 Task: Search one way flight ticket for 3 adults, 3 children in premium economy from Kearney: Kearney Regional Airport (was Kearney Municipal) to Evansville: Evansville Regional Airport on 8-3-2023. Choice of flights is Emirates. Number of bags: 9 checked bags. Price is upto 25000. Outbound departure time preference is 11:45.
Action: Mouse moved to (336, 408)
Screenshot: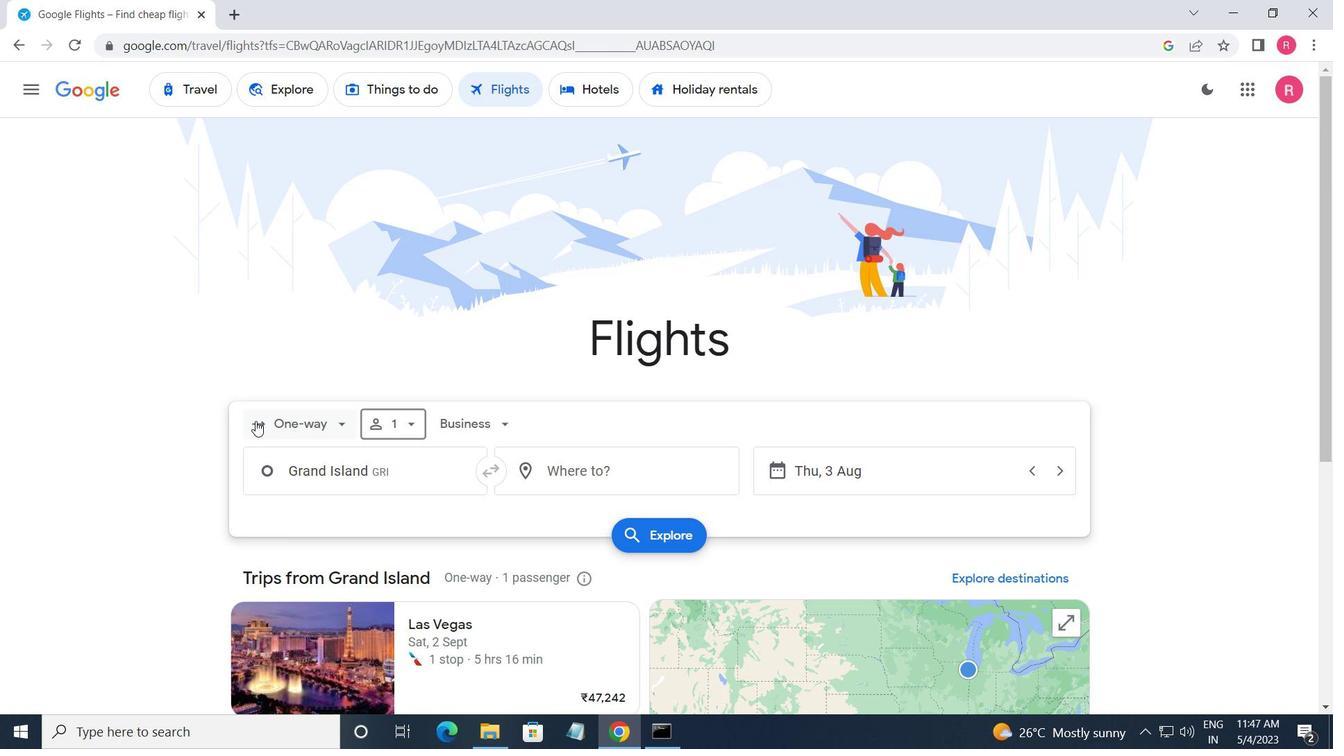 
Action: Mouse pressed left at (336, 408)
Screenshot: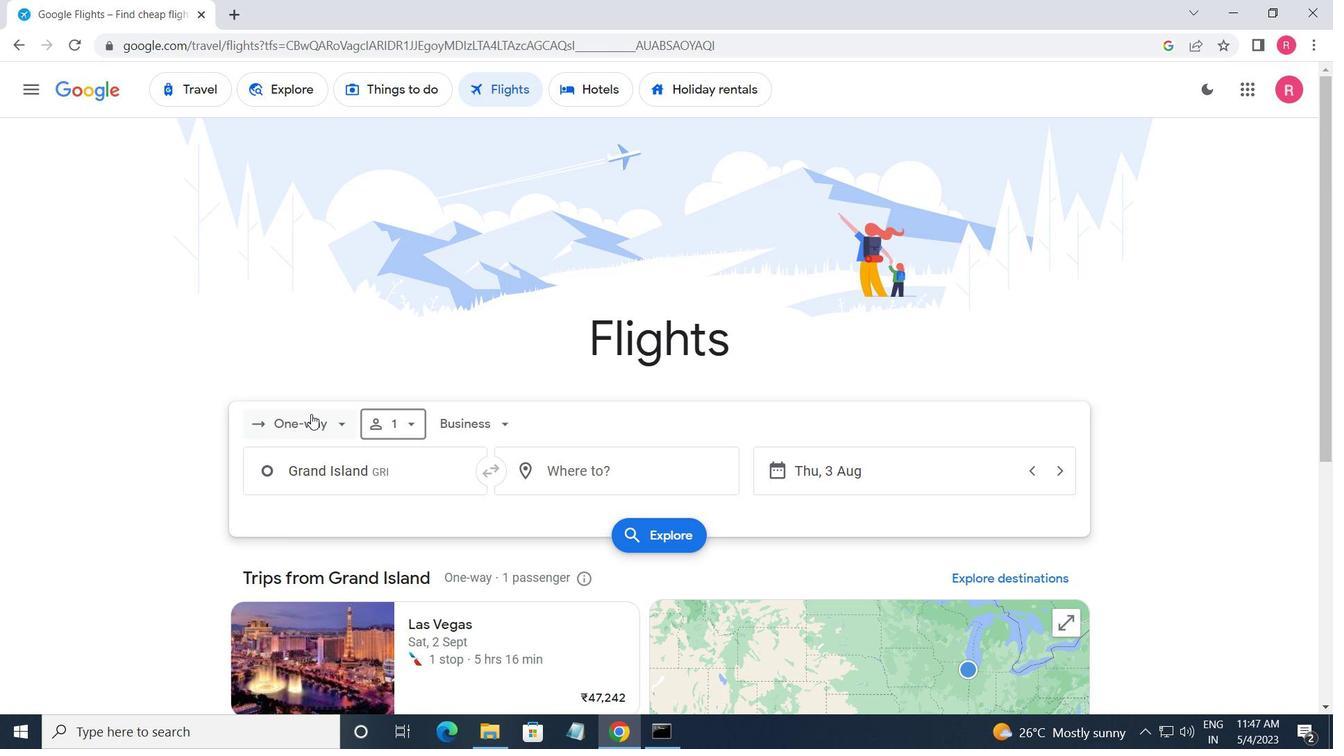 
Action: Mouse moved to (324, 509)
Screenshot: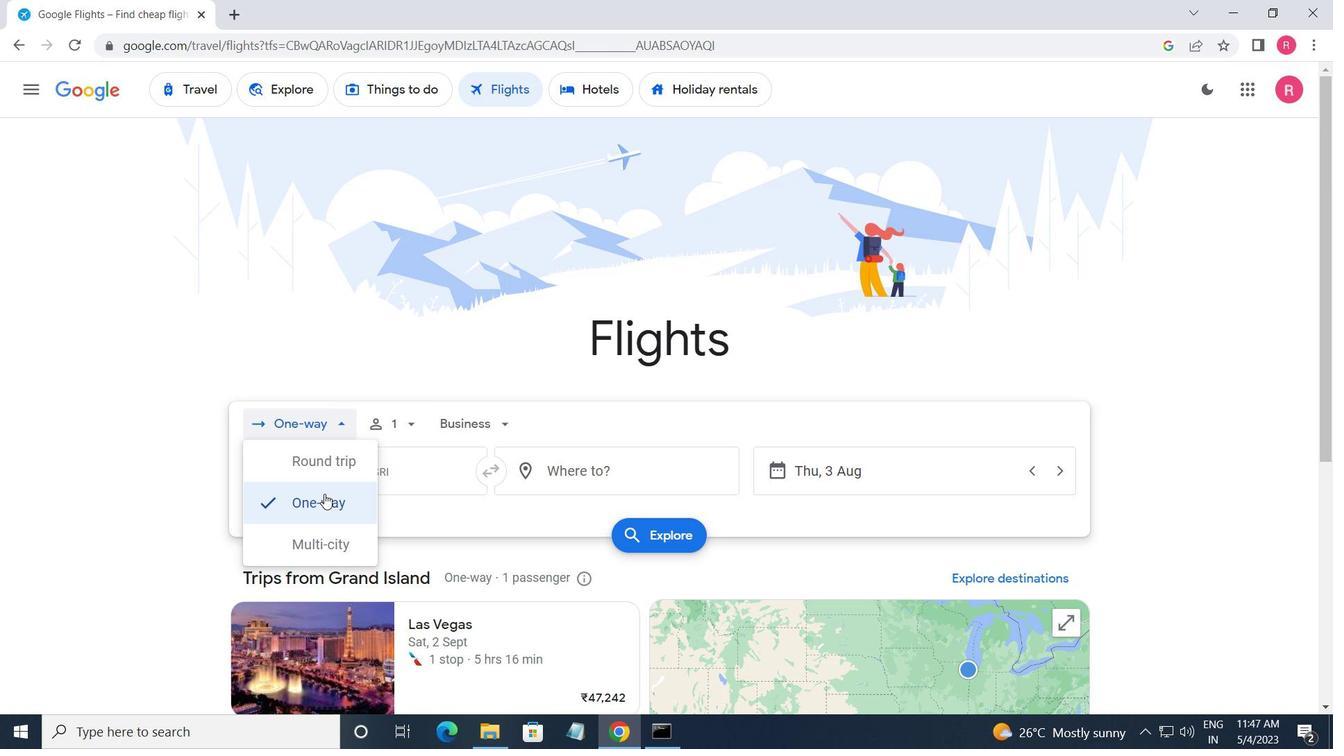 
Action: Mouse pressed left at (324, 509)
Screenshot: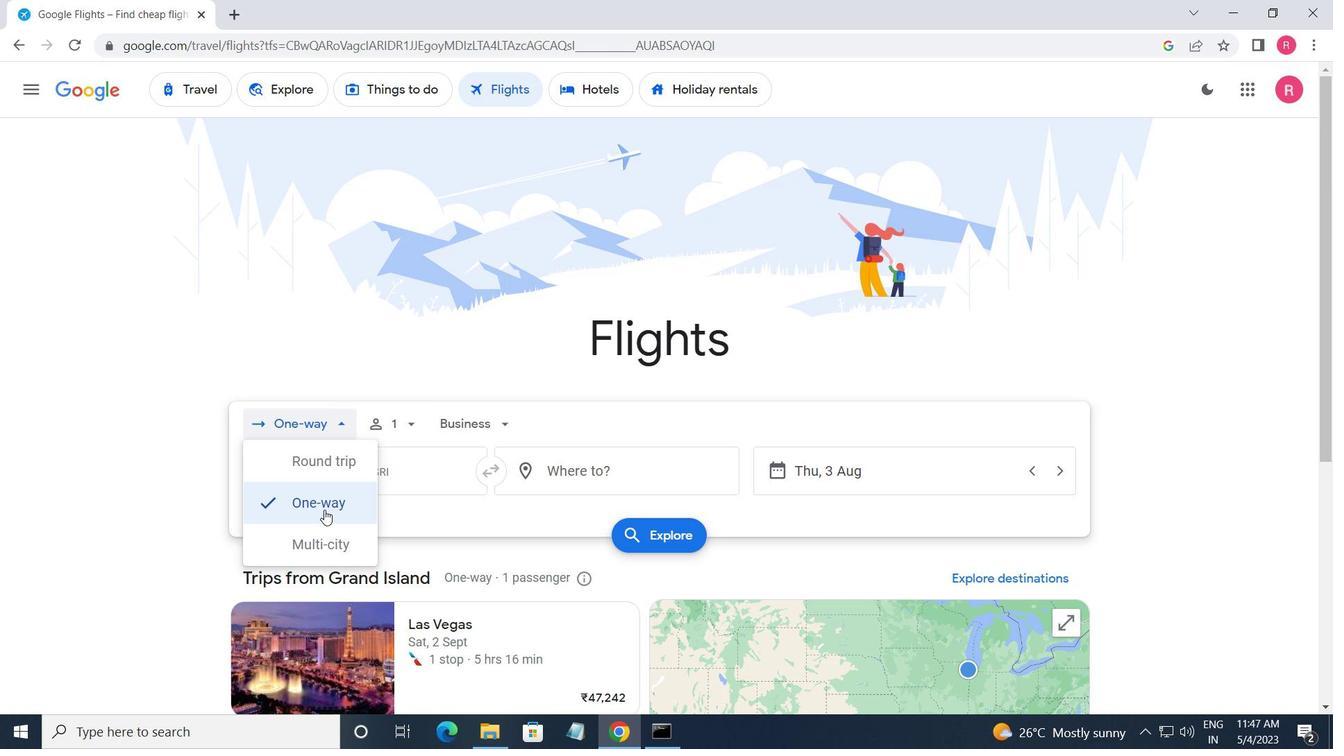 
Action: Mouse moved to (384, 407)
Screenshot: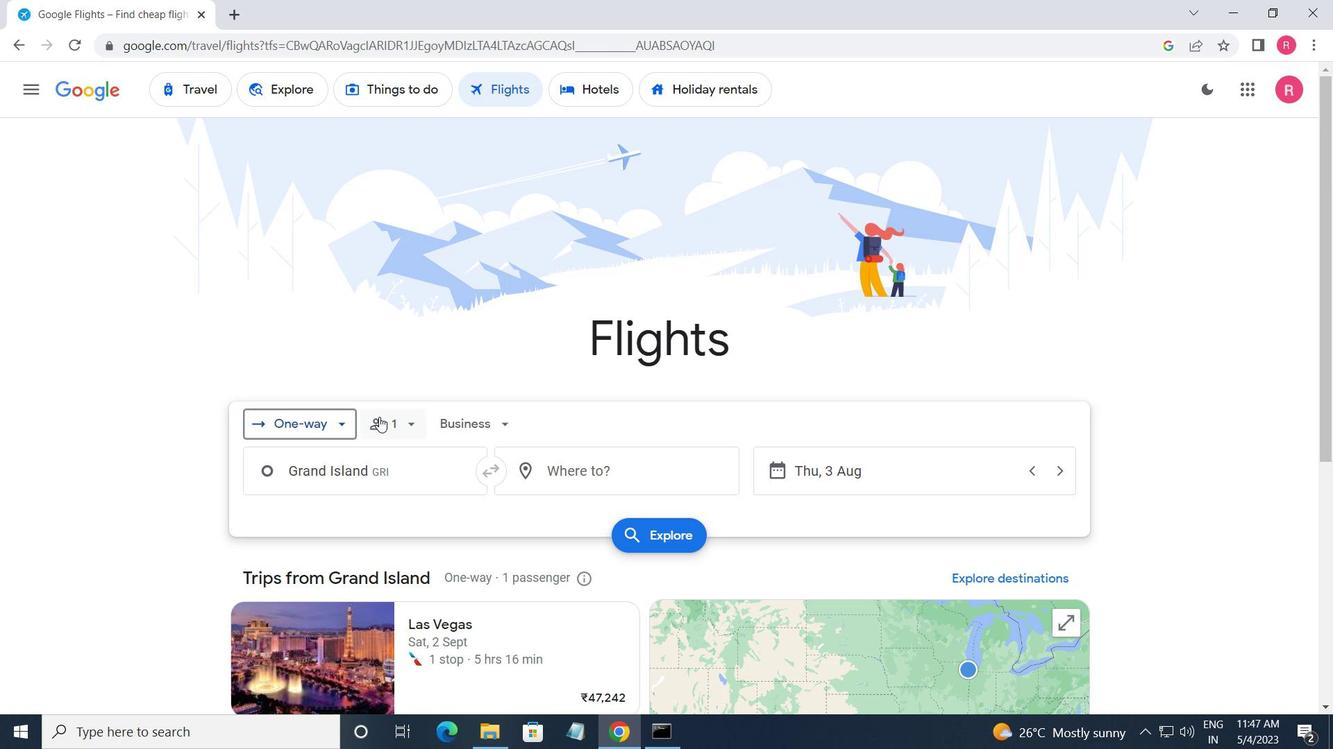 
Action: Mouse pressed left at (384, 407)
Screenshot: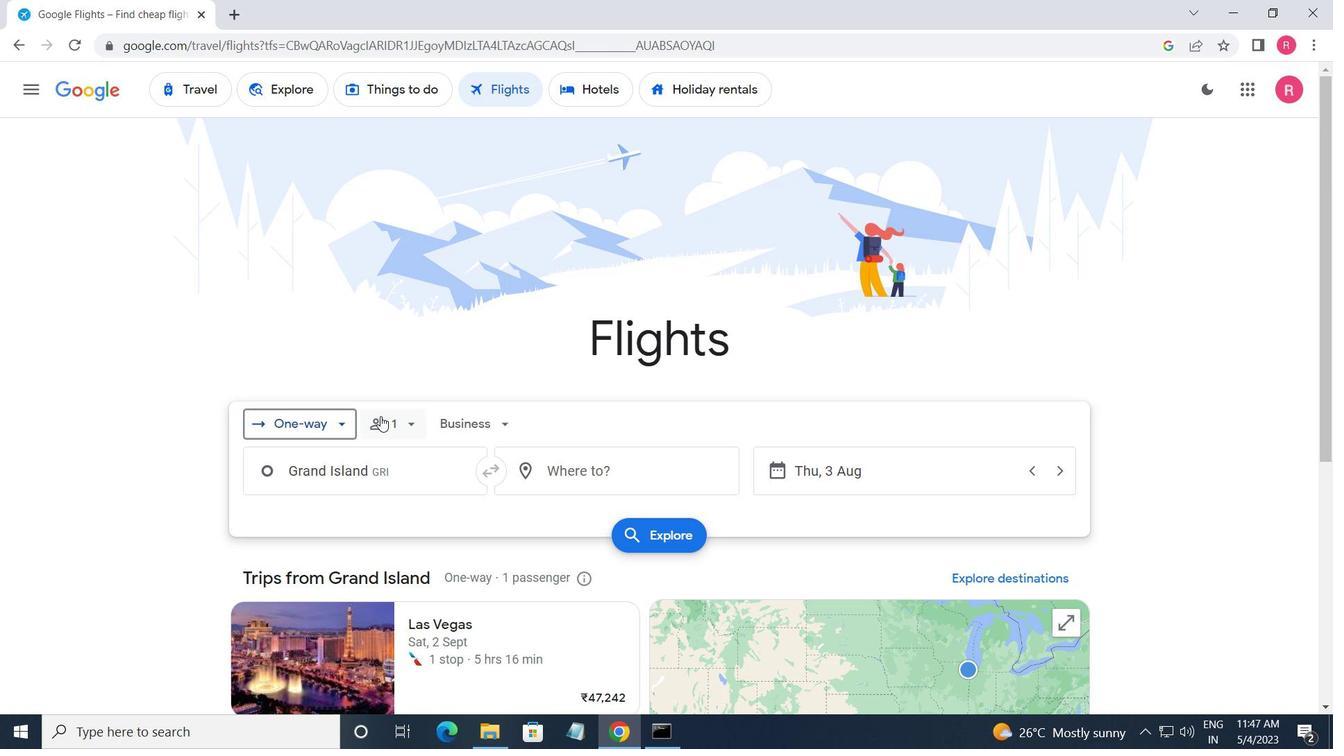 
Action: Mouse moved to (526, 470)
Screenshot: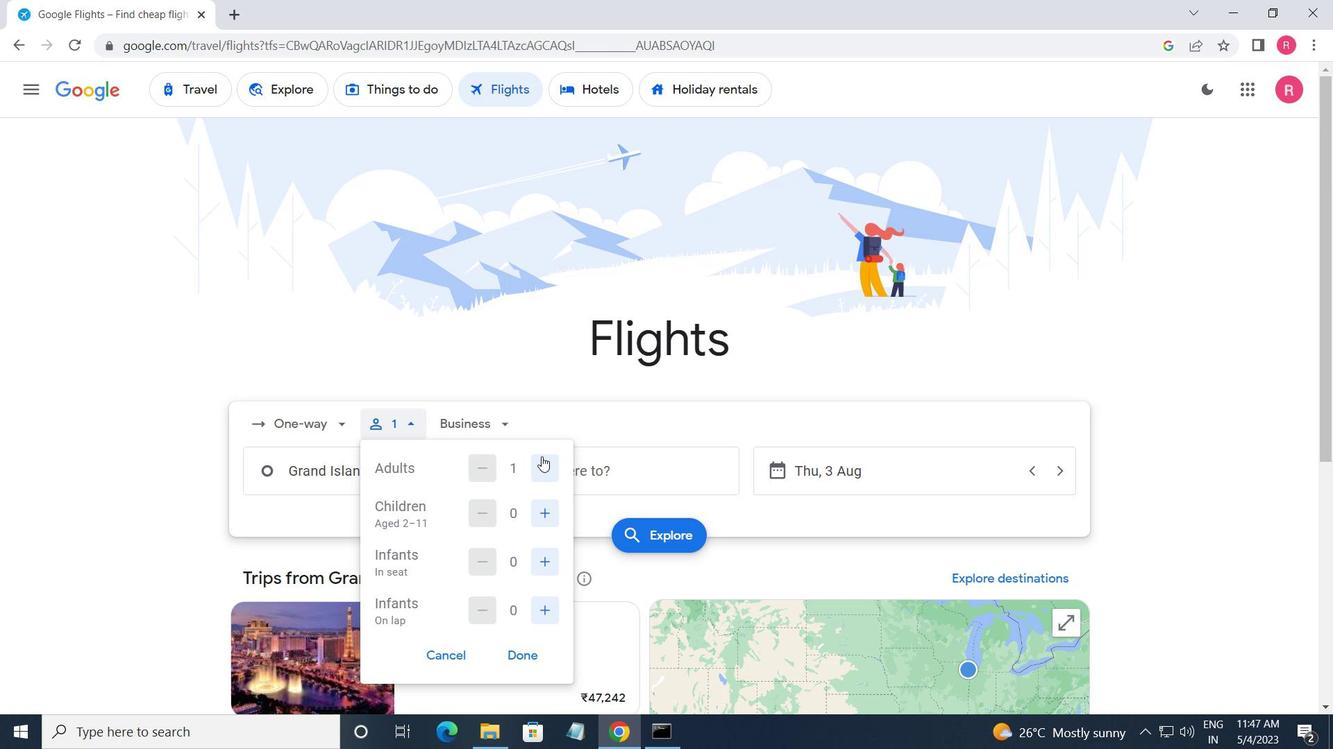 
Action: Mouse pressed left at (526, 470)
Screenshot: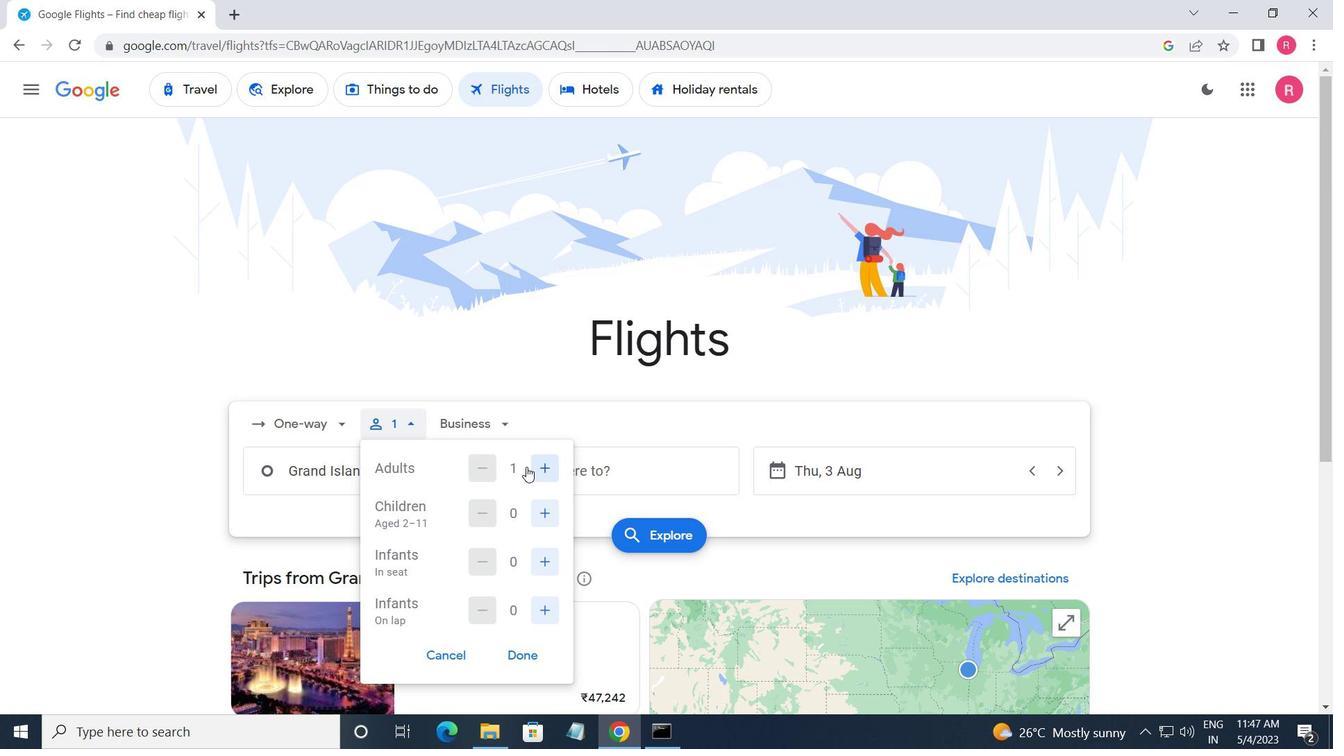
Action: Mouse moved to (538, 470)
Screenshot: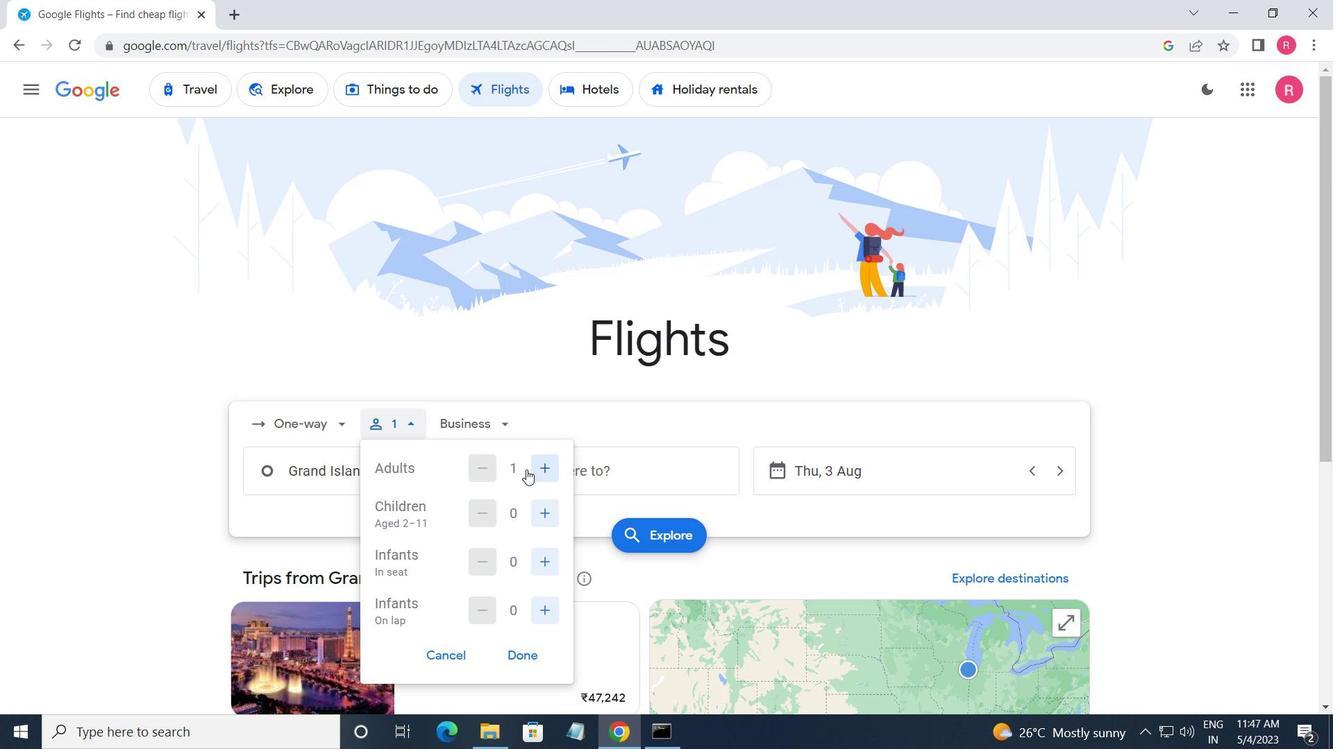
Action: Mouse pressed left at (538, 470)
Screenshot: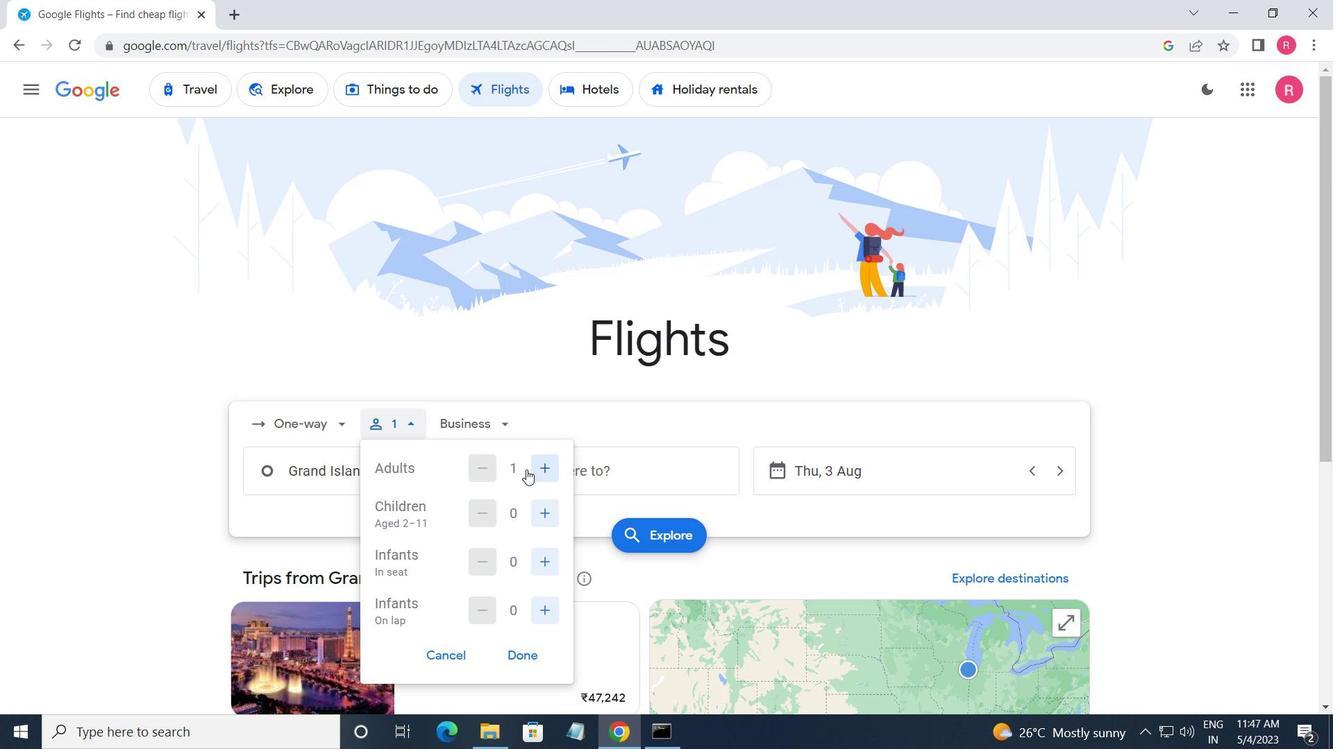 
Action: Mouse moved to (538, 470)
Screenshot: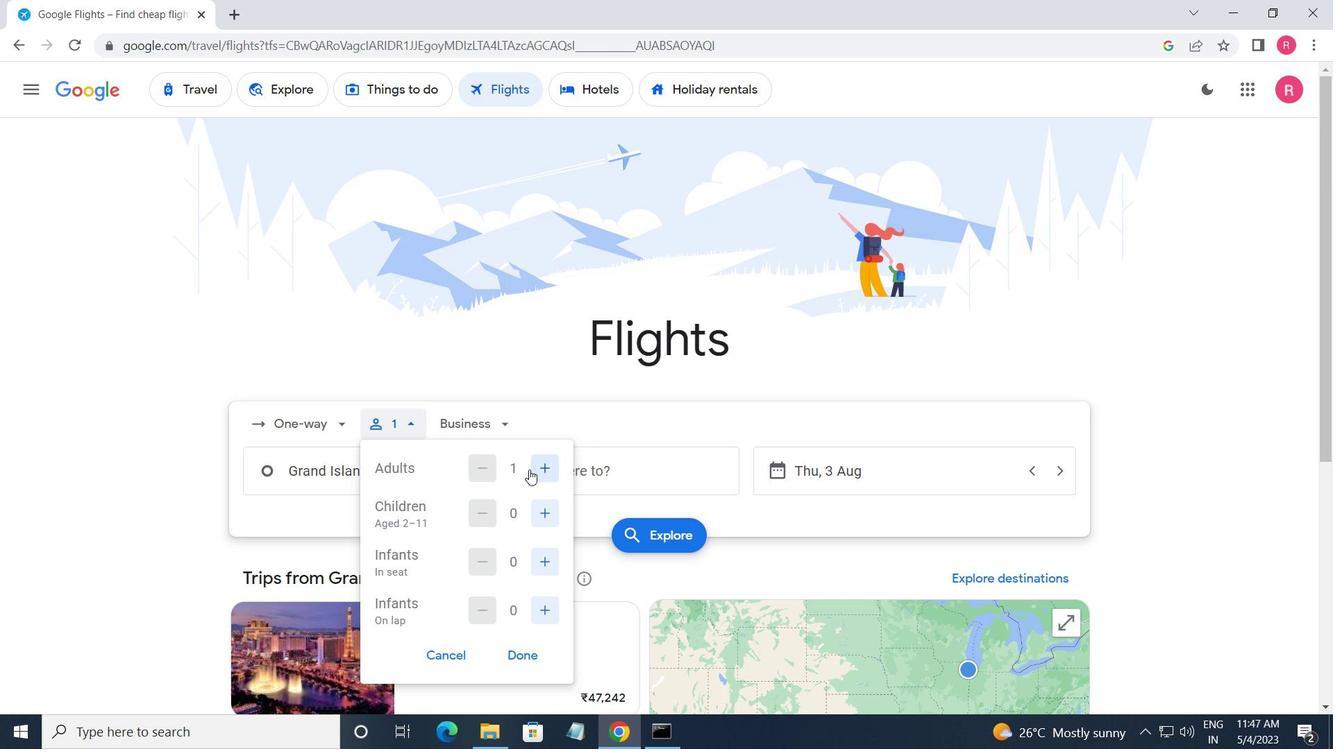 
Action: Mouse pressed left at (538, 470)
Screenshot: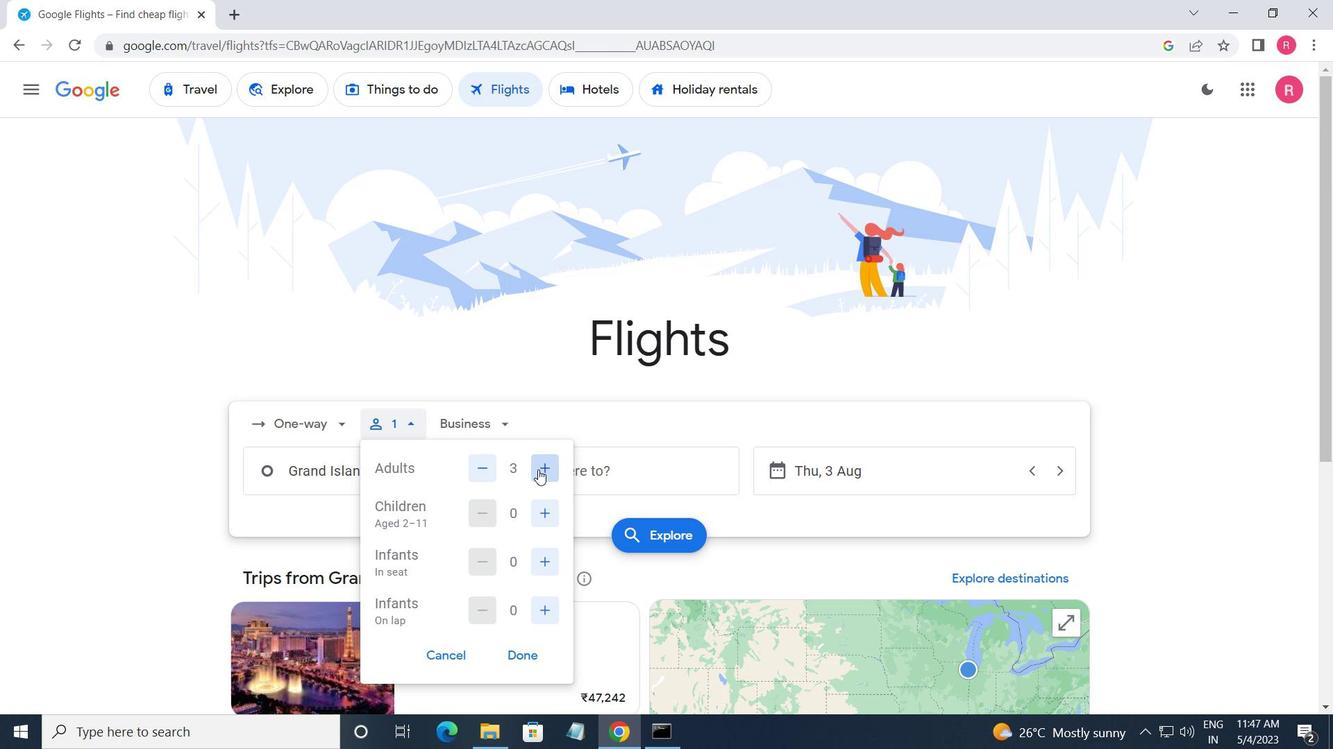 
Action: Mouse moved to (485, 468)
Screenshot: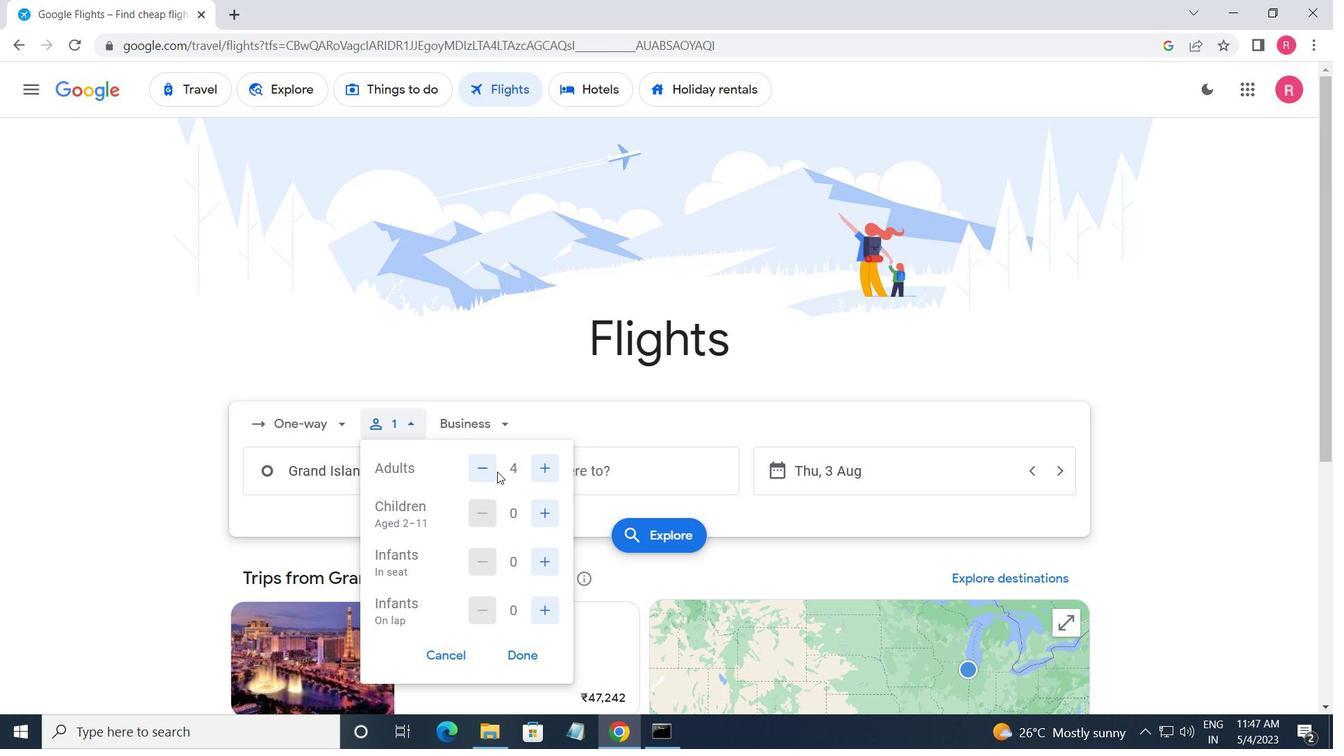 
Action: Mouse pressed left at (485, 468)
Screenshot: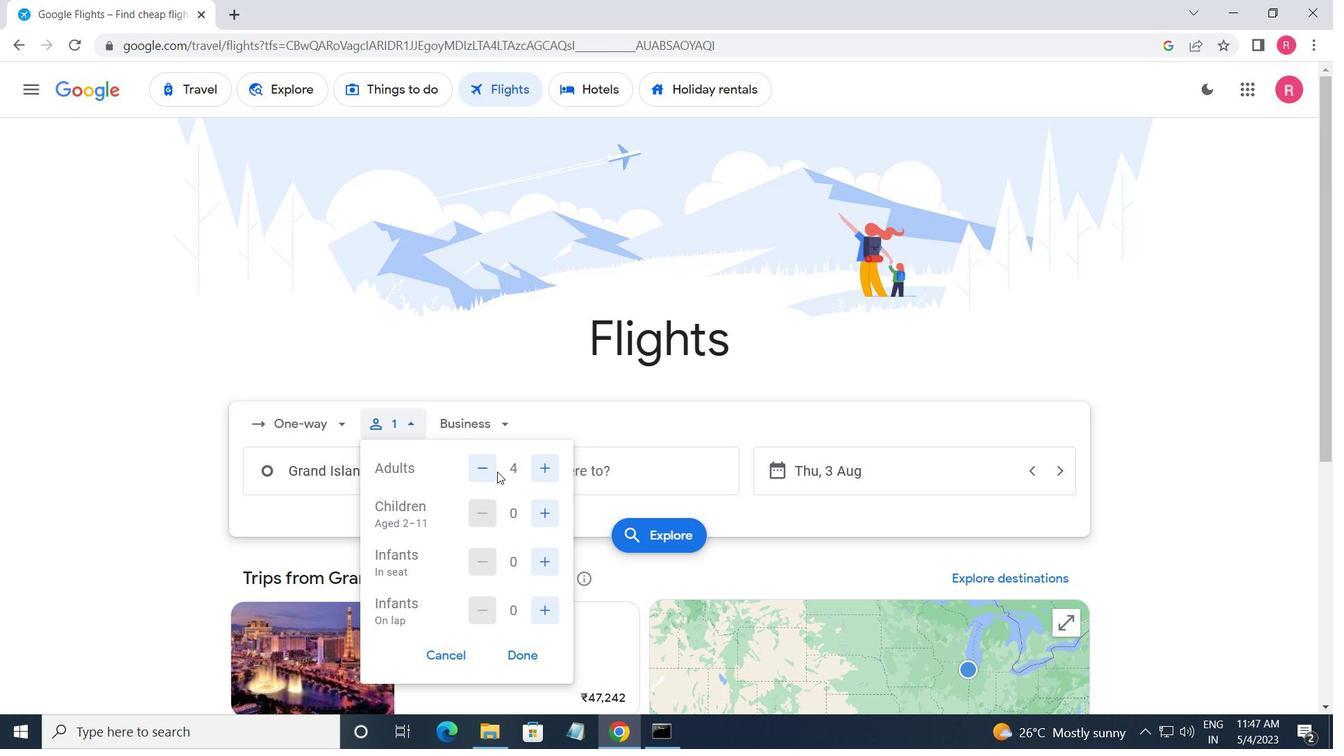 
Action: Mouse moved to (547, 519)
Screenshot: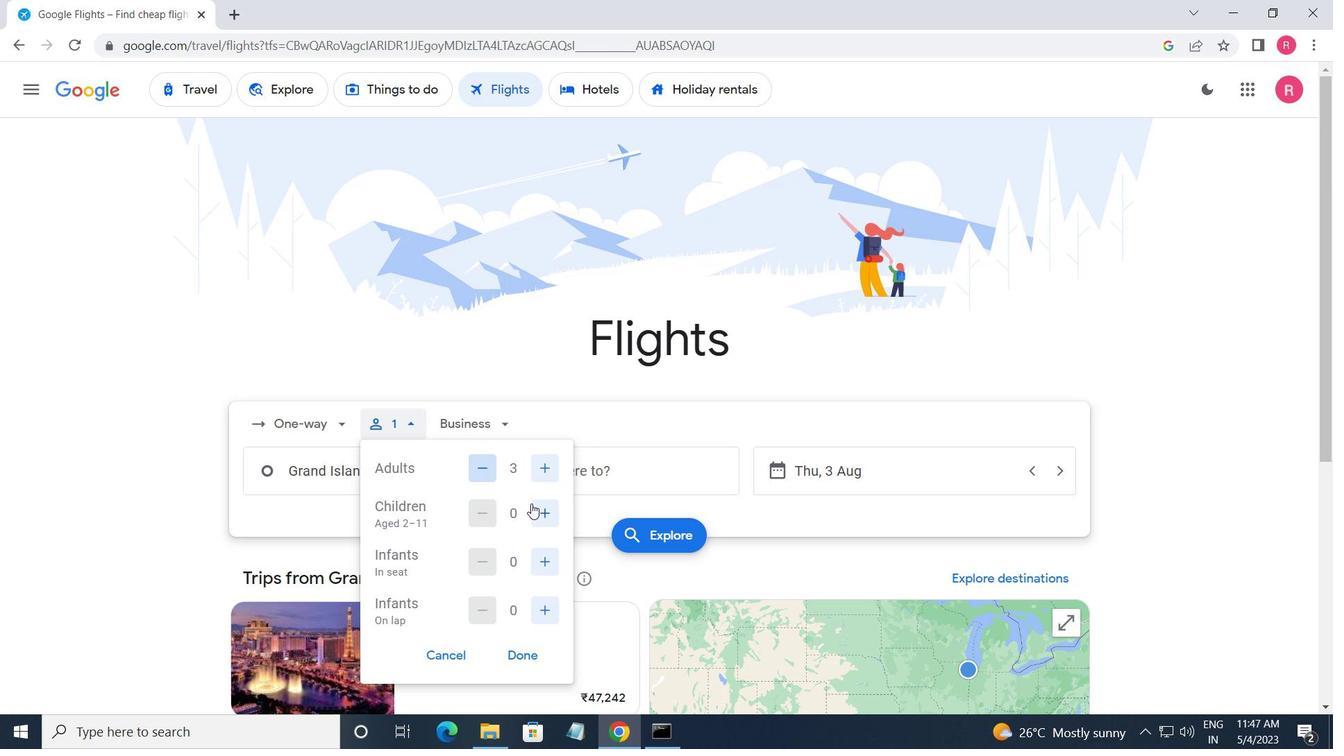 
Action: Mouse pressed left at (547, 519)
Screenshot: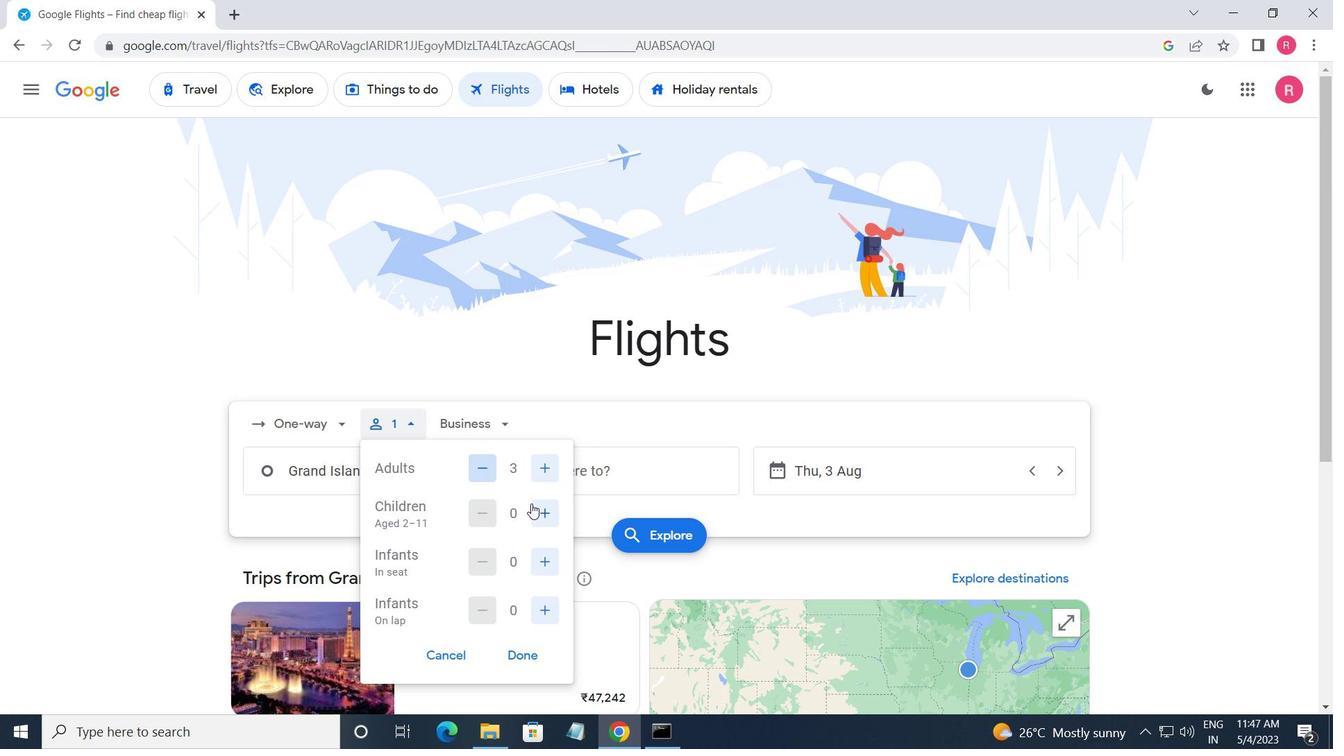 
Action: Mouse moved to (547, 519)
Screenshot: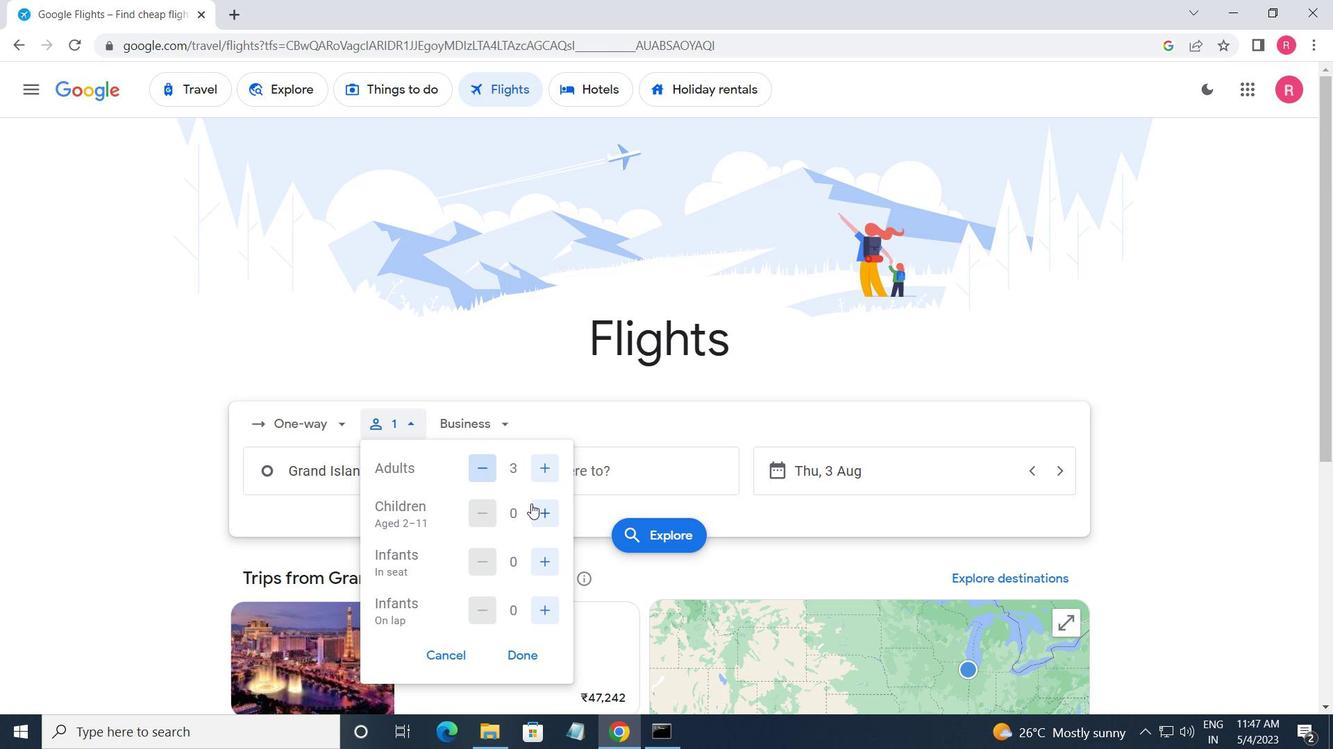 
Action: Mouse pressed left at (547, 519)
Screenshot: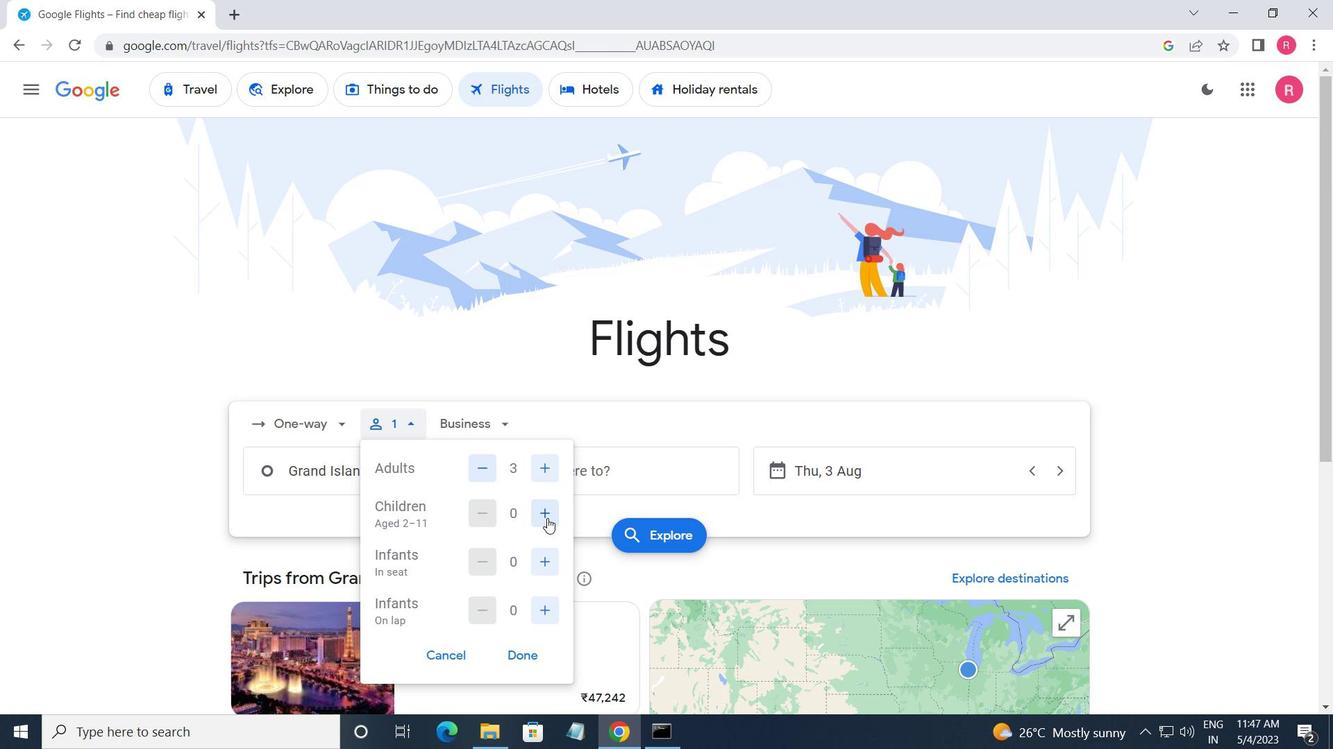 
Action: Mouse pressed left at (547, 519)
Screenshot: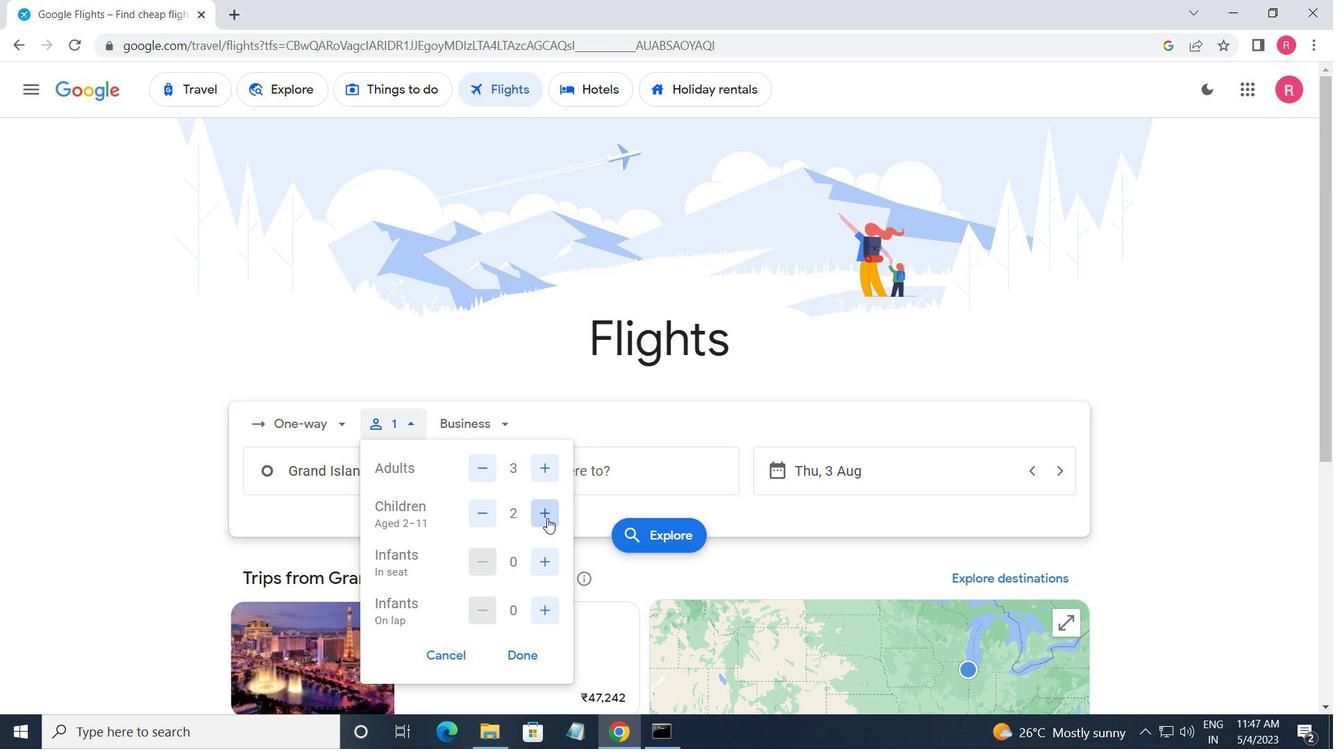 
Action: Mouse moved to (490, 422)
Screenshot: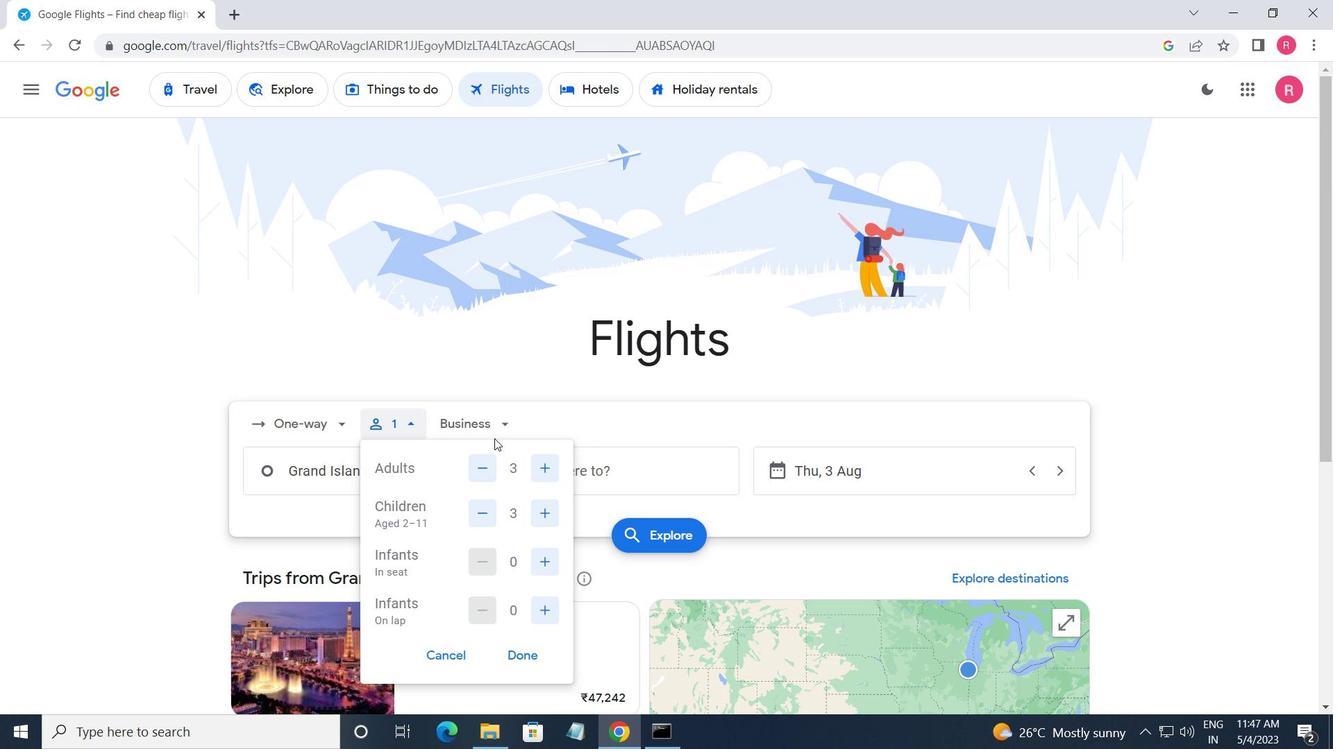 
Action: Mouse pressed left at (490, 422)
Screenshot: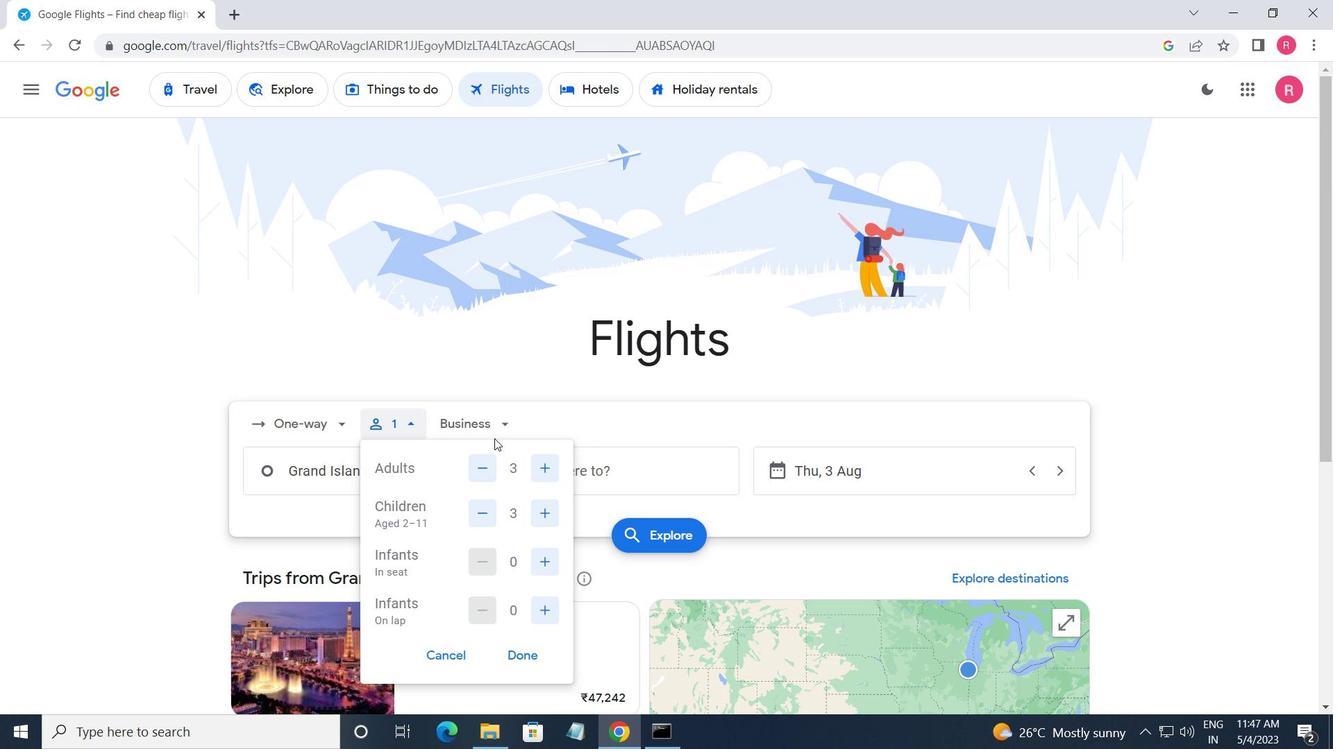
Action: Mouse moved to (514, 493)
Screenshot: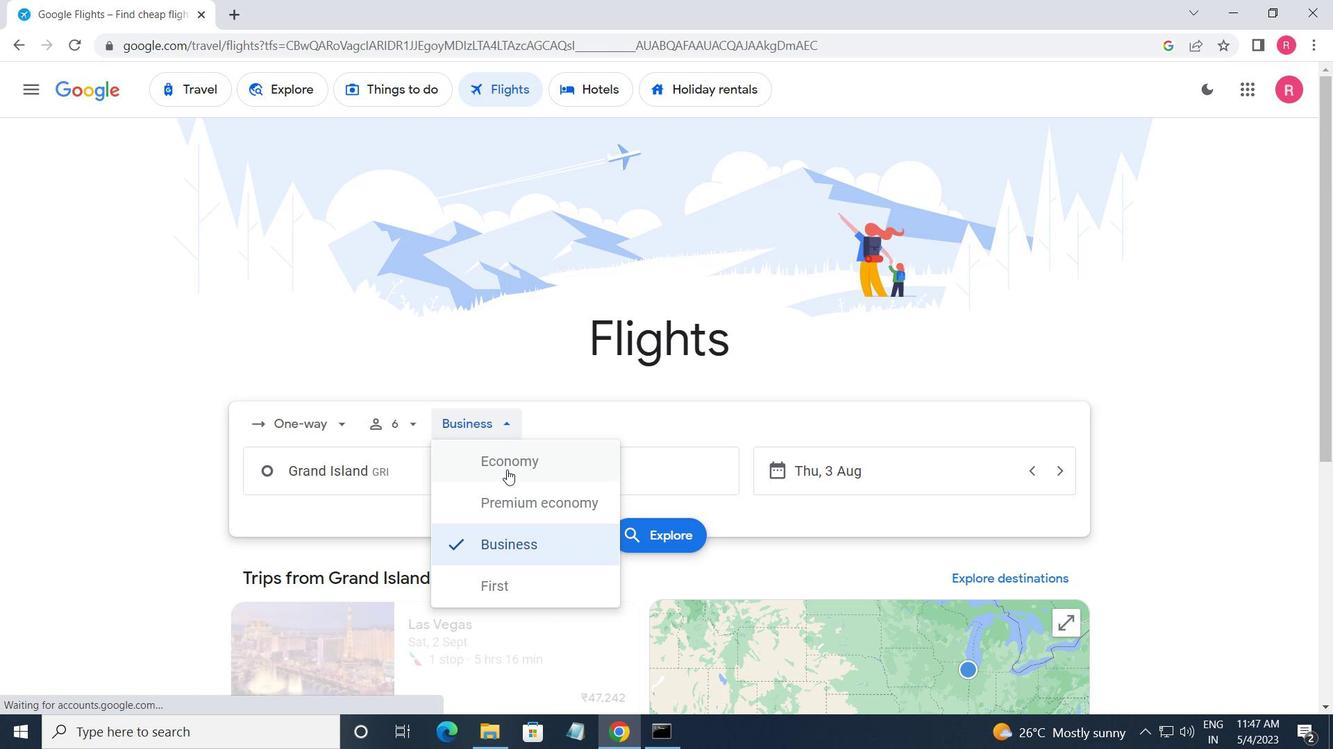 
Action: Mouse pressed left at (514, 493)
Screenshot: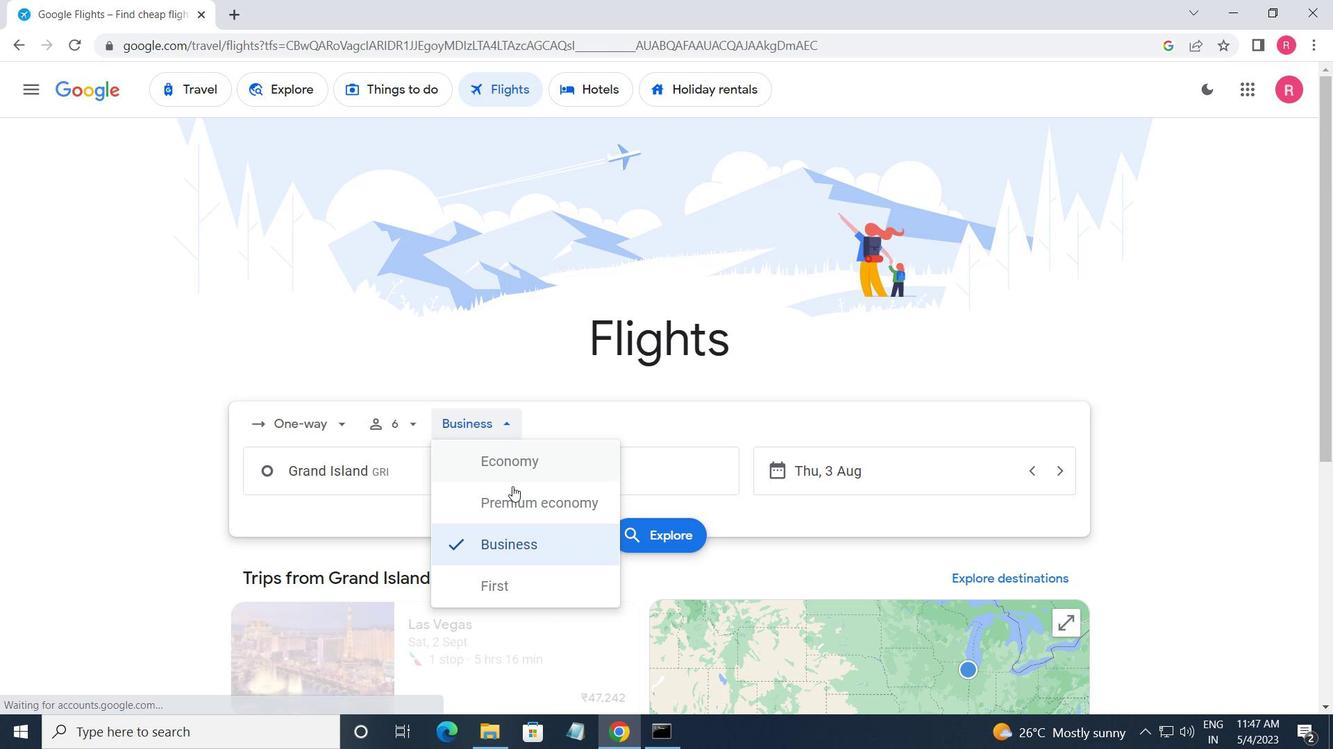 
Action: Mouse moved to (415, 481)
Screenshot: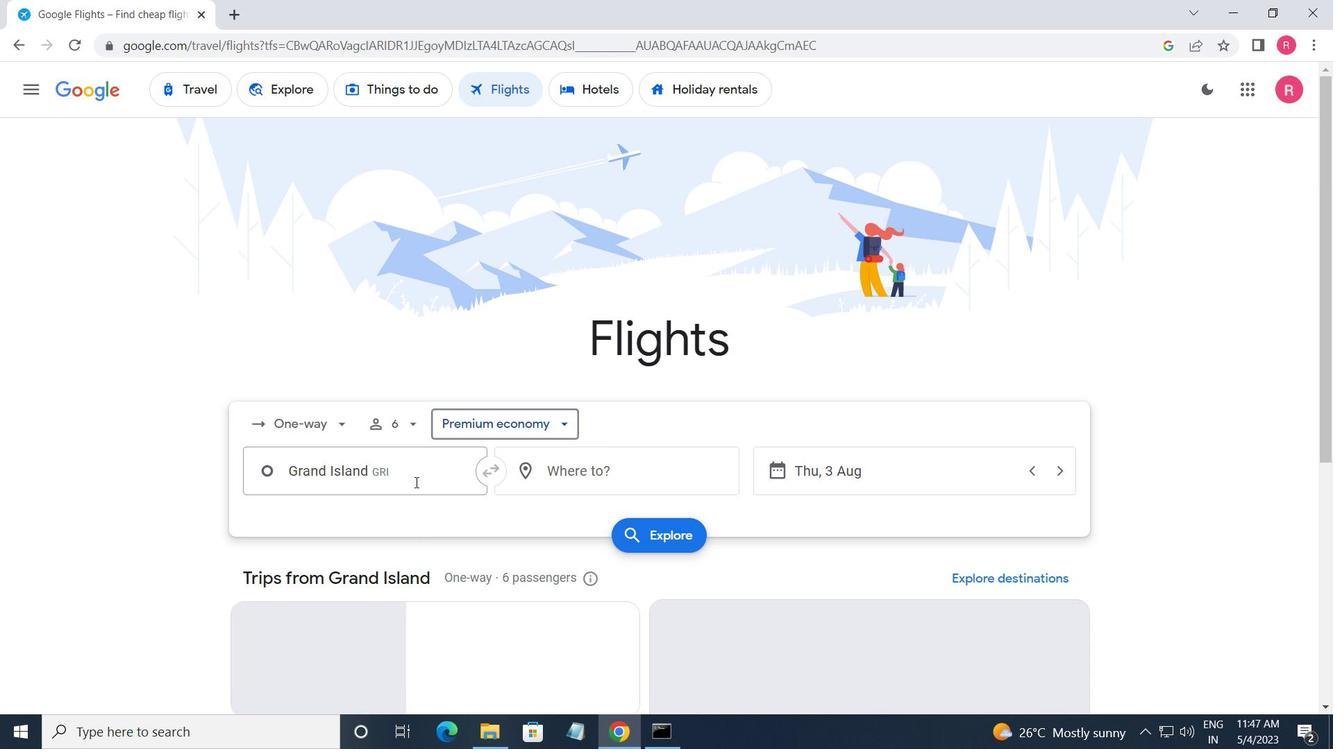 
Action: Mouse pressed left at (415, 481)
Screenshot: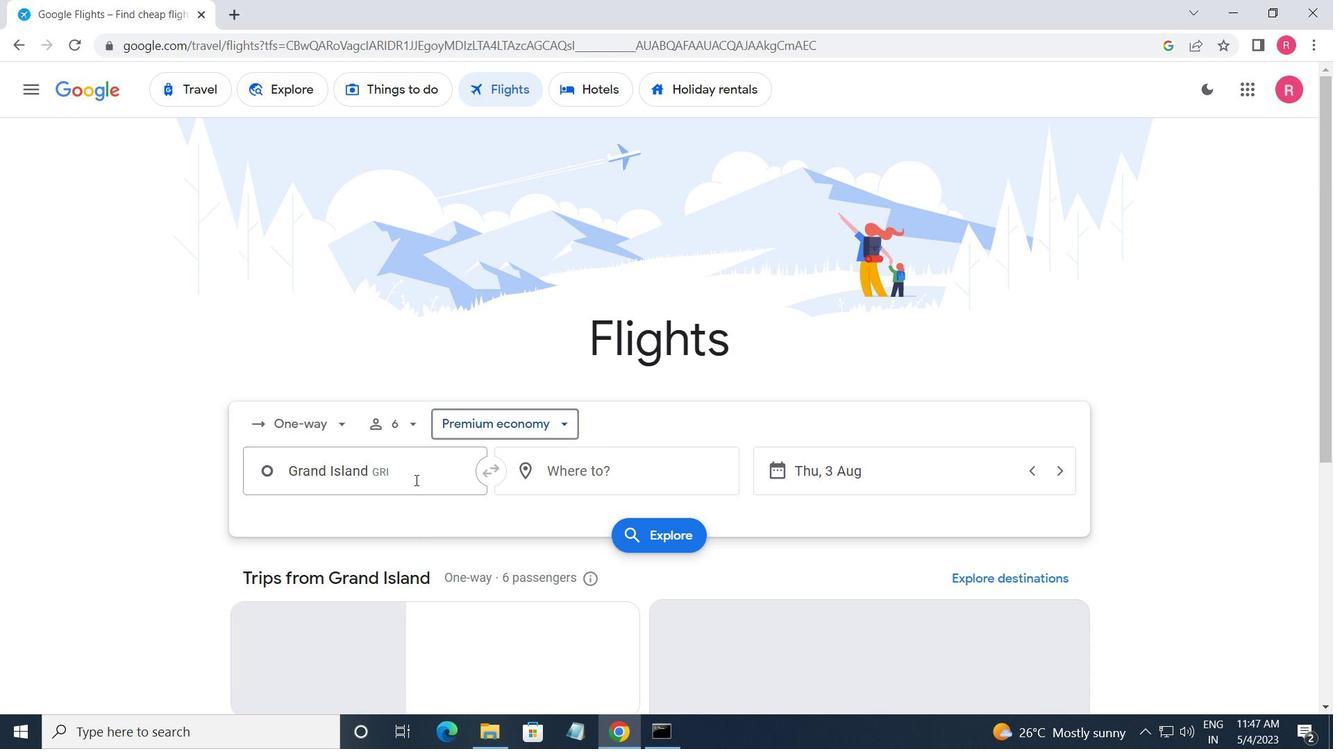 
Action: Mouse moved to (416, 479)
Screenshot: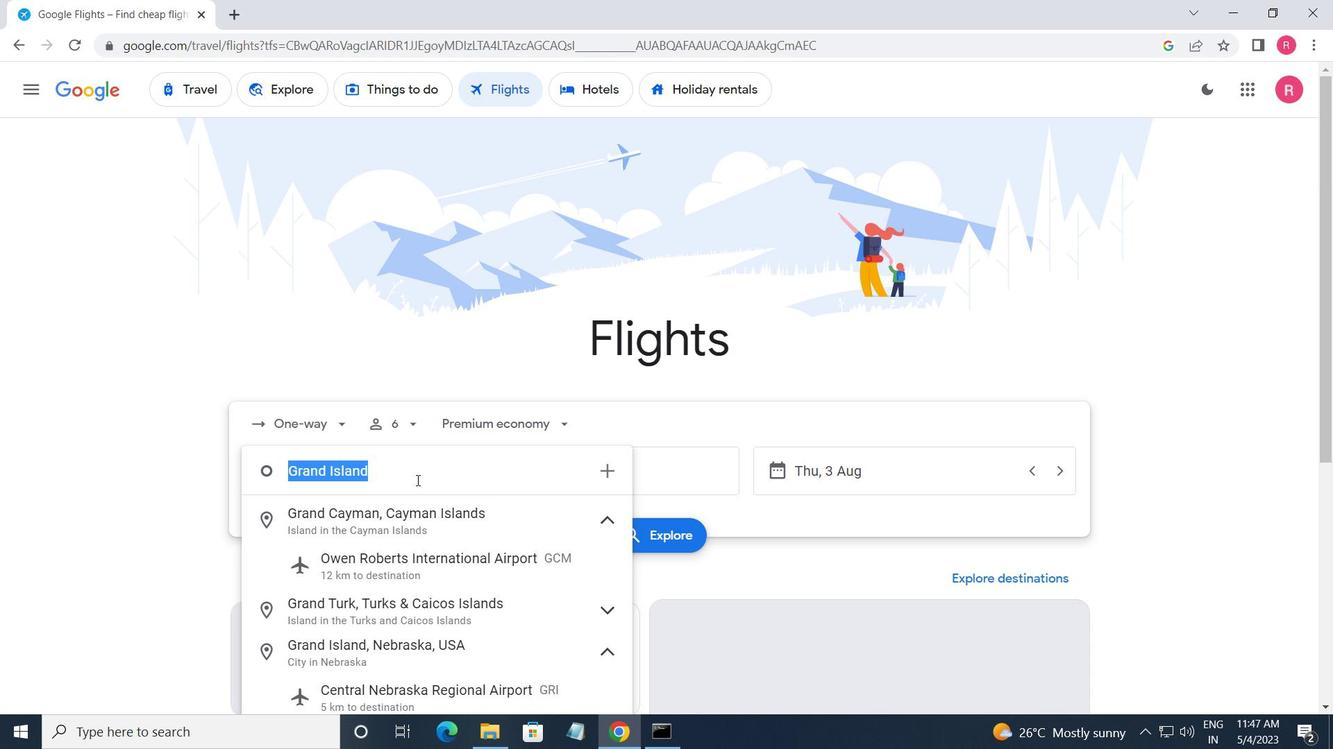 
Action: Key pressed <Key.shift_r>Kearney<Key.space>
Screenshot: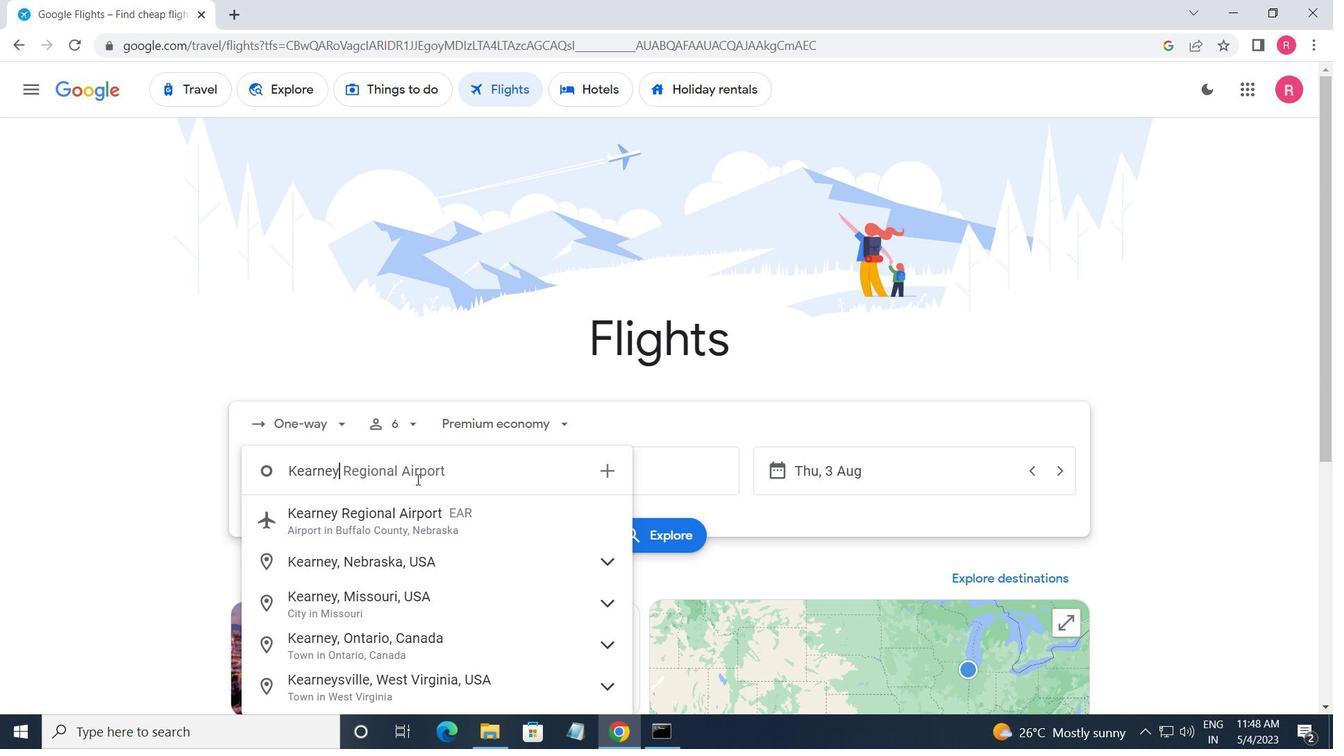 
Action: Mouse moved to (427, 504)
Screenshot: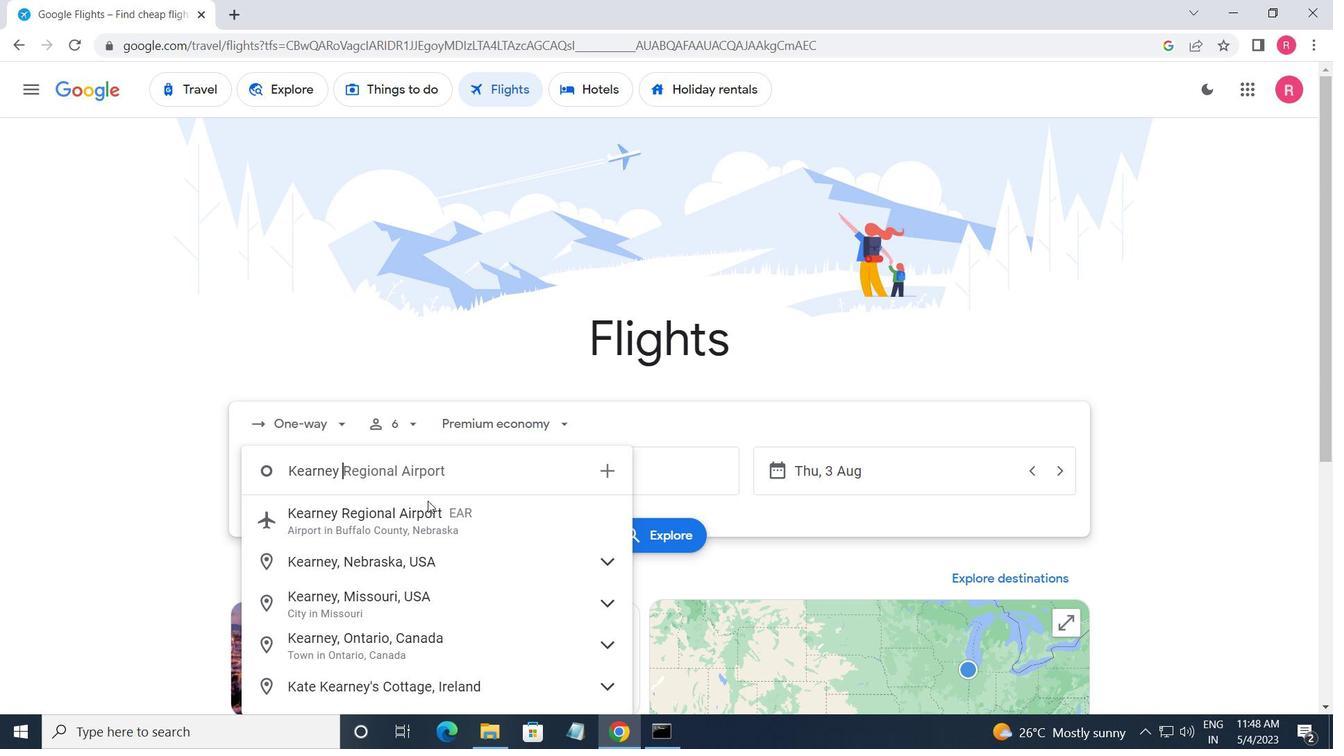 
Action: Mouse pressed left at (427, 504)
Screenshot: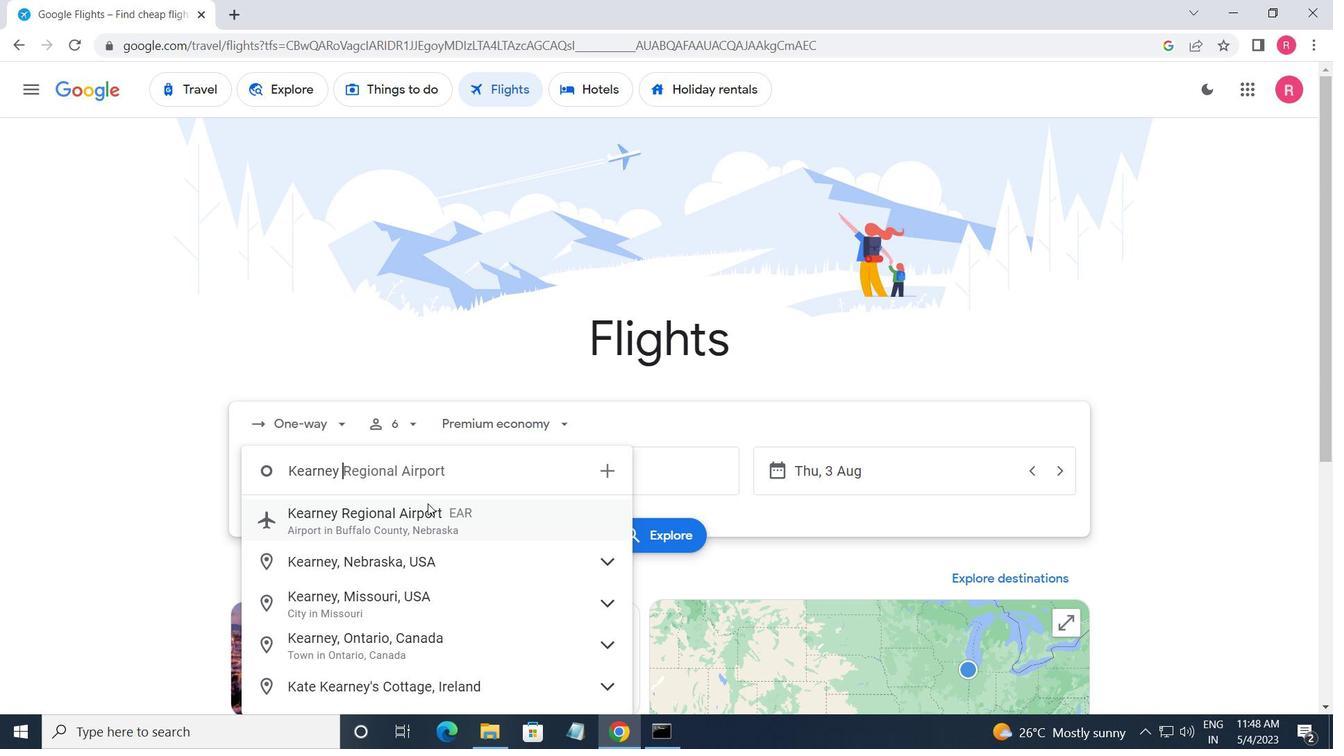 
Action: Mouse moved to (554, 484)
Screenshot: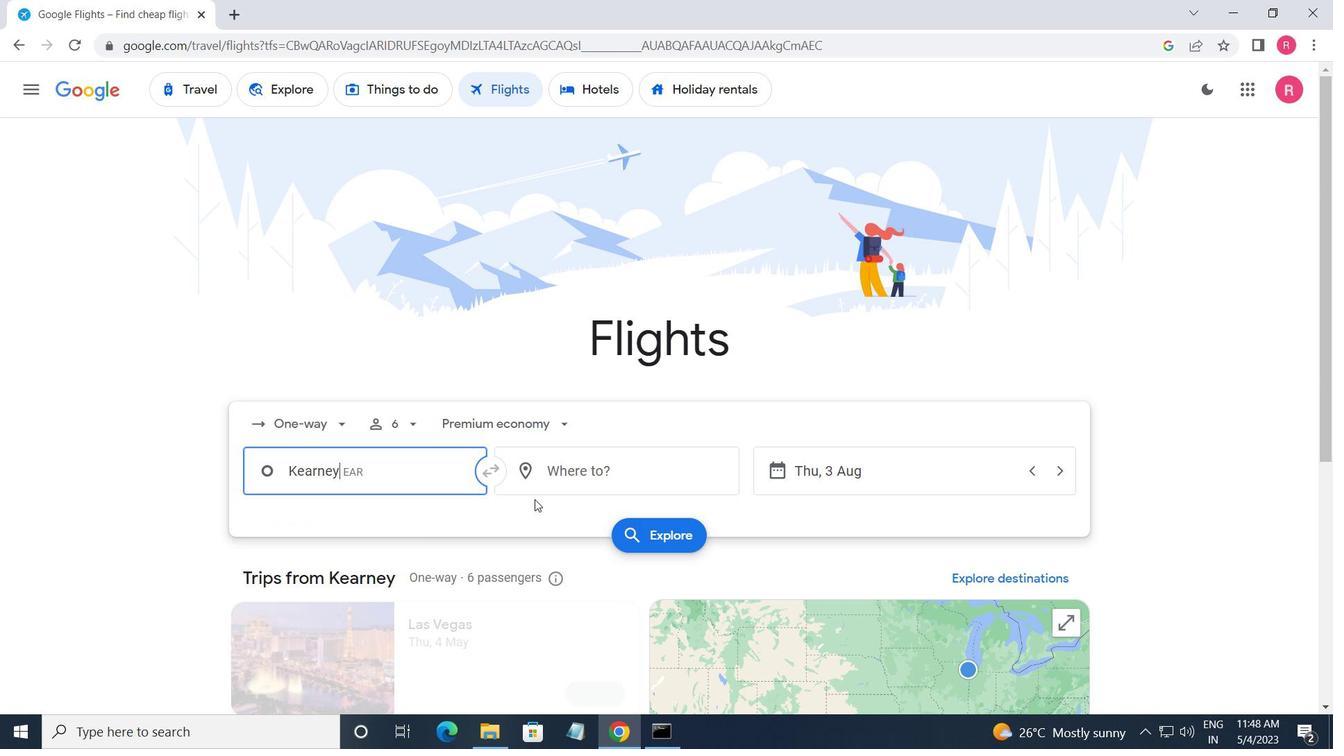 
Action: Mouse pressed left at (554, 484)
Screenshot: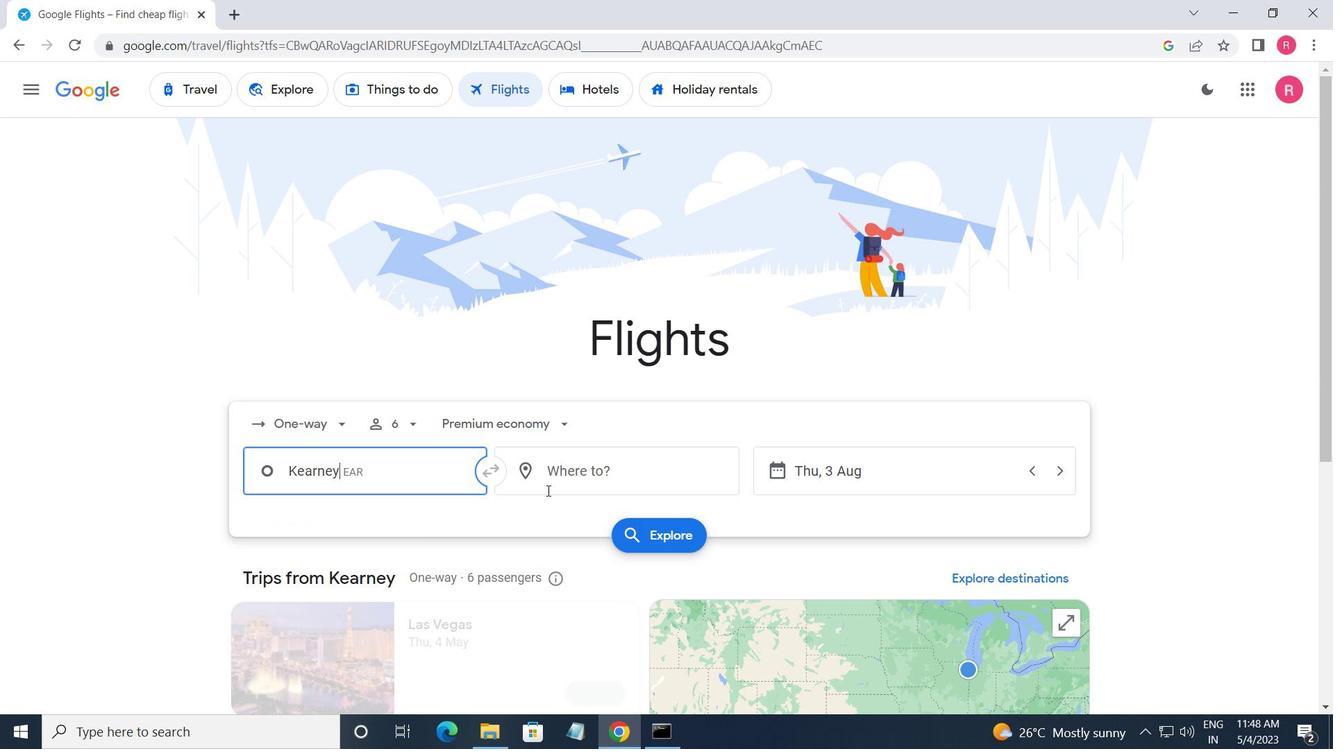 
Action: Mouse moved to (623, 645)
Screenshot: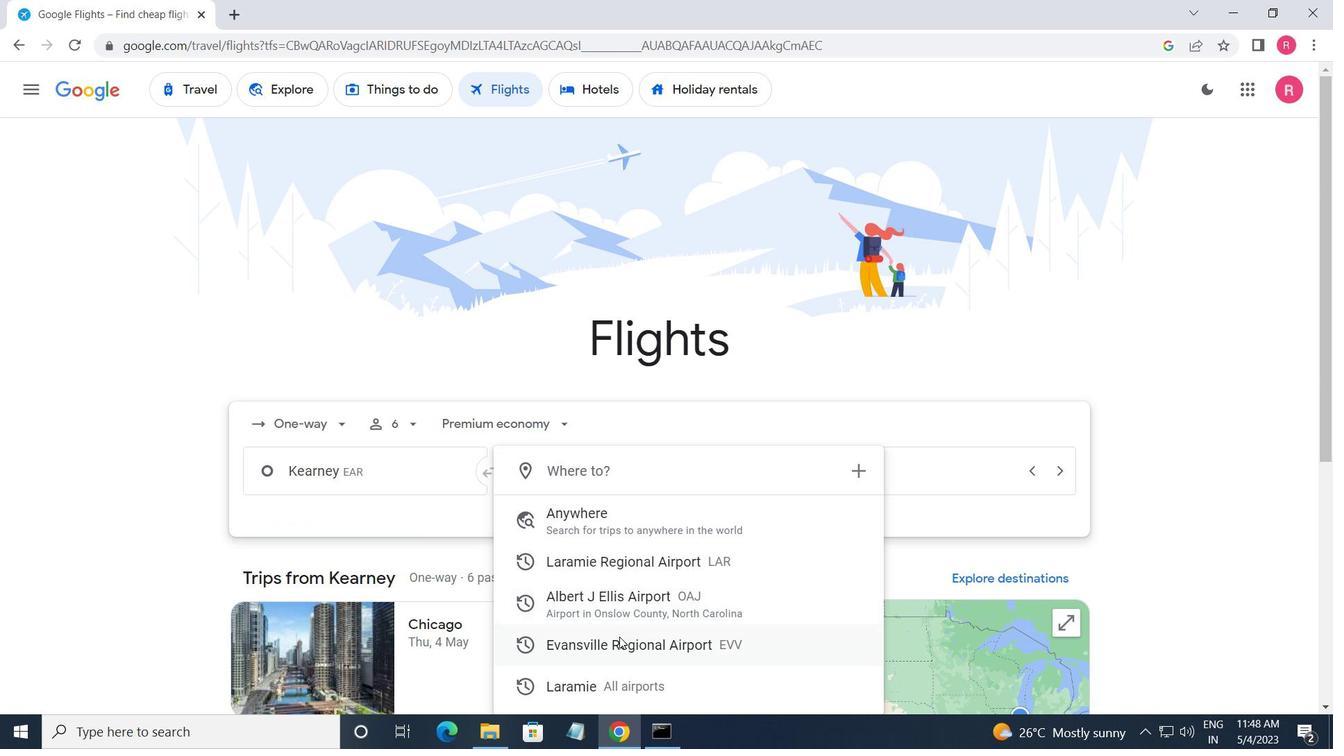 
Action: Mouse pressed left at (623, 645)
Screenshot: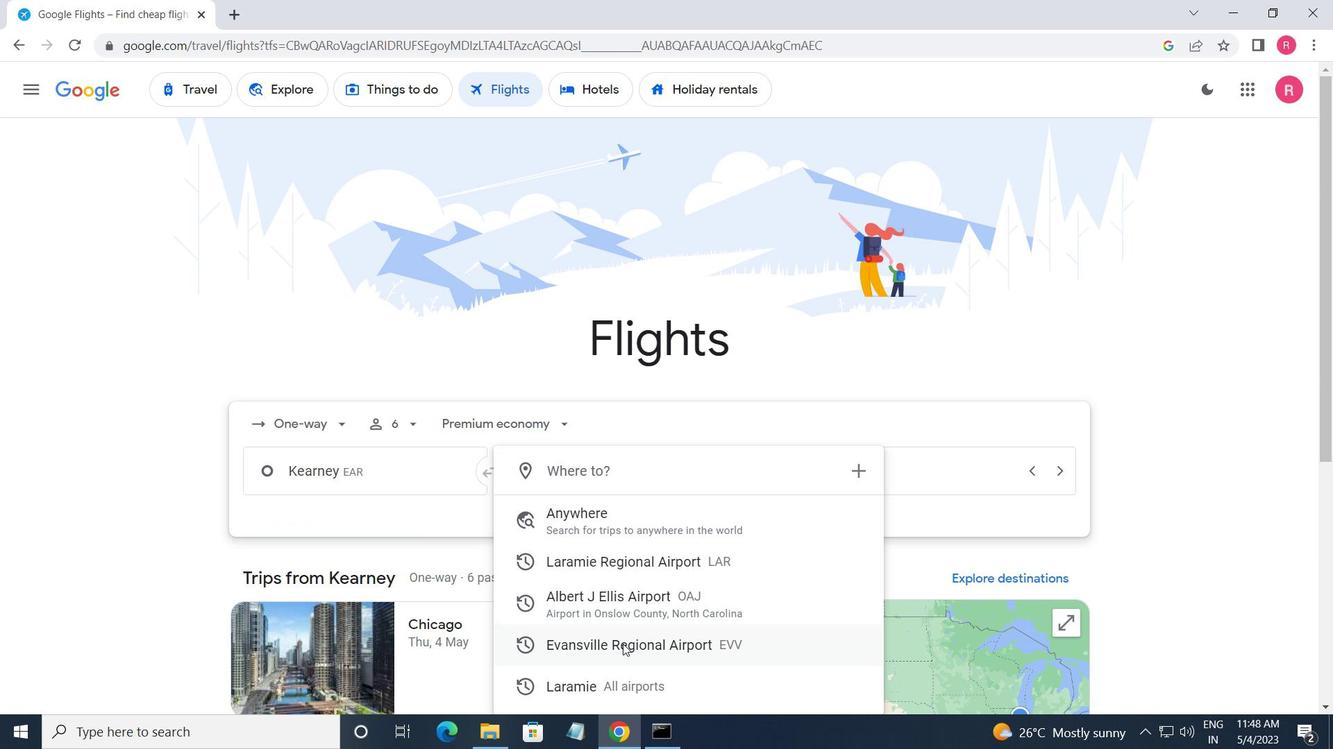 
Action: Mouse moved to (943, 461)
Screenshot: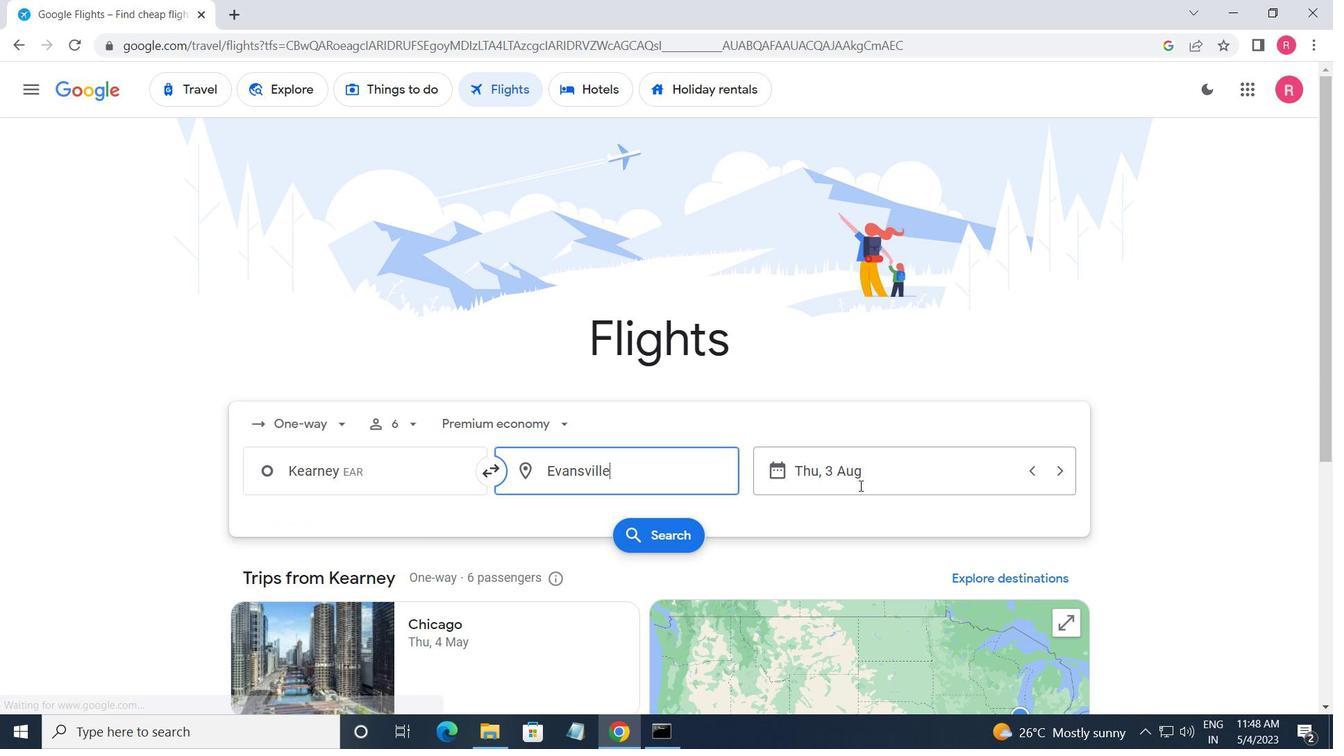 
Action: Mouse pressed left at (943, 461)
Screenshot: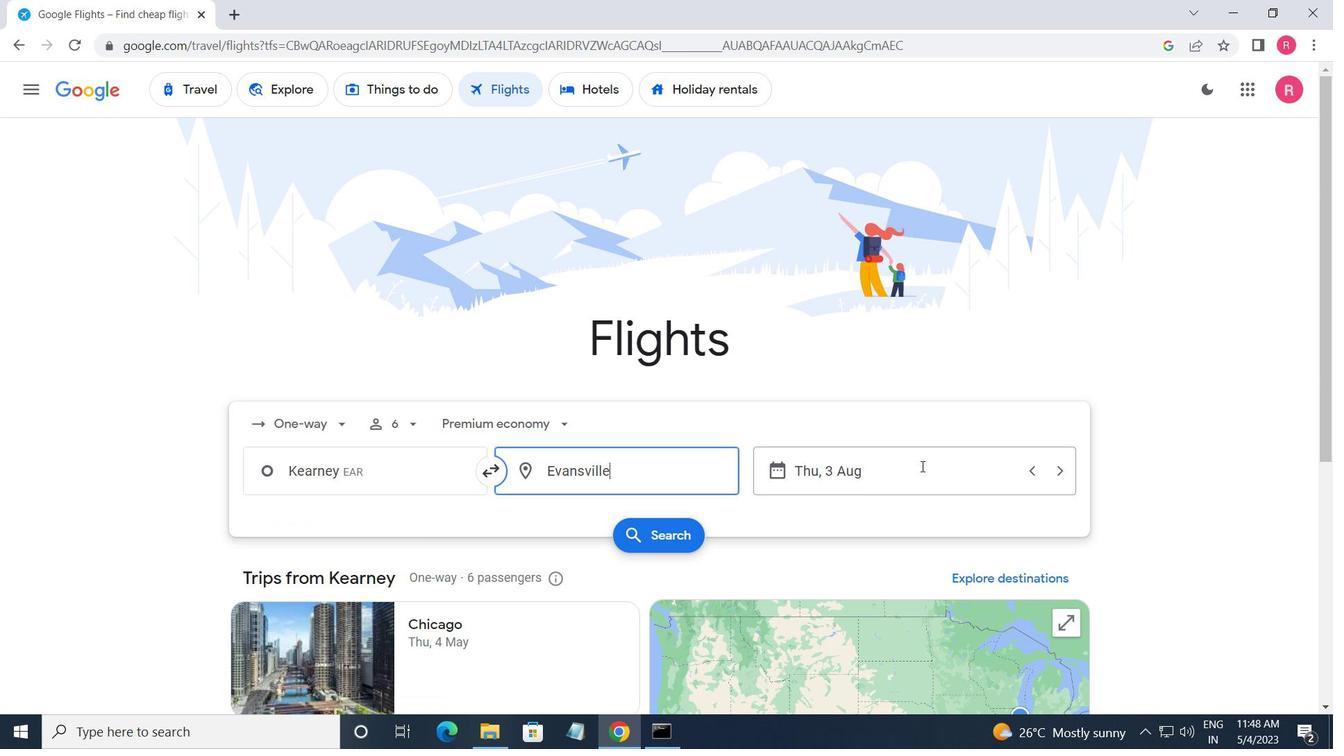 
Action: Mouse moved to (635, 413)
Screenshot: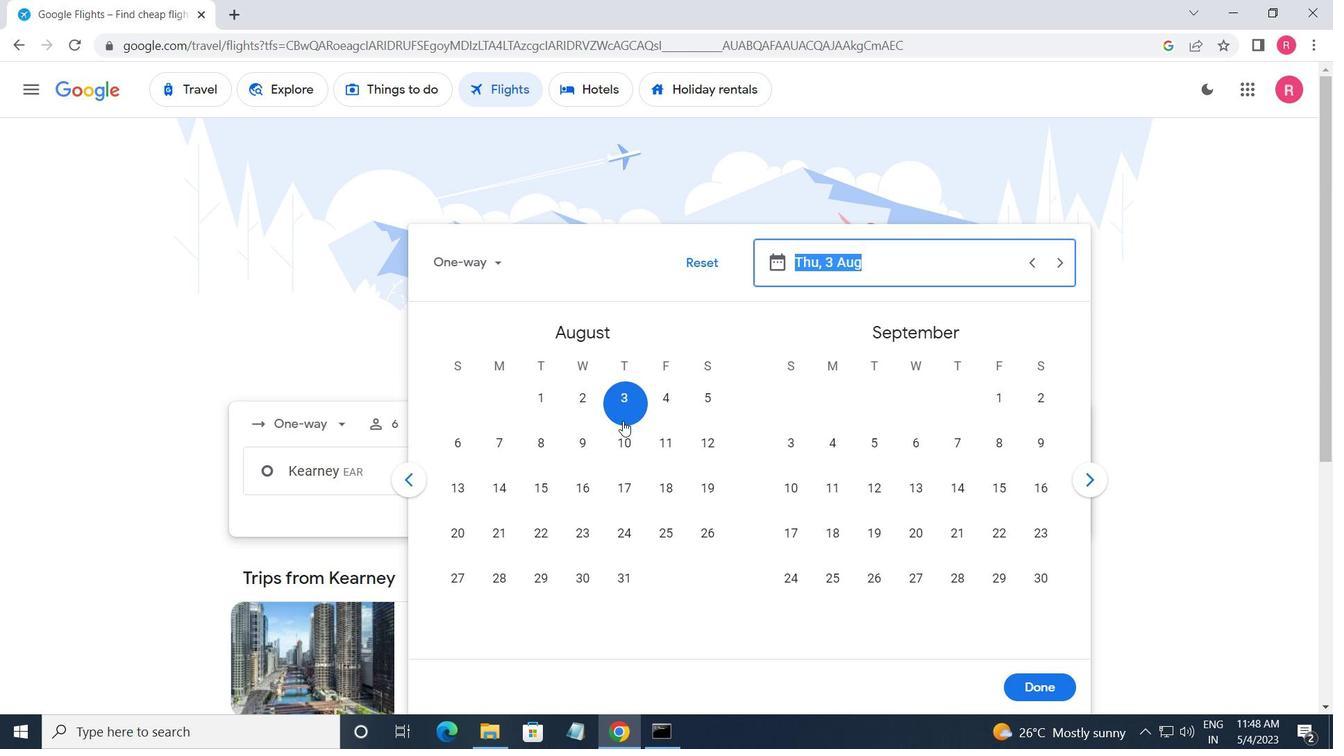 
Action: Mouse pressed left at (635, 413)
Screenshot: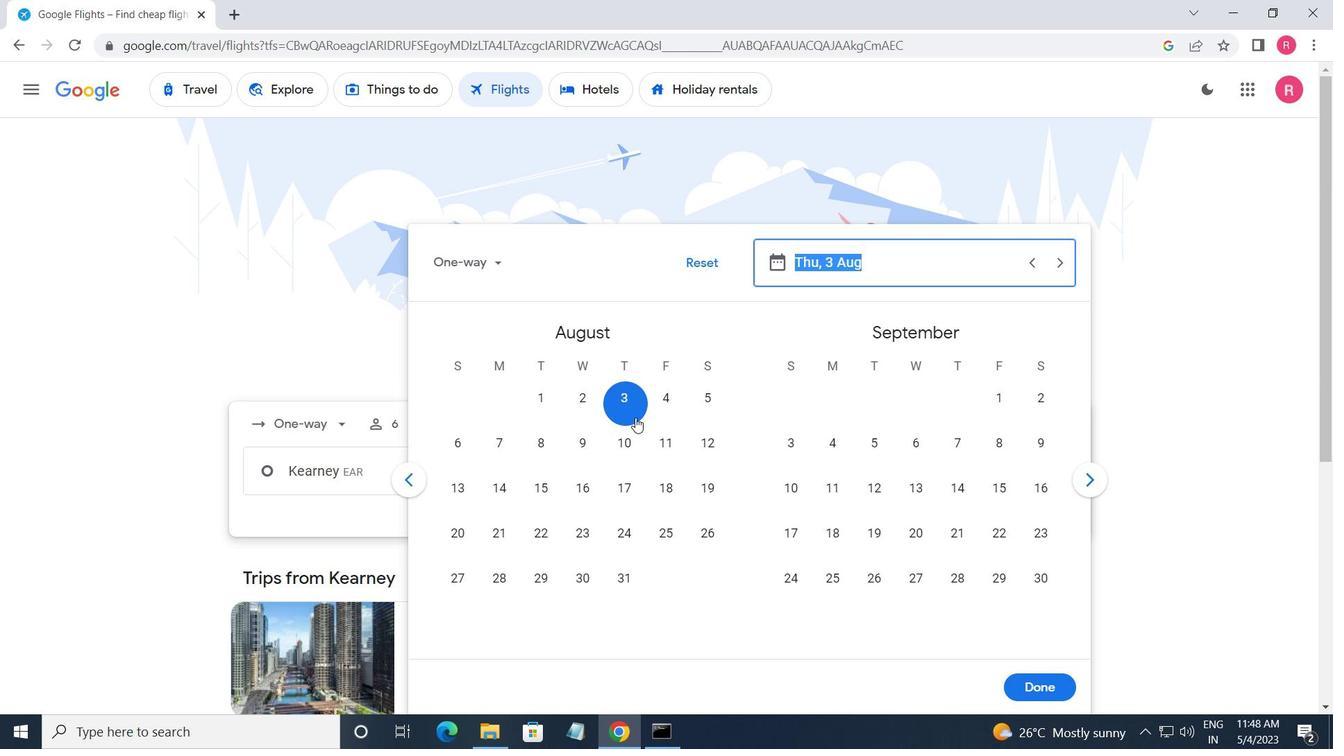 
Action: Mouse moved to (1051, 684)
Screenshot: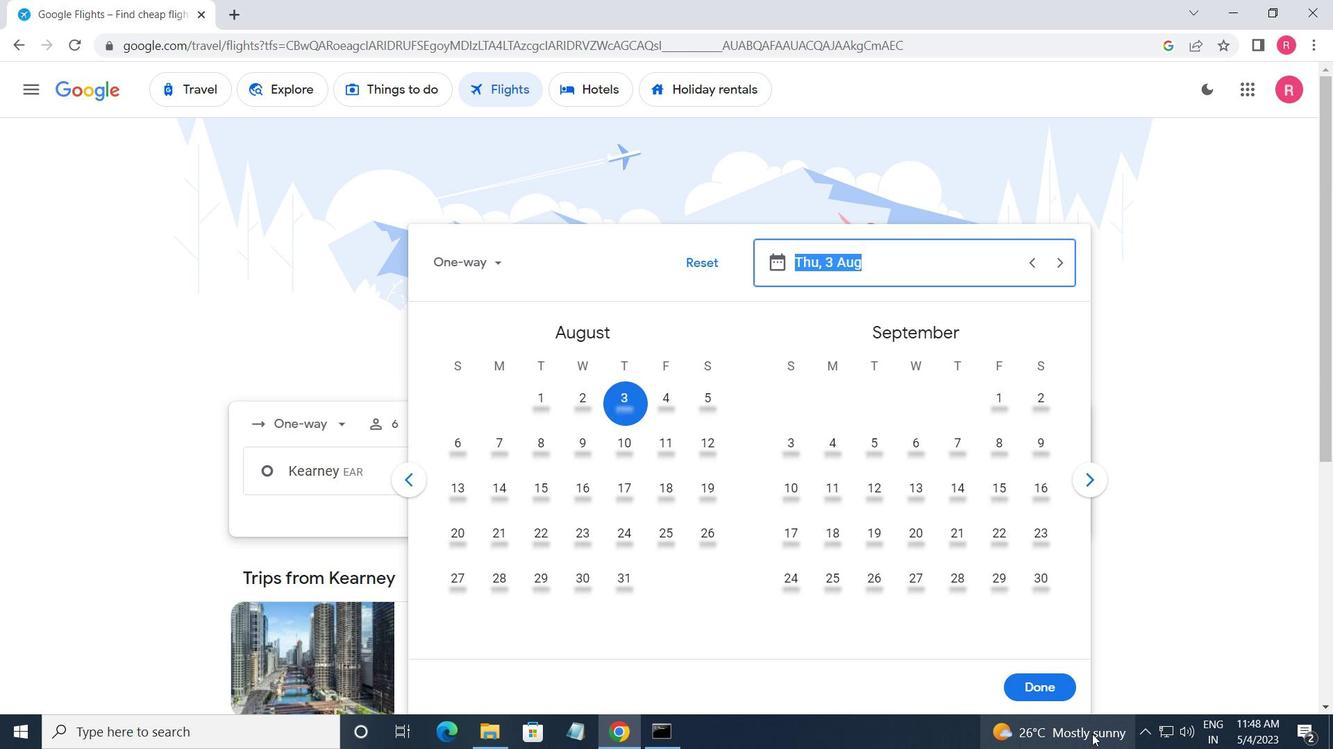
Action: Mouse pressed left at (1051, 684)
Screenshot: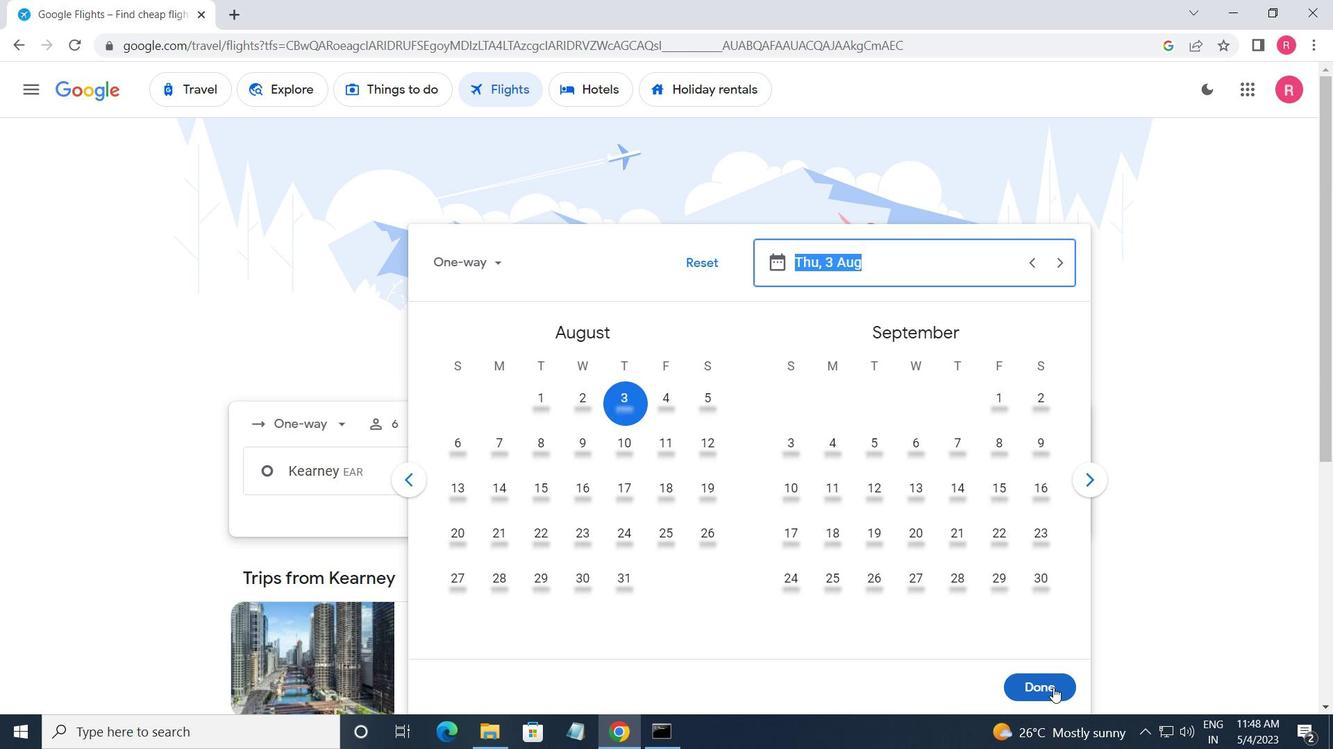 
Action: Mouse moved to (645, 528)
Screenshot: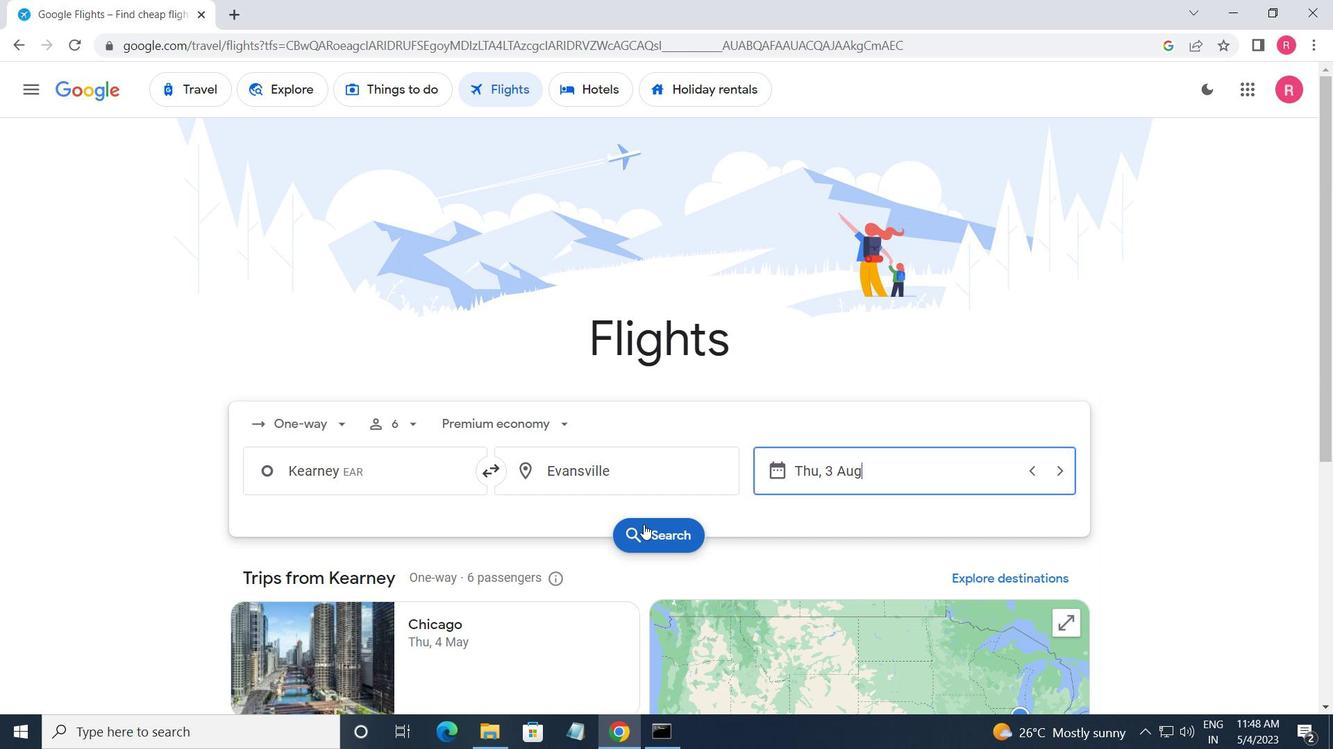 
Action: Mouse pressed left at (645, 528)
Screenshot: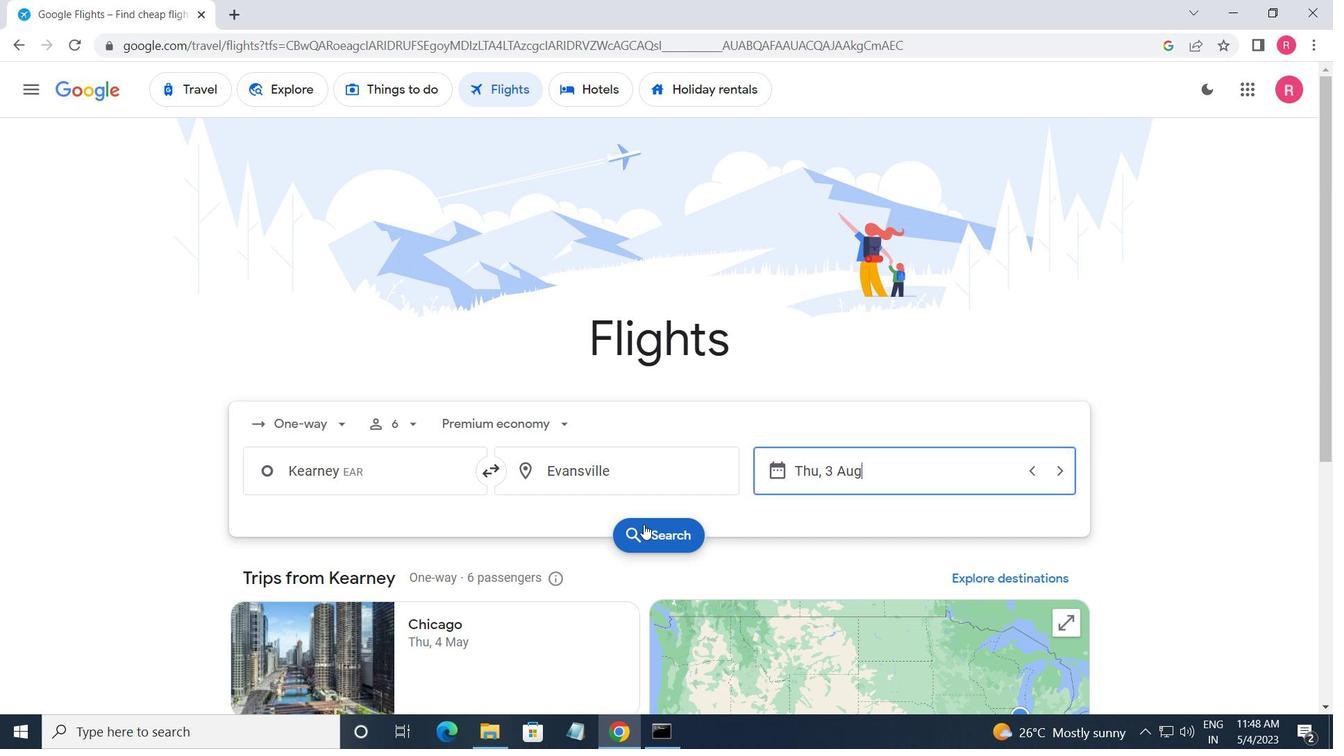 
Action: Mouse moved to (276, 261)
Screenshot: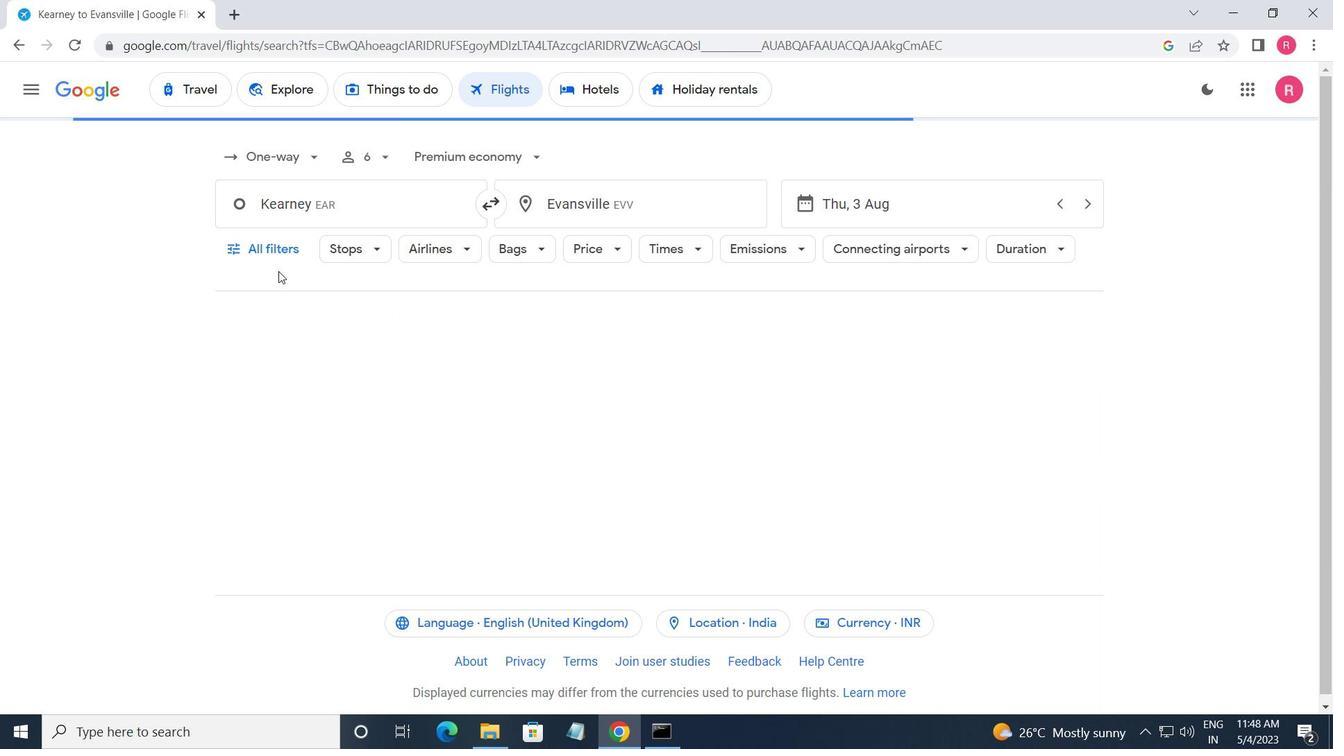 
Action: Mouse pressed left at (276, 261)
Screenshot: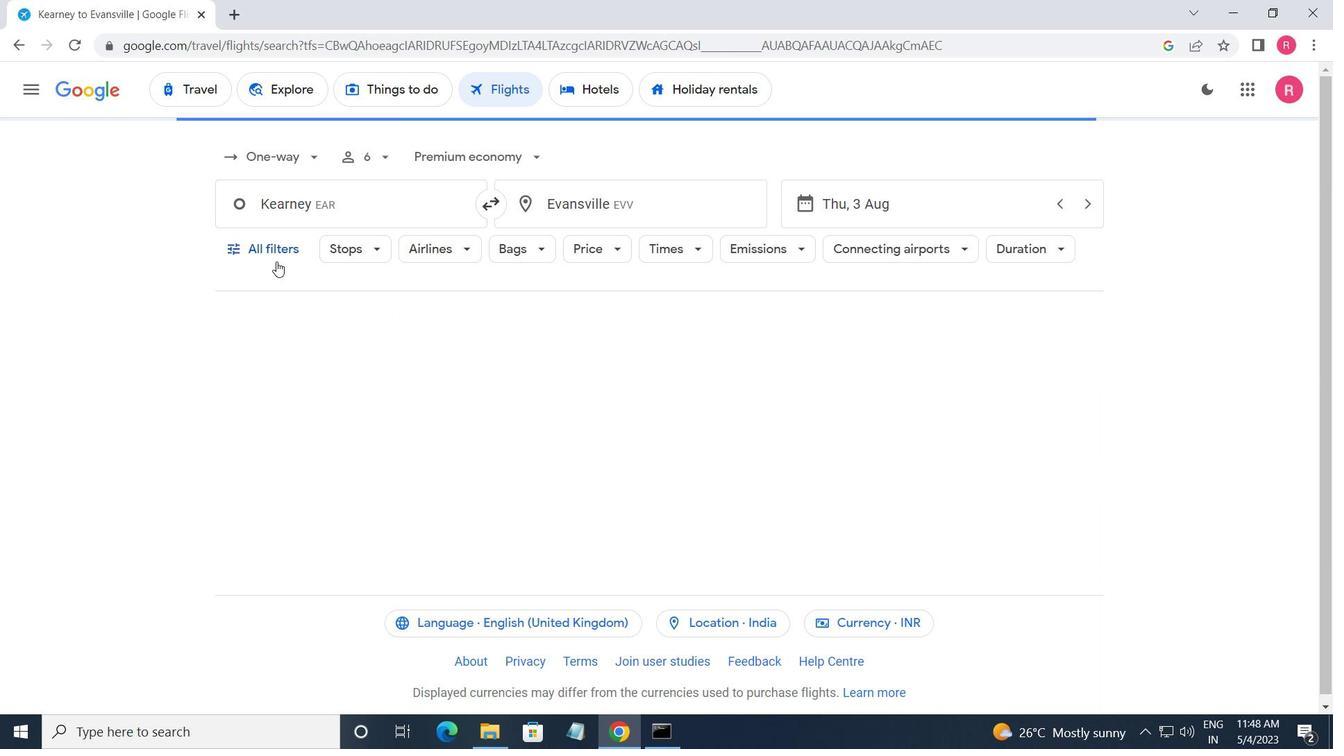 
Action: Mouse moved to (348, 461)
Screenshot: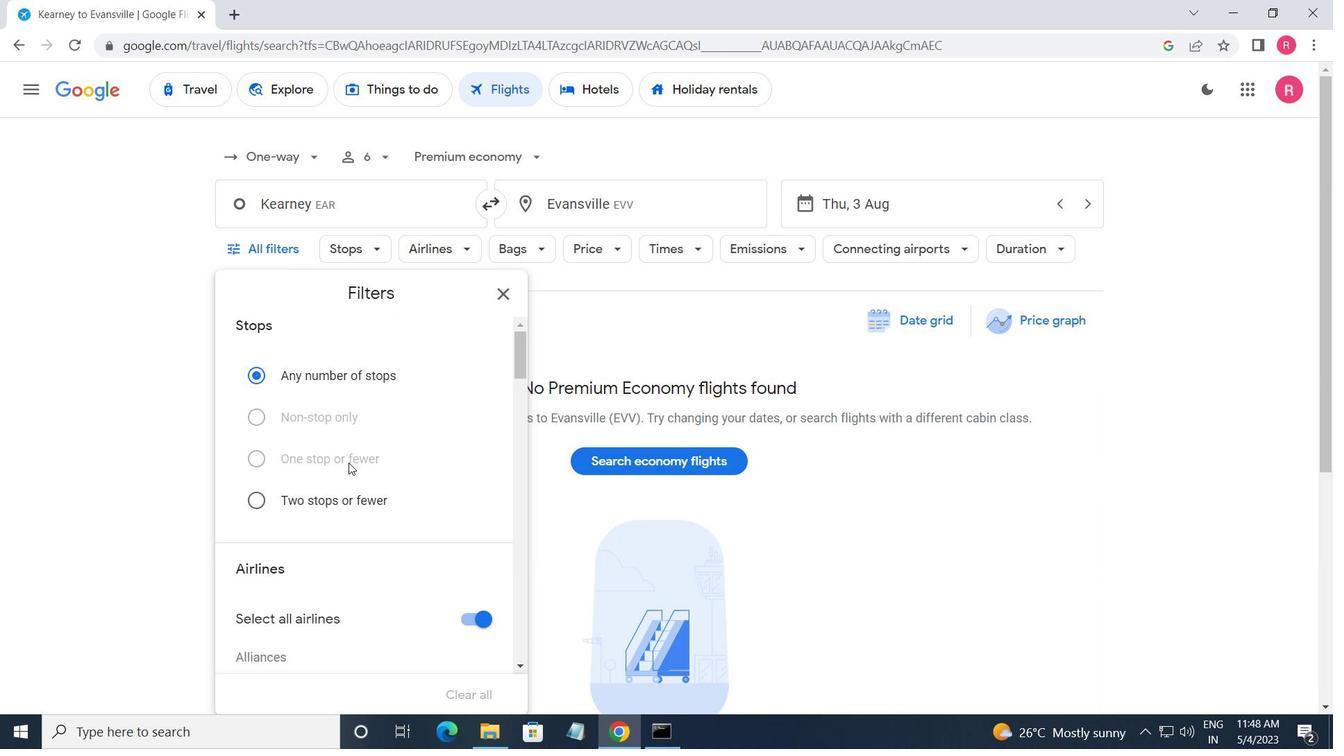 
Action: Mouse scrolled (348, 460) with delta (0, 0)
Screenshot: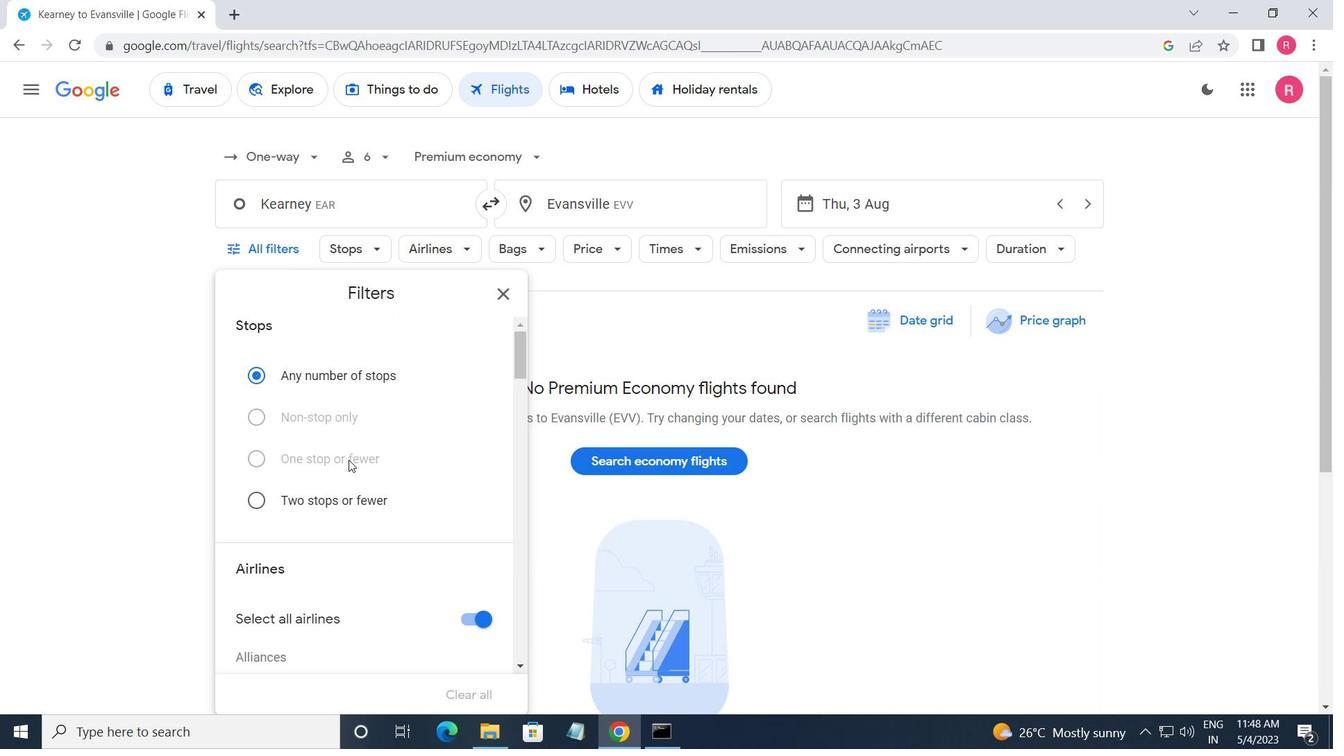 
Action: Mouse moved to (348, 461)
Screenshot: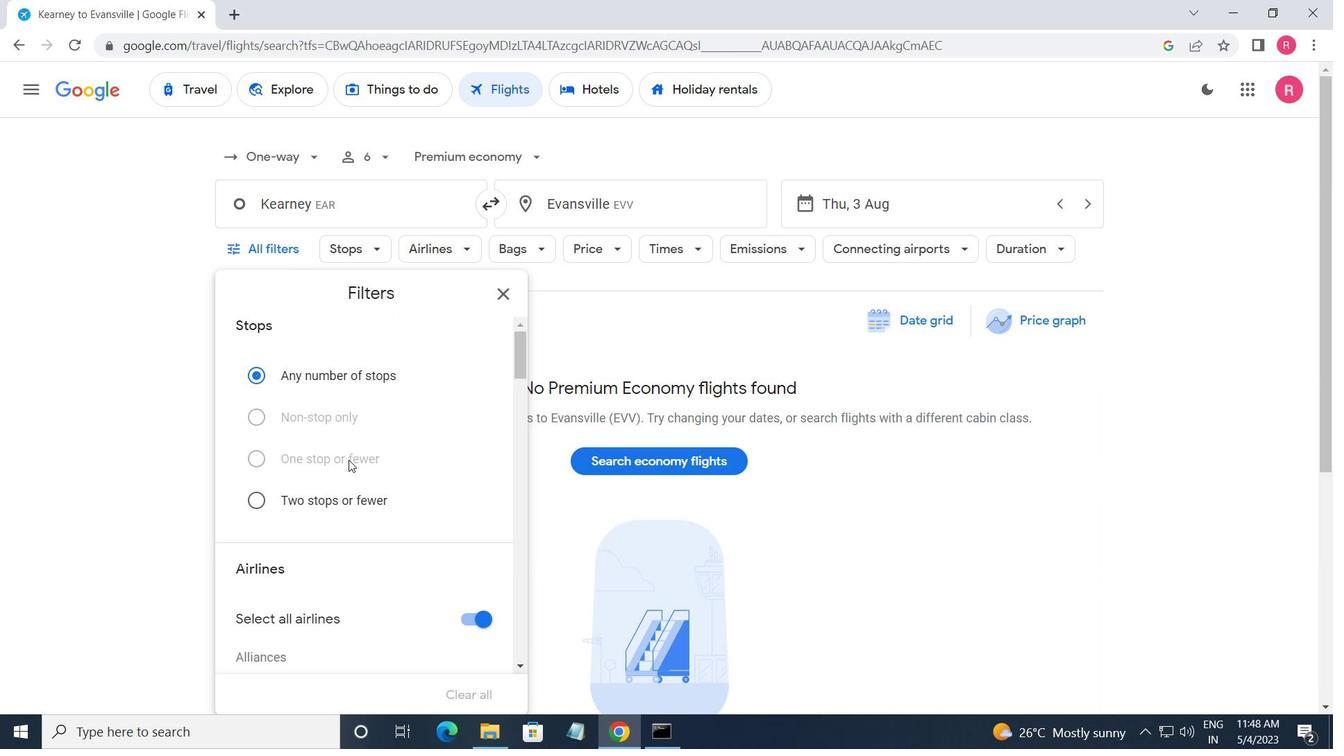 
Action: Mouse scrolled (348, 460) with delta (0, 0)
Screenshot: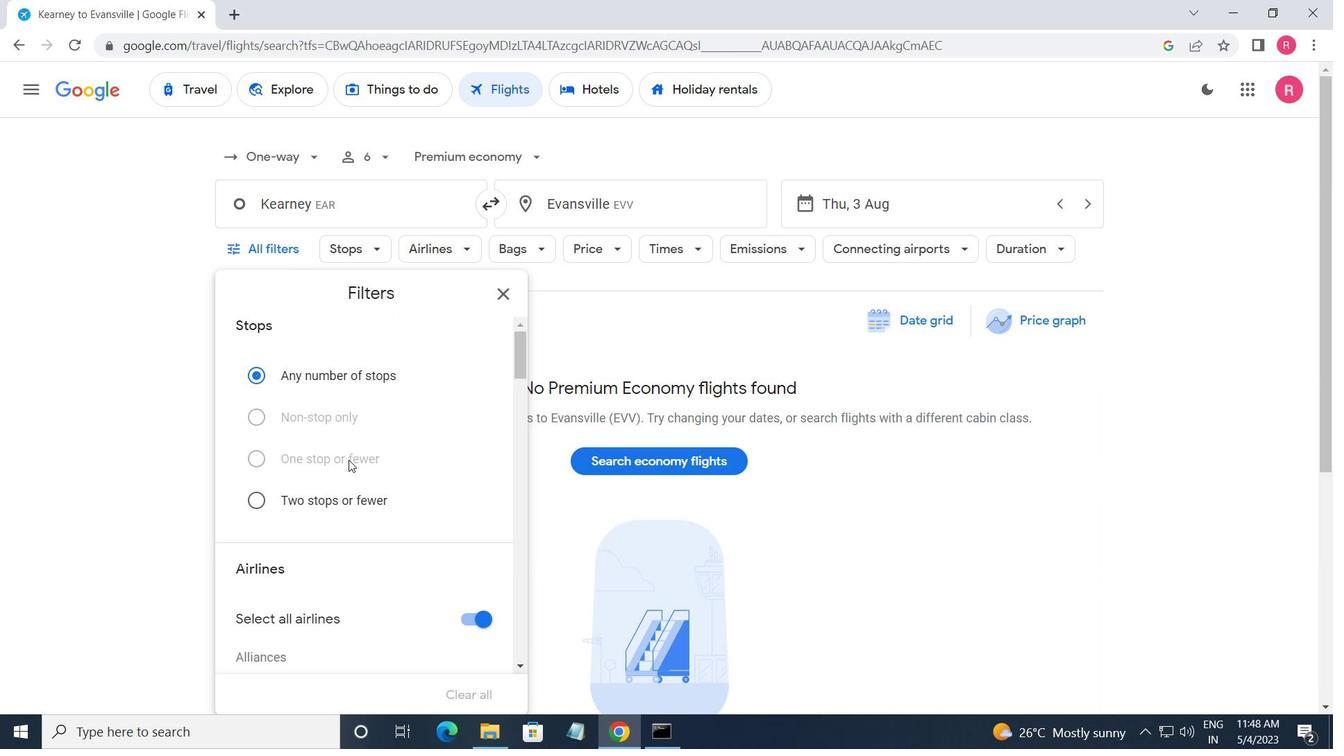 
Action: Mouse moved to (348, 517)
Screenshot: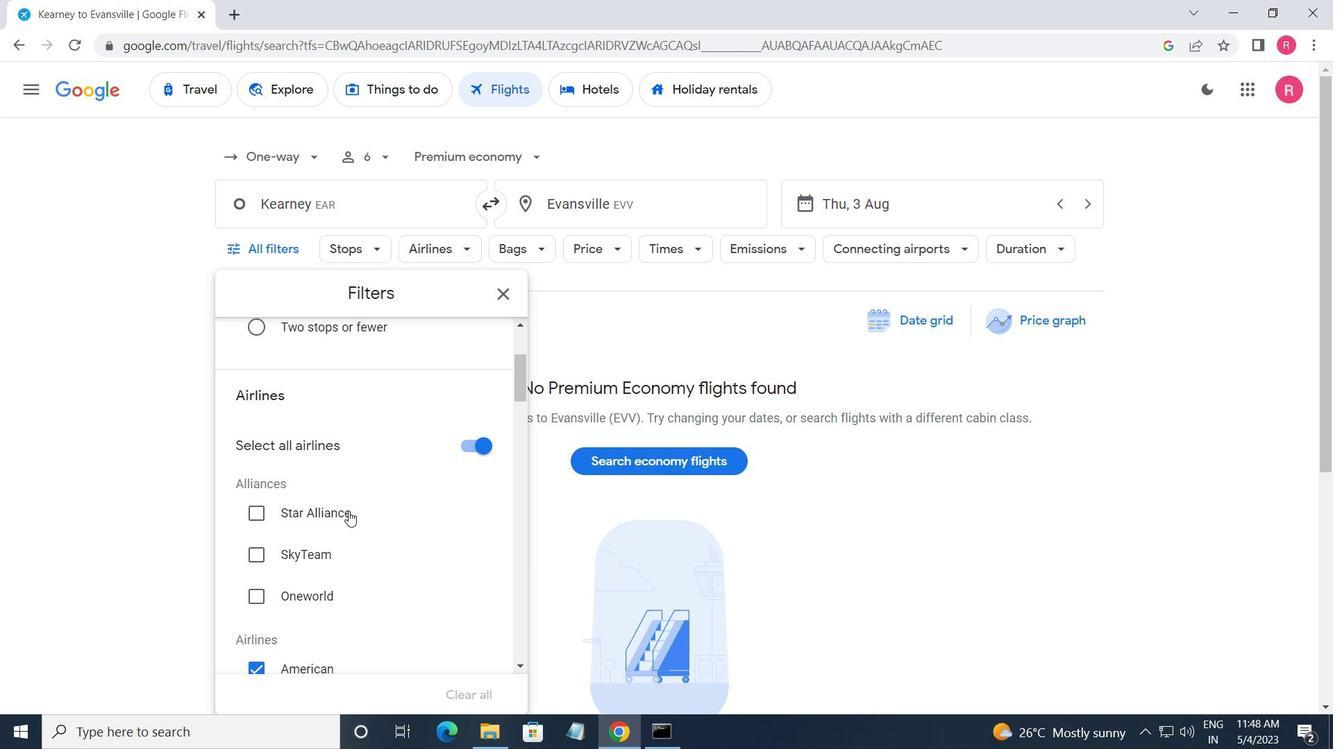 
Action: Mouse scrolled (348, 517) with delta (0, 0)
Screenshot: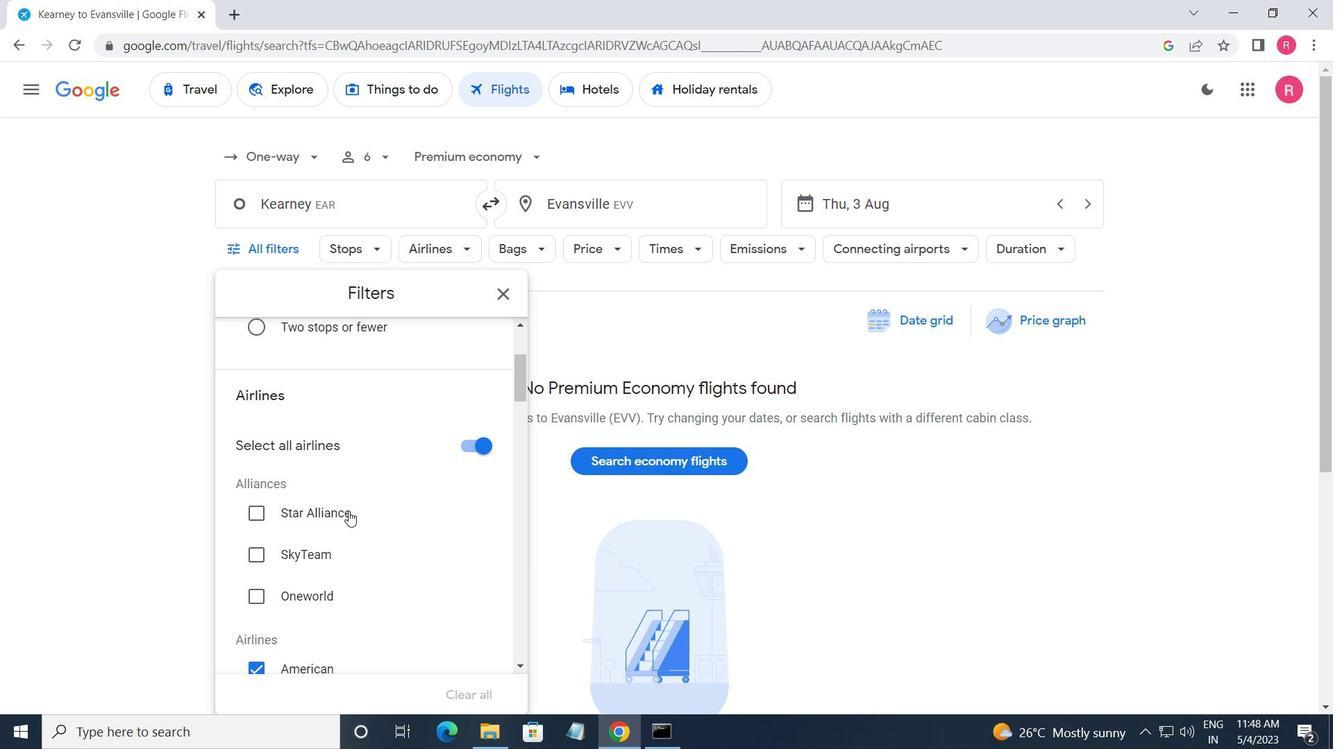 
Action: Mouse moved to (348, 519)
Screenshot: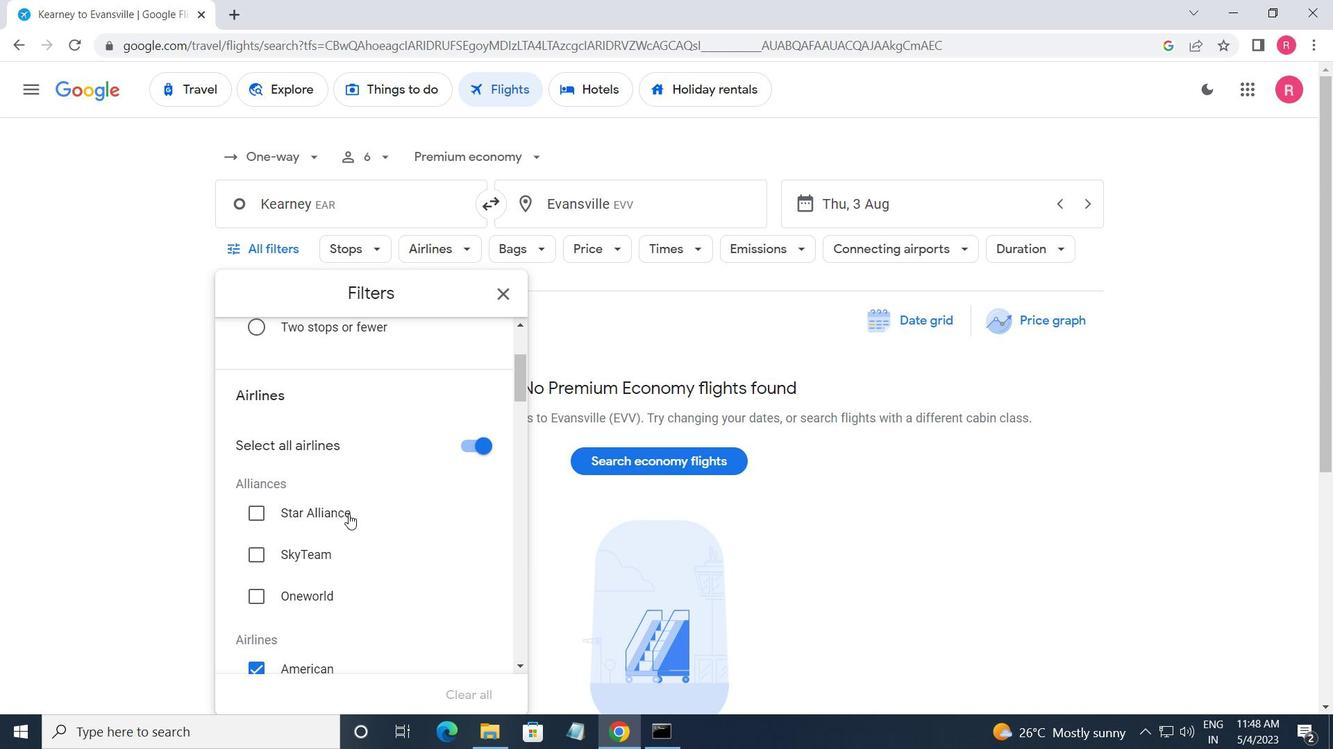 
Action: Mouse scrolled (348, 518) with delta (0, 0)
Screenshot: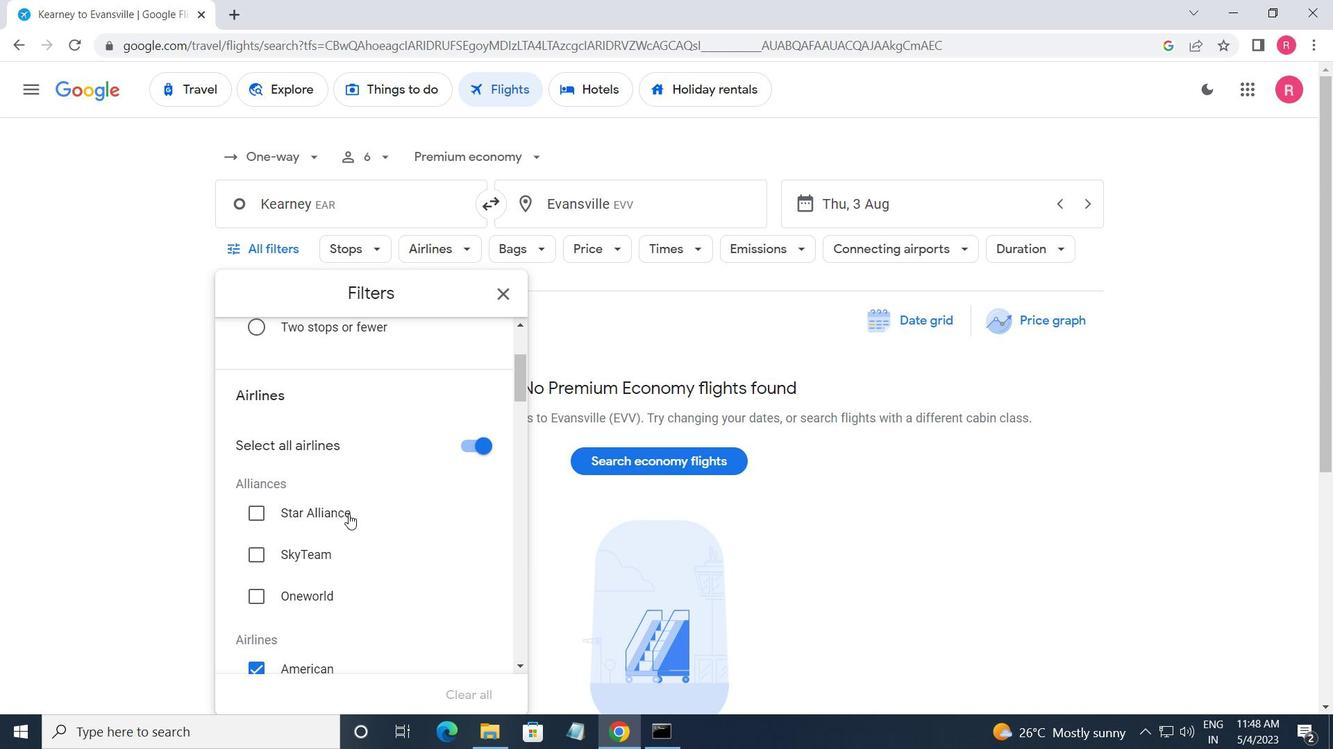 
Action: Mouse moved to (349, 520)
Screenshot: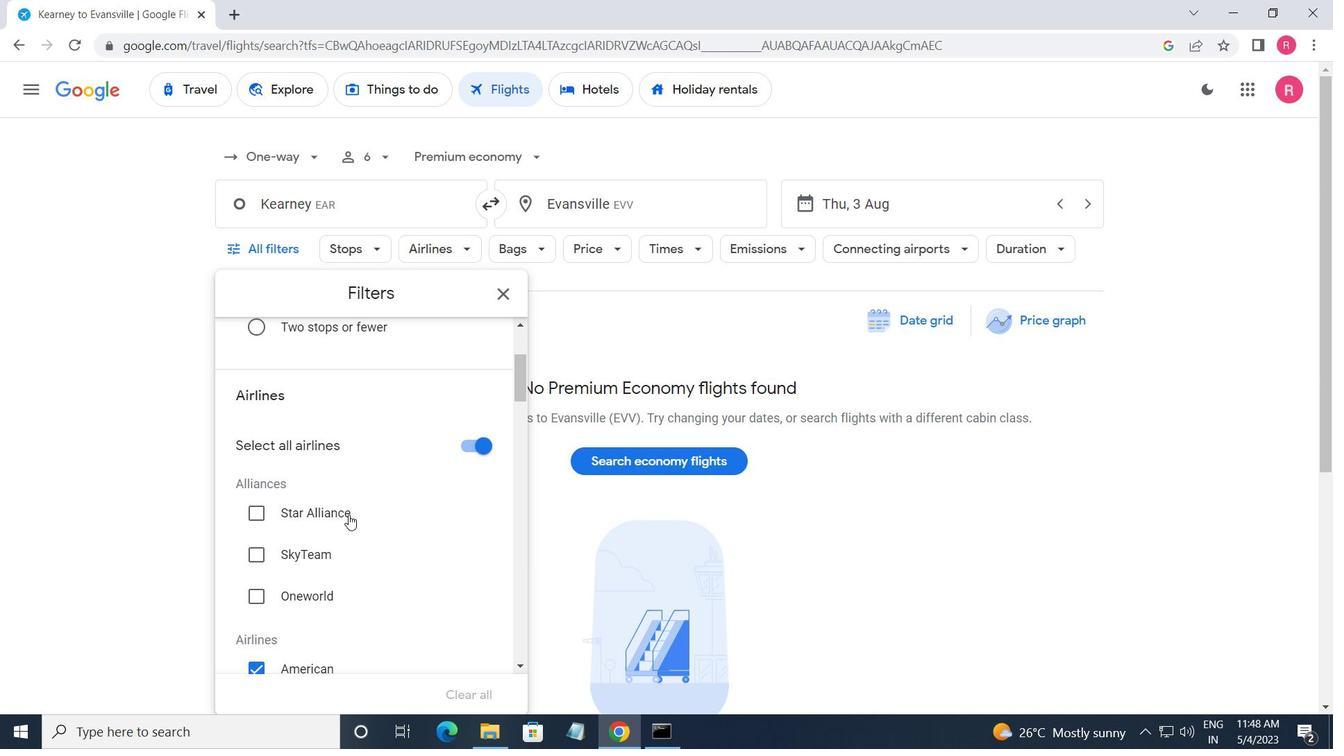 
Action: Mouse scrolled (349, 519) with delta (0, 0)
Screenshot: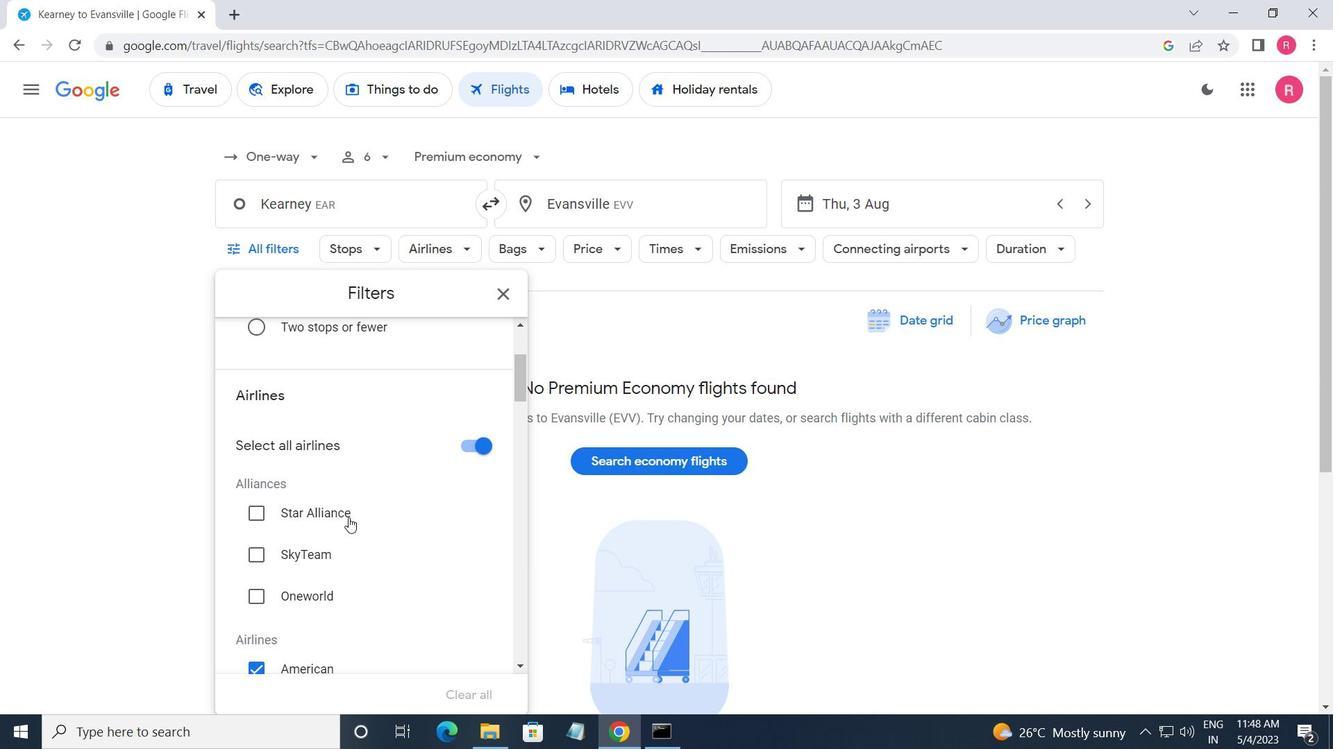 
Action: Mouse moved to (353, 515)
Screenshot: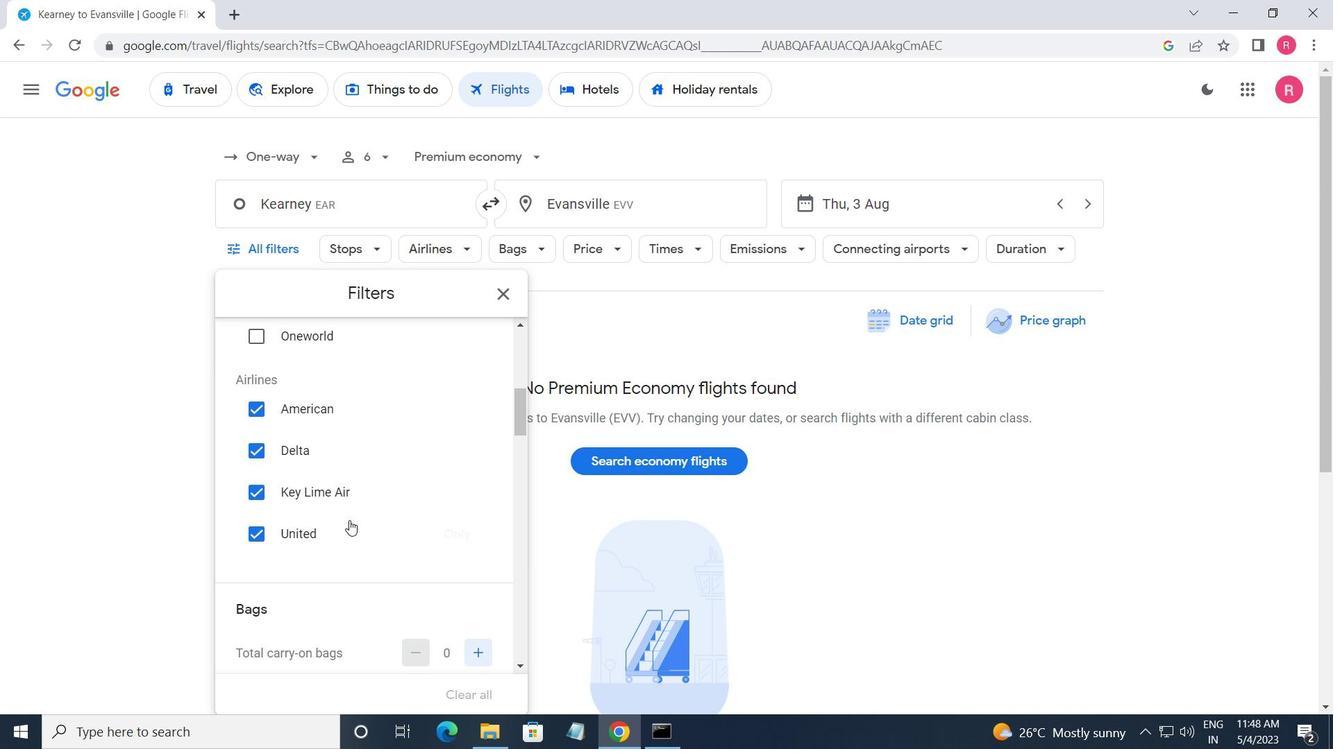 
Action: Mouse scrolled (353, 516) with delta (0, 0)
Screenshot: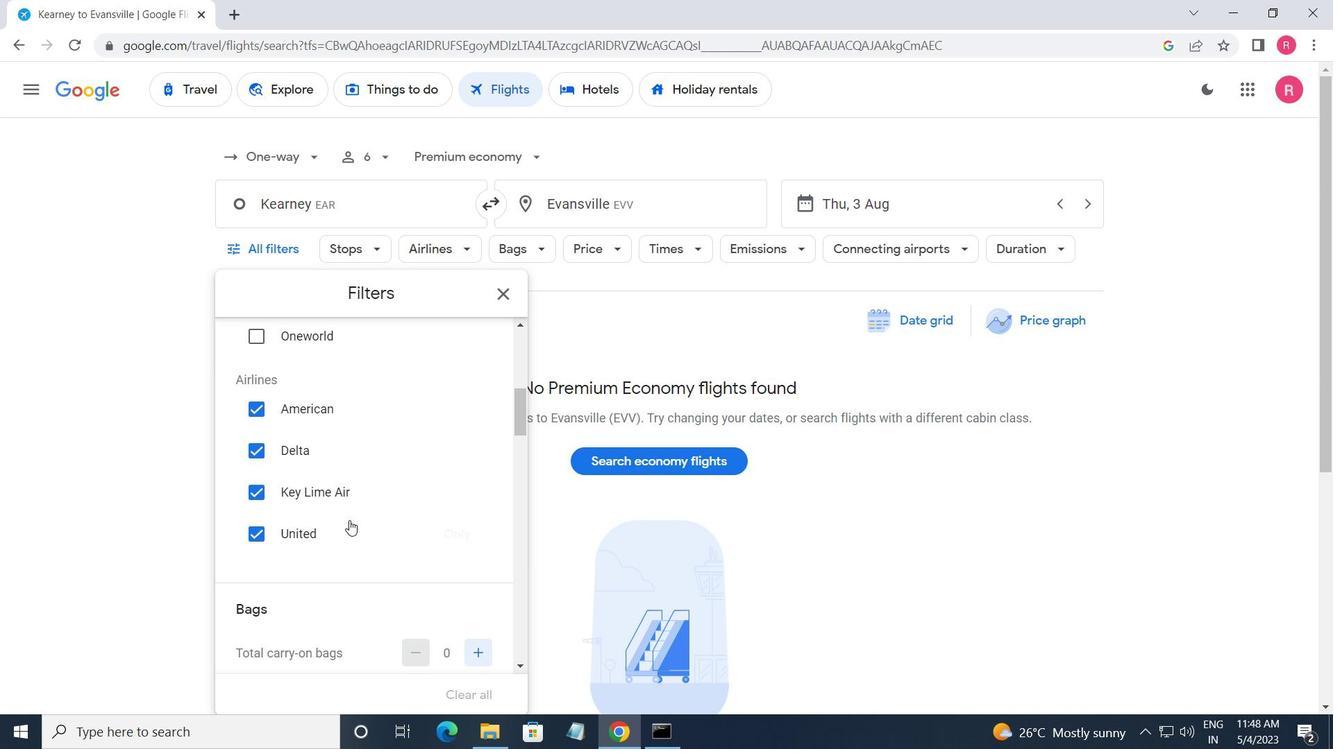 
Action: Mouse moved to (353, 515)
Screenshot: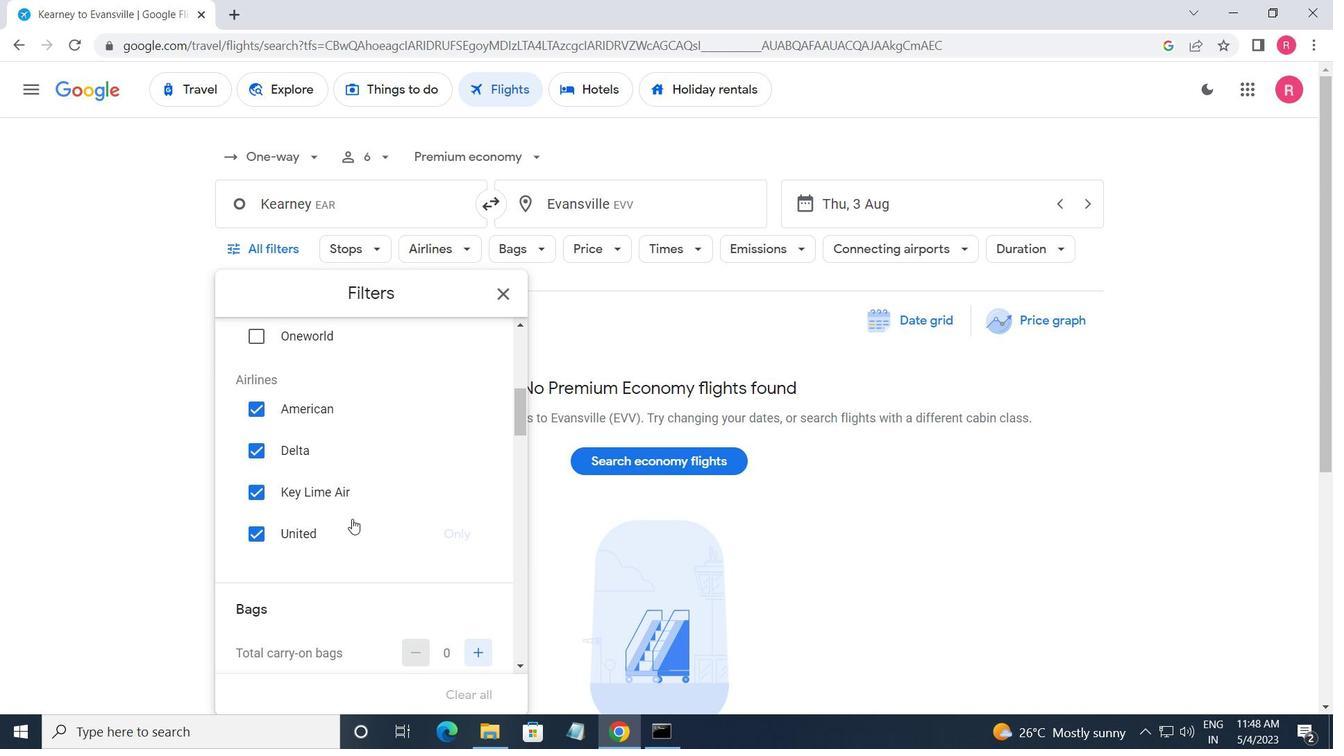 
Action: Mouse scrolled (353, 515) with delta (0, 0)
Screenshot: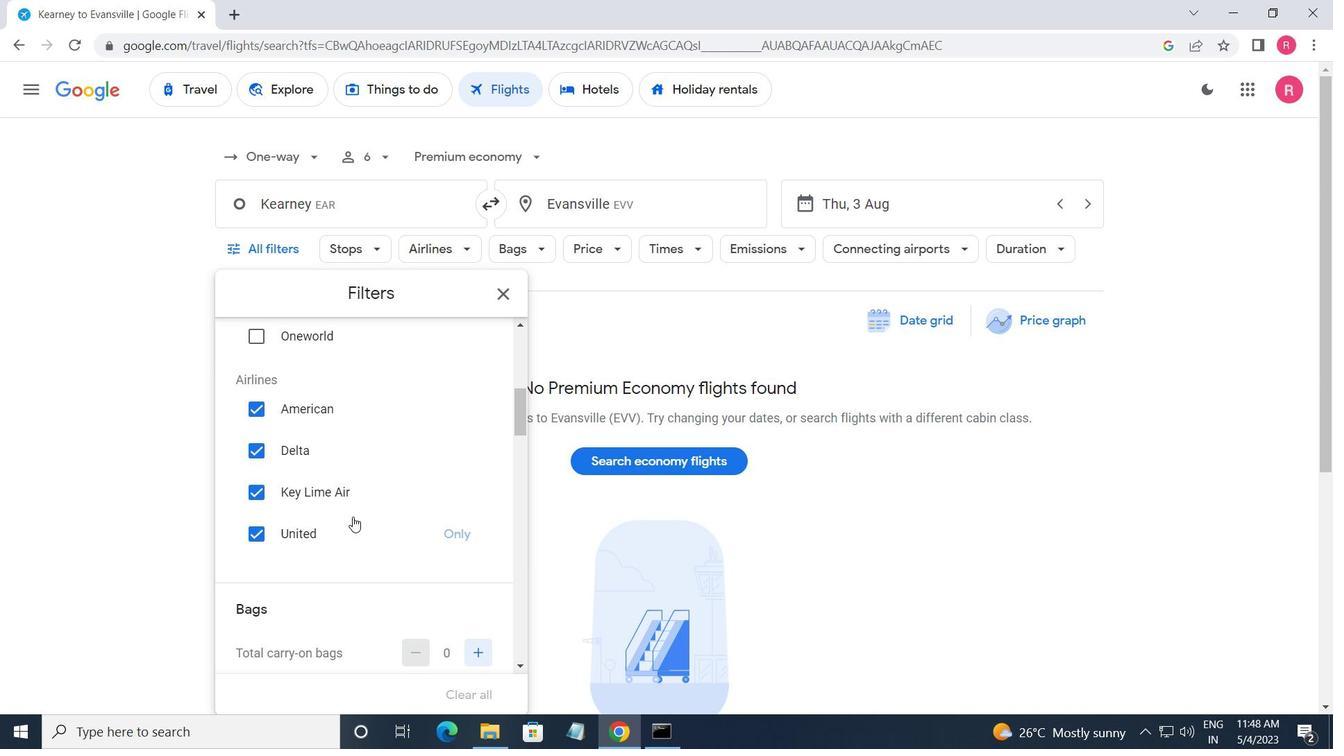 
Action: Mouse moved to (472, 357)
Screenshot: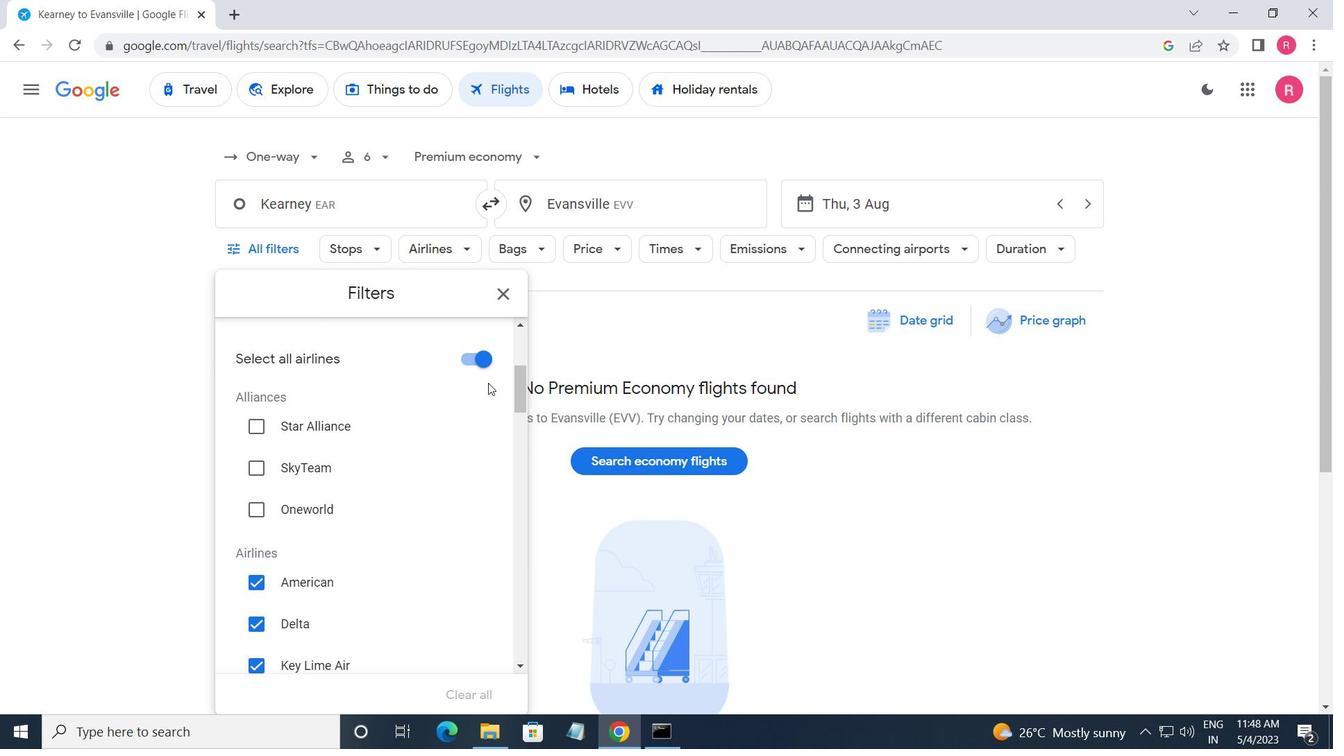 
Action: Mouse pressed left at (472, 357)
Screenshot: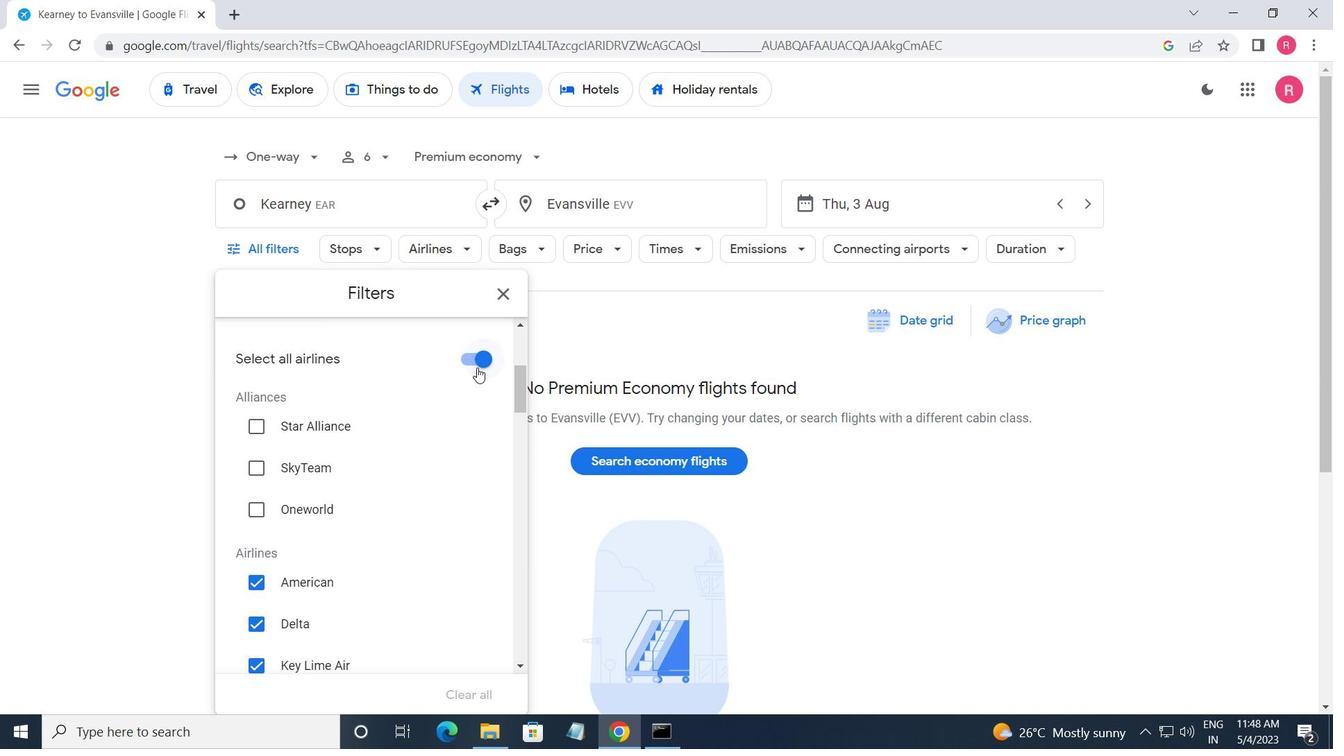 
Action: Mouse moved to (434, 453)
Screenshot: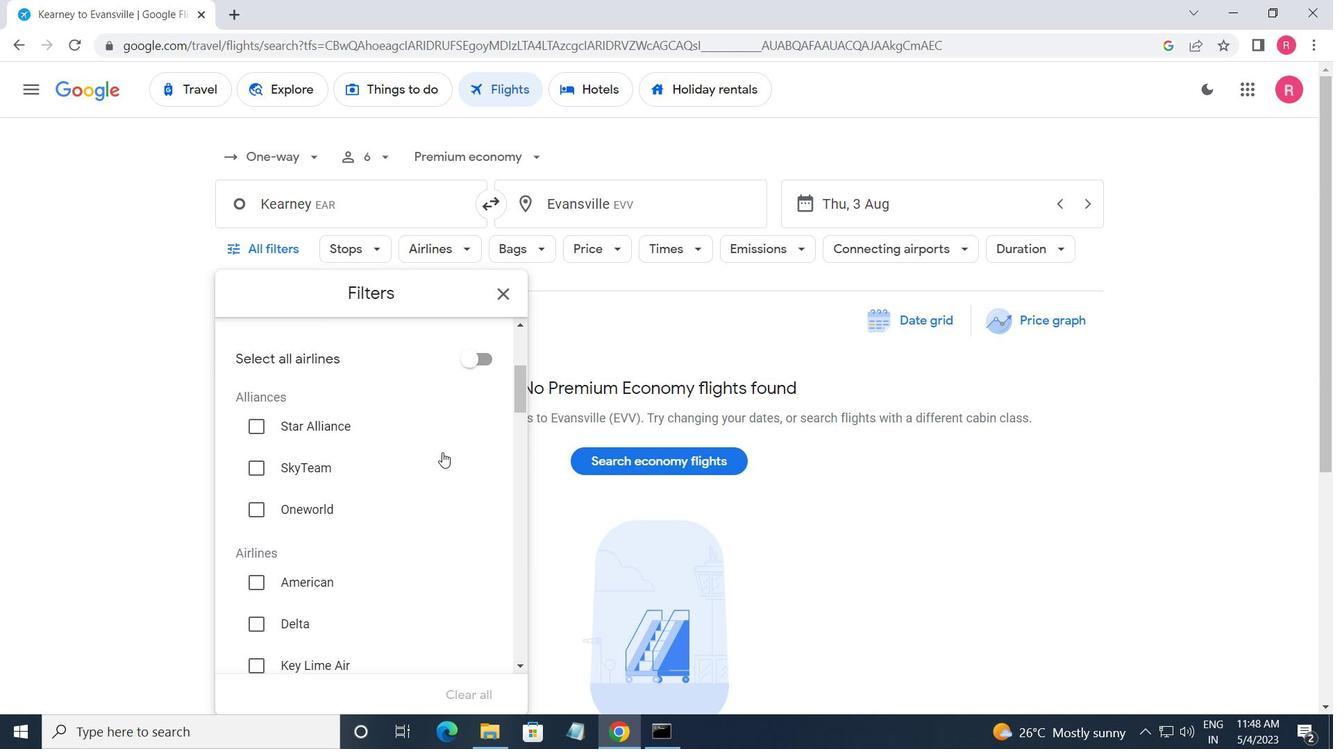 
Action: Mouse scrolled (434, 452) with delta (0, 0)
Screenshot: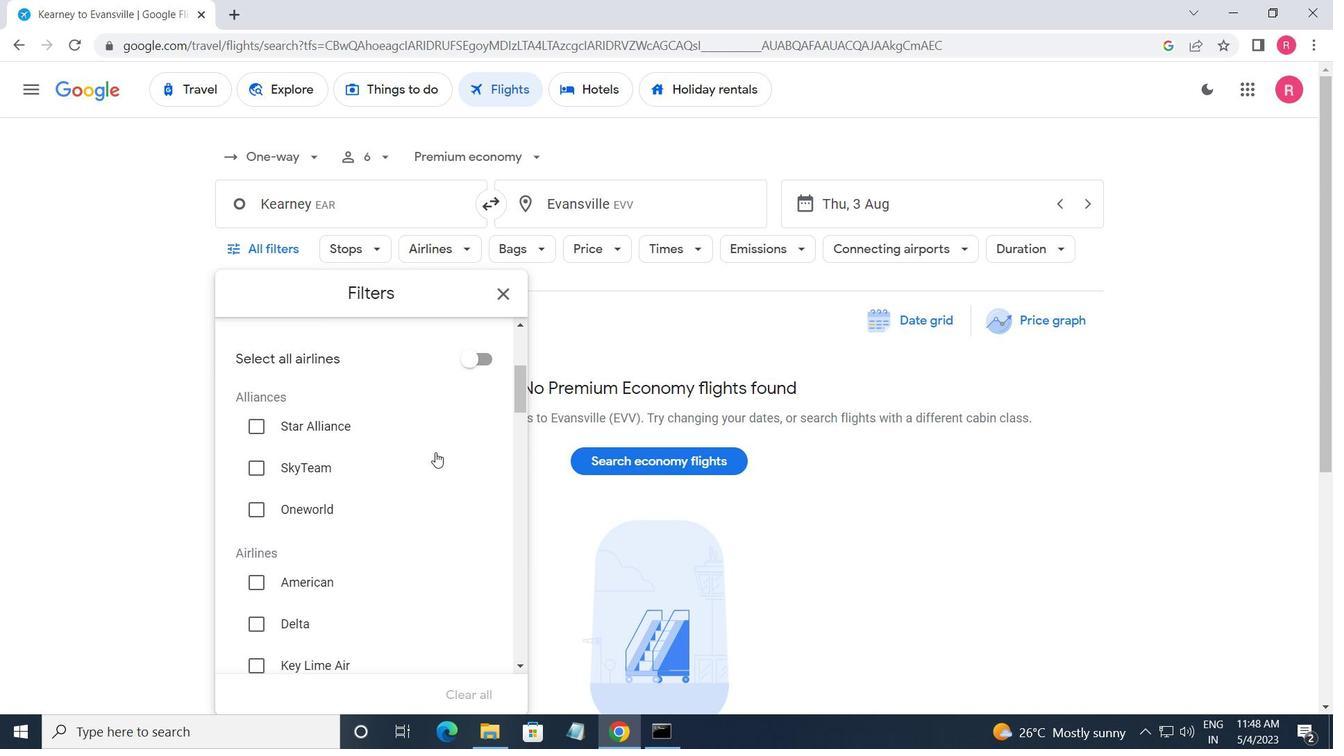 
Action: Mouse scrolled (434, 452) with delta (0, 0)
Screenshot: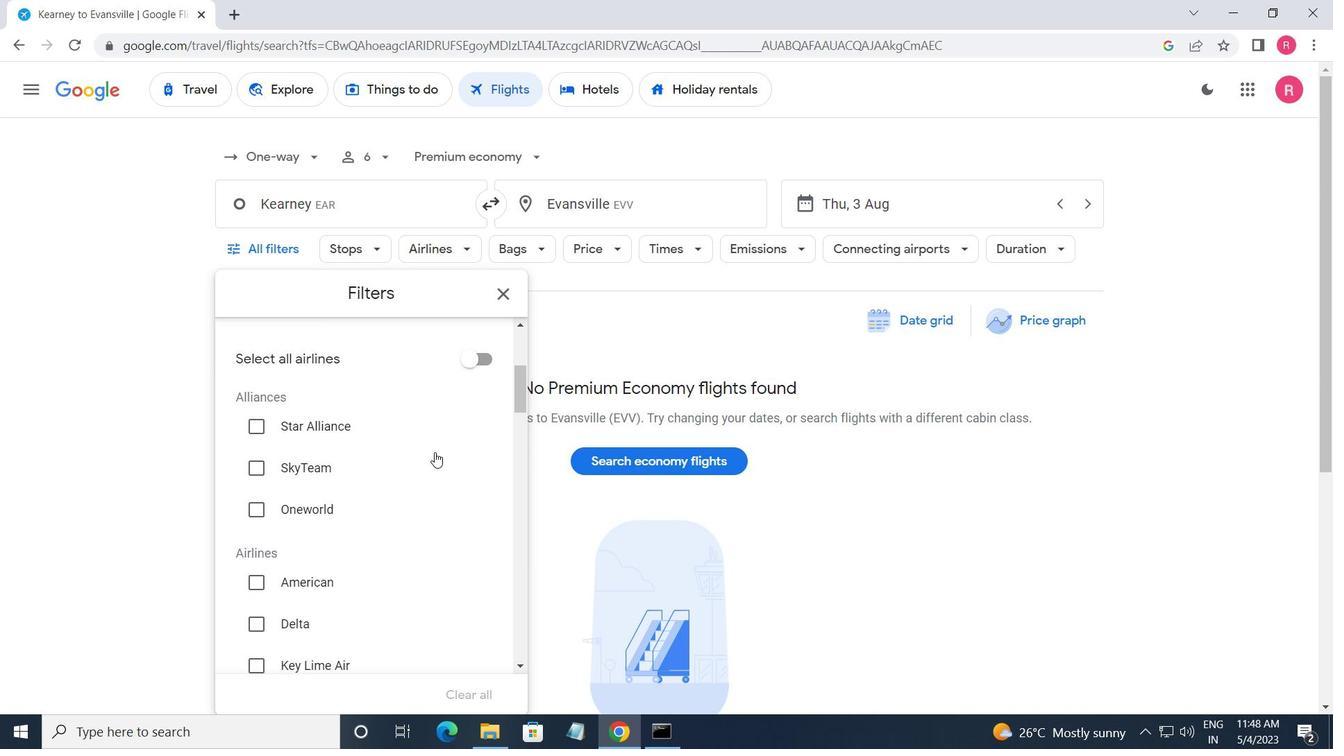 
Action: Mouse moved to (437, 460)
Screenshot: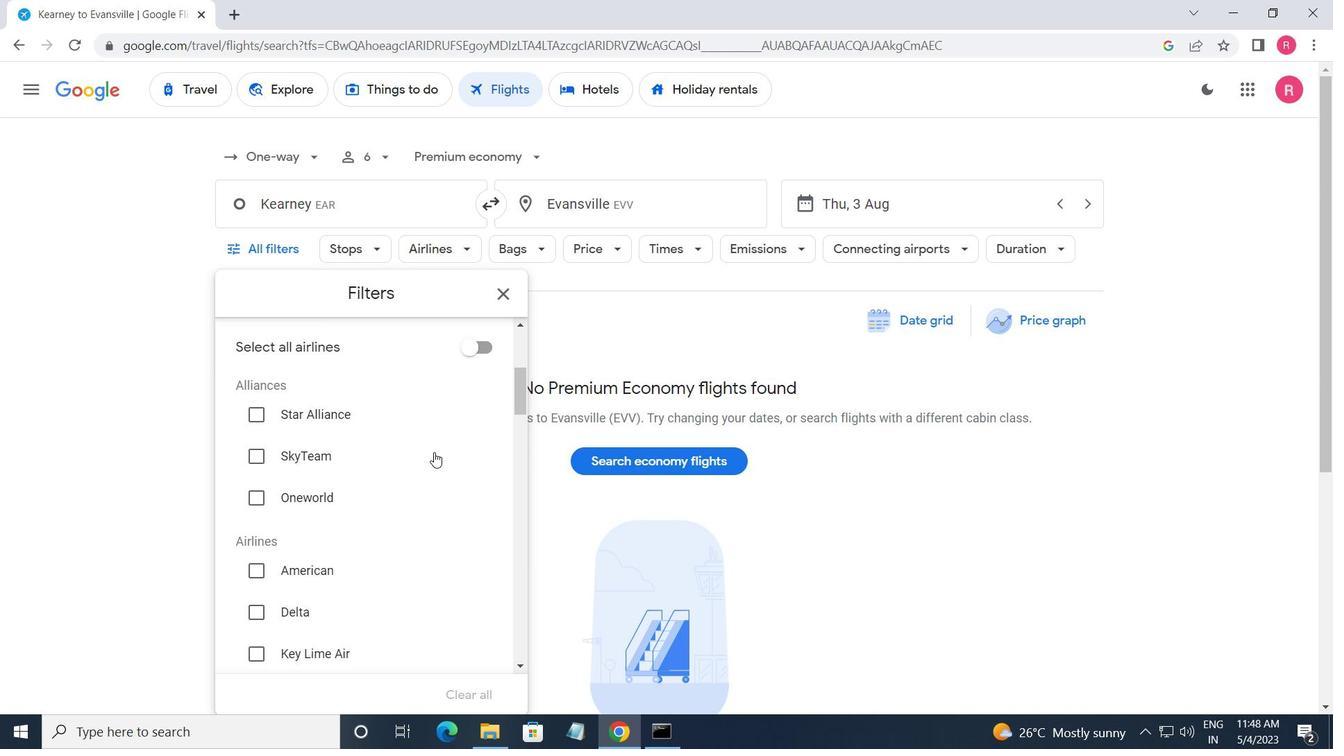
Action: Mouse scrolled (437, 459) with delta (0, 0)
Screenshot: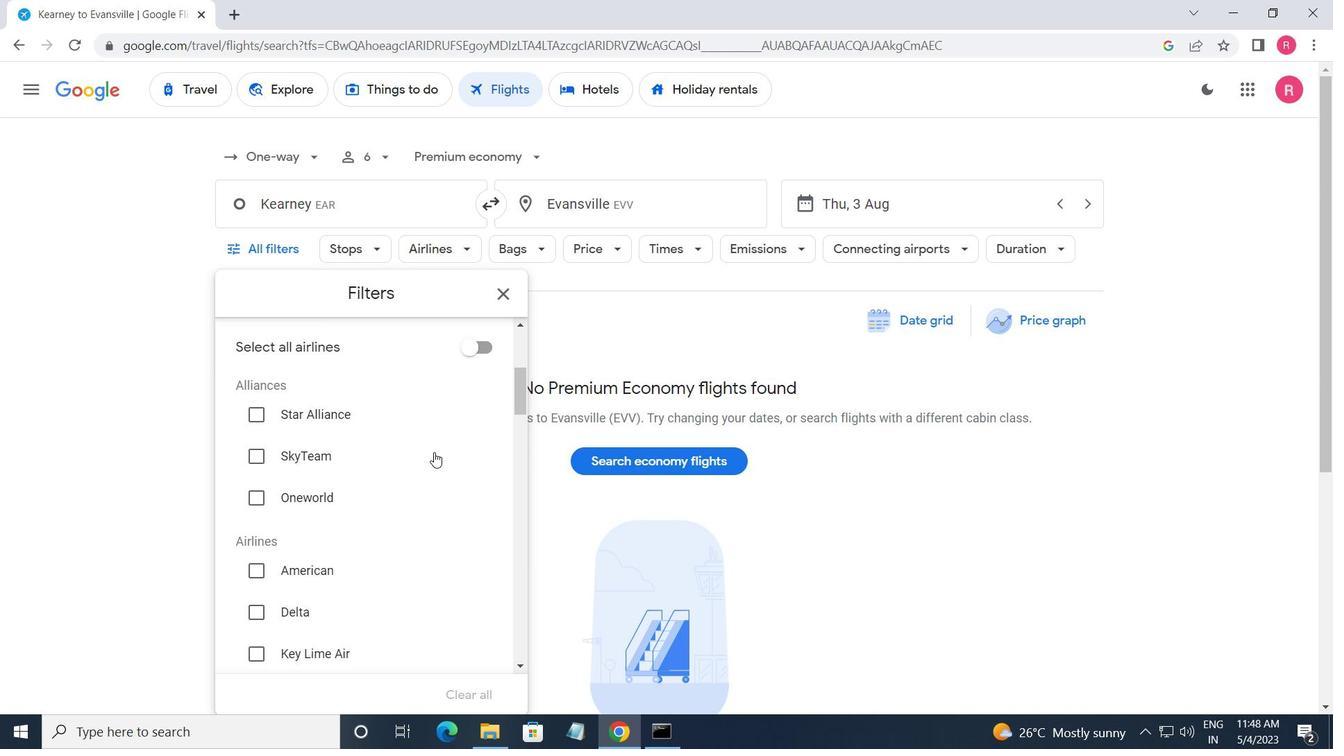 
Action: Mouse moved to (443, 472)
Screenshot: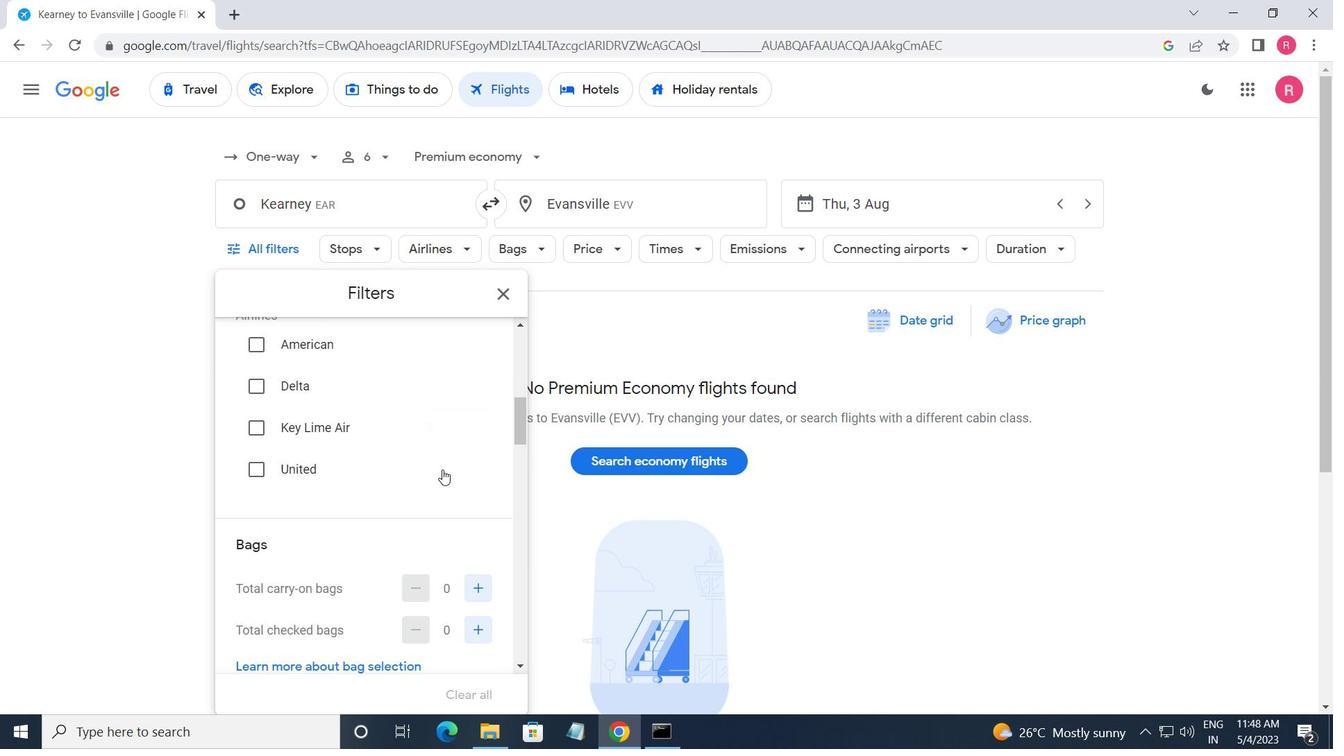 
Action: Mouse scrolled (443, 472) with delta (0, 0)
Screenshot: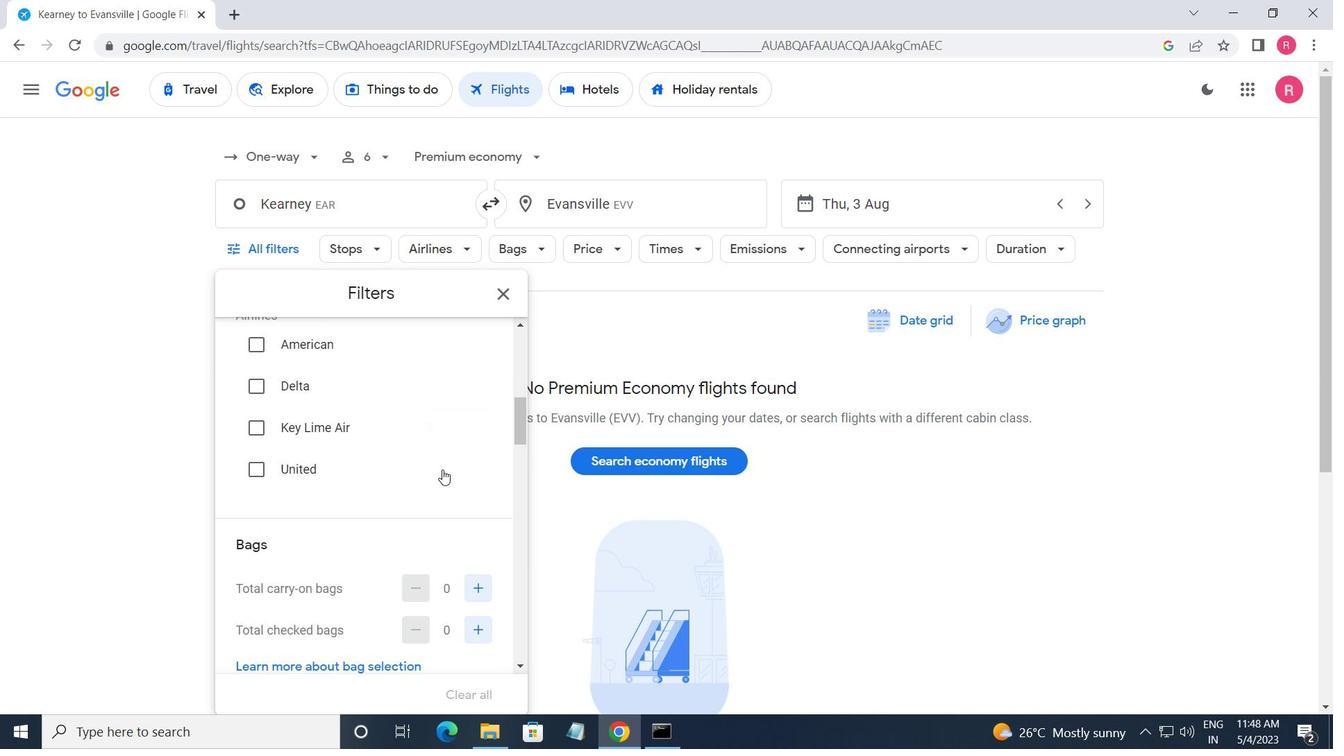 
Action: Mouse moved to (473, 516)
Screenshot: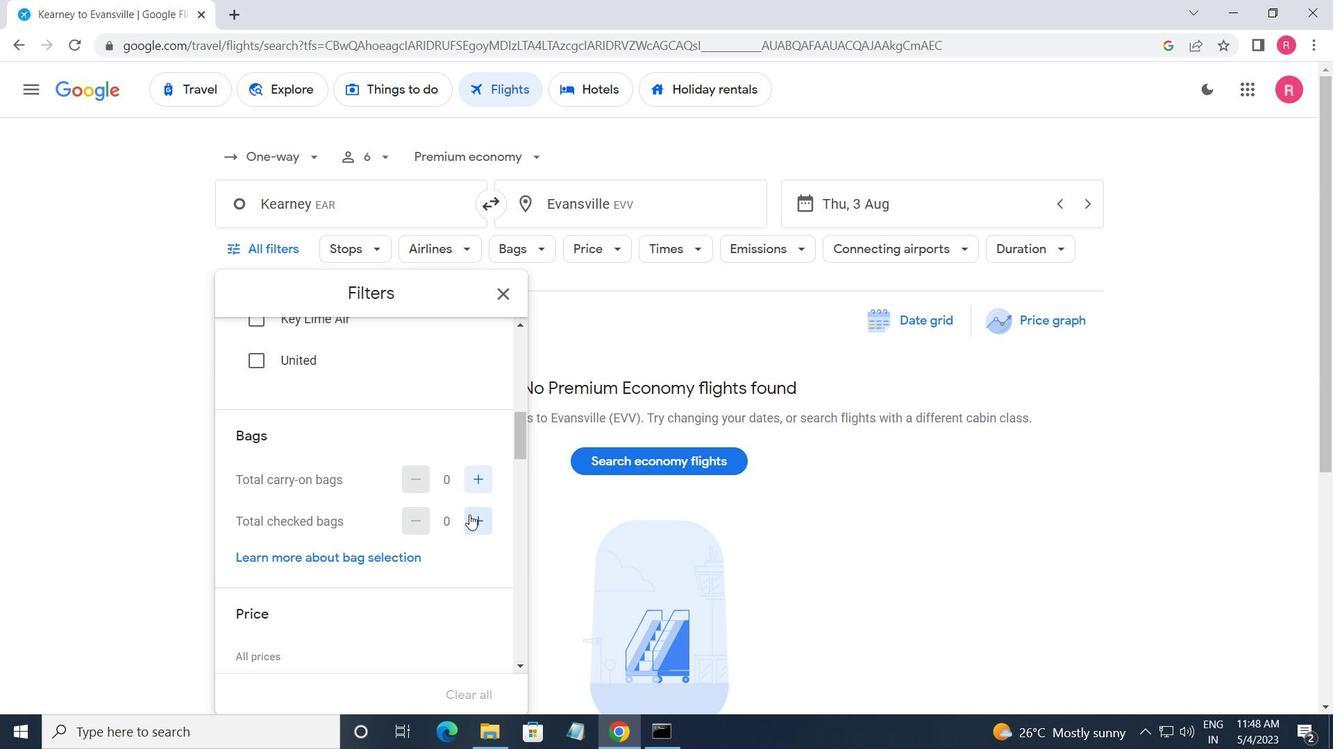 
Action: Mouse pressed left at (473, 516)
Screenshot: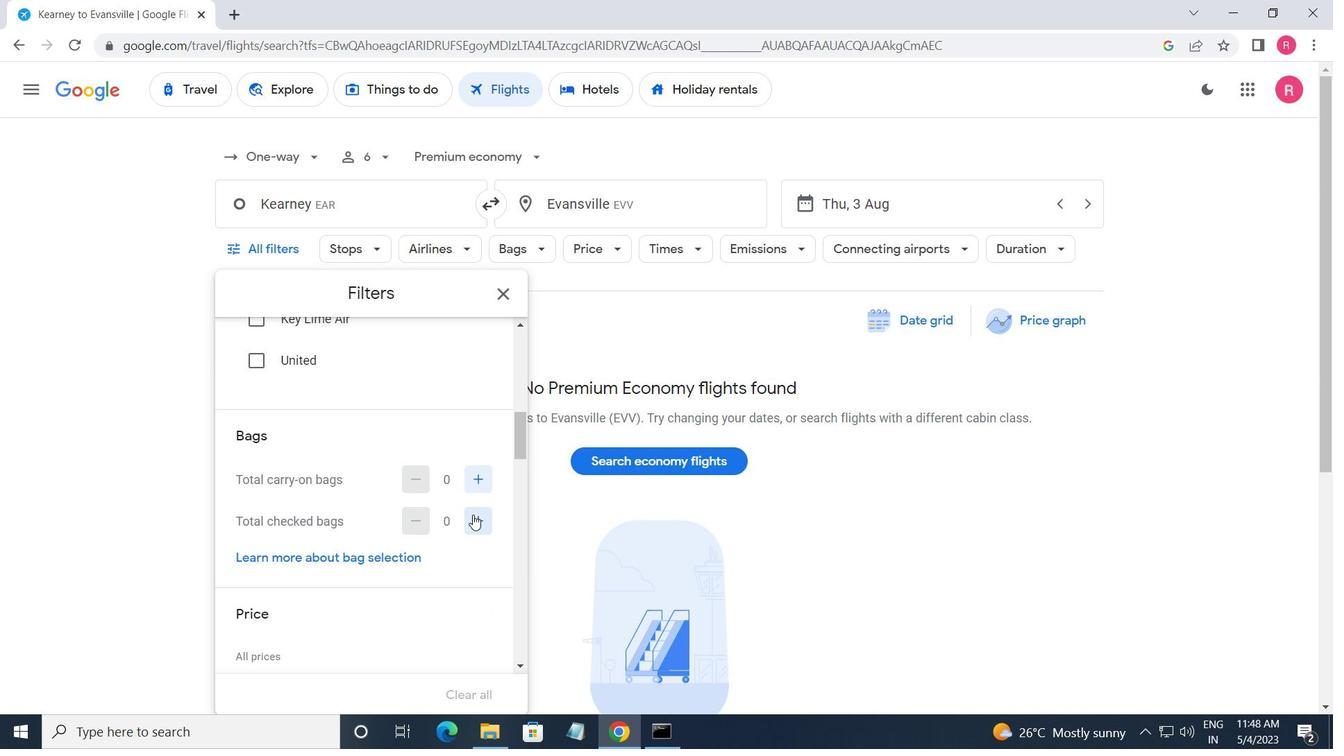 
Action: Mouse pressed left at (473, 516)
Screenshot: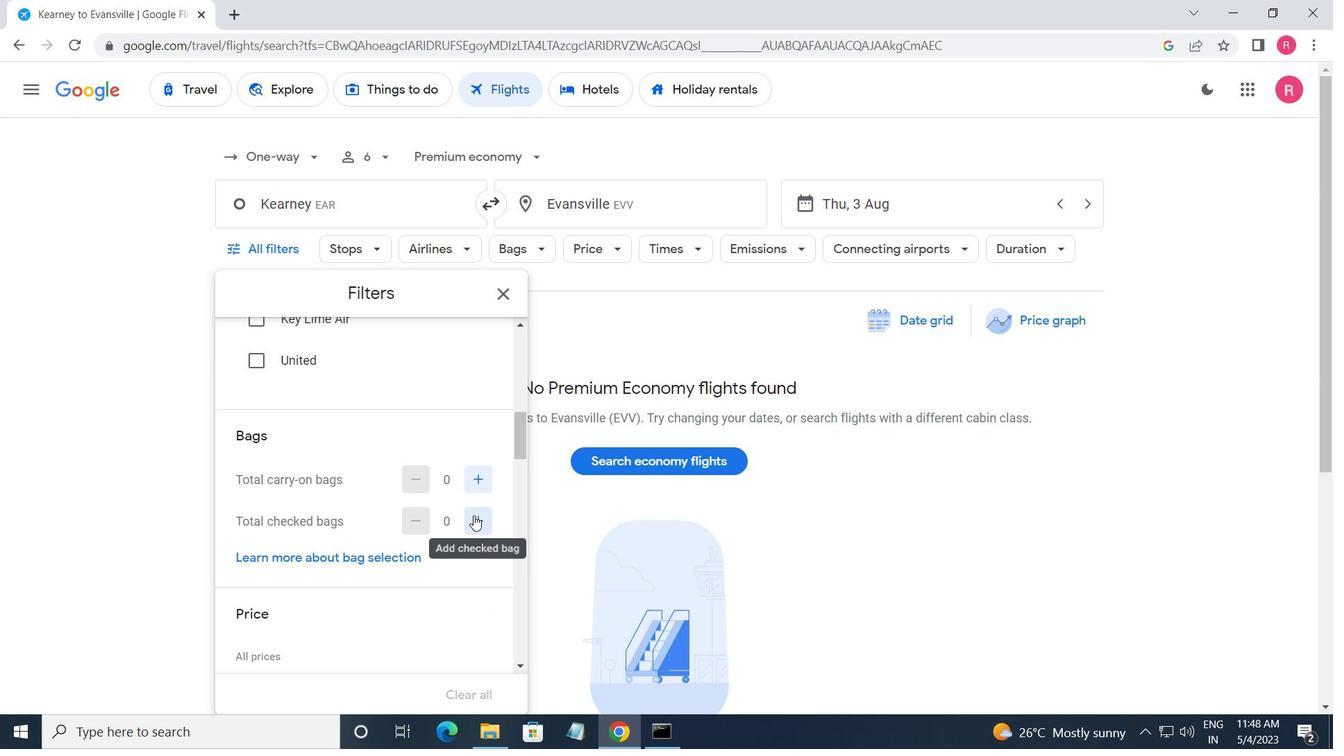 
Action: Mouse pressed left at (473, 516)
Screenshot: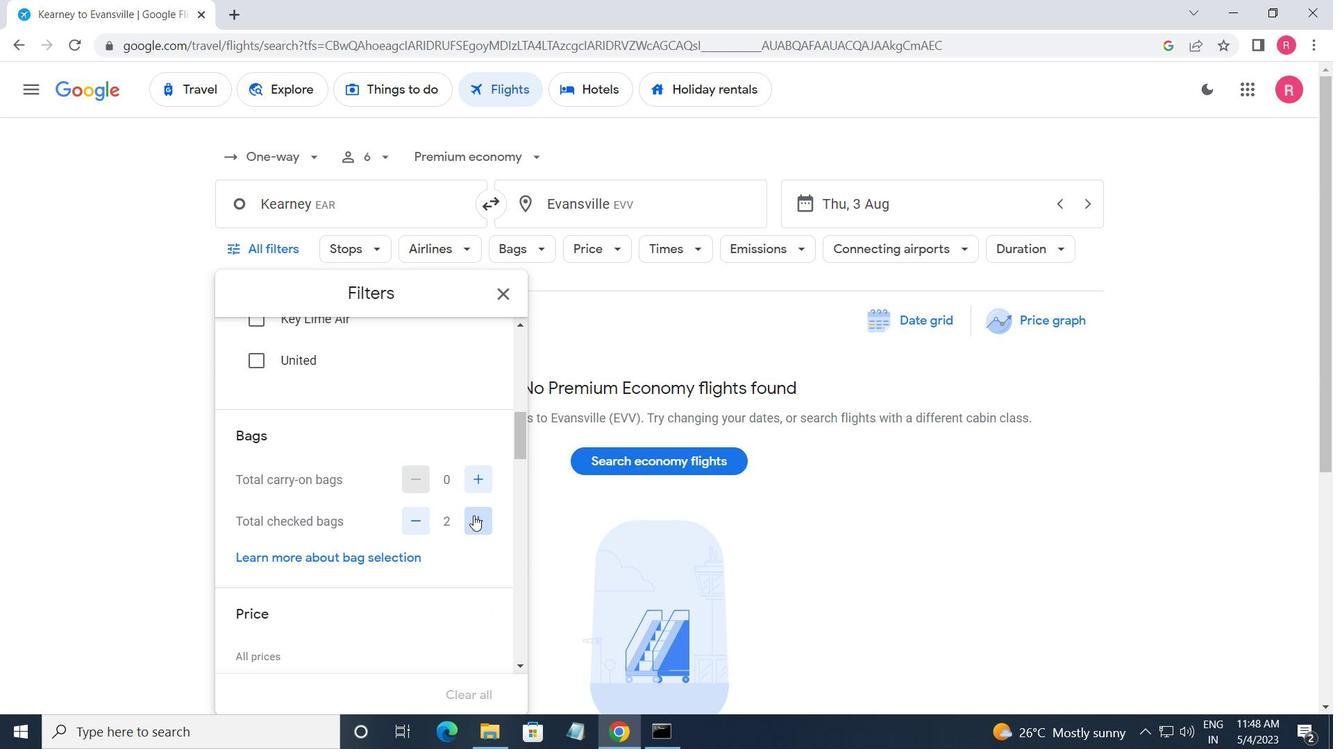 
Action: Mouse pressed left at (473, 516)
Screenshot: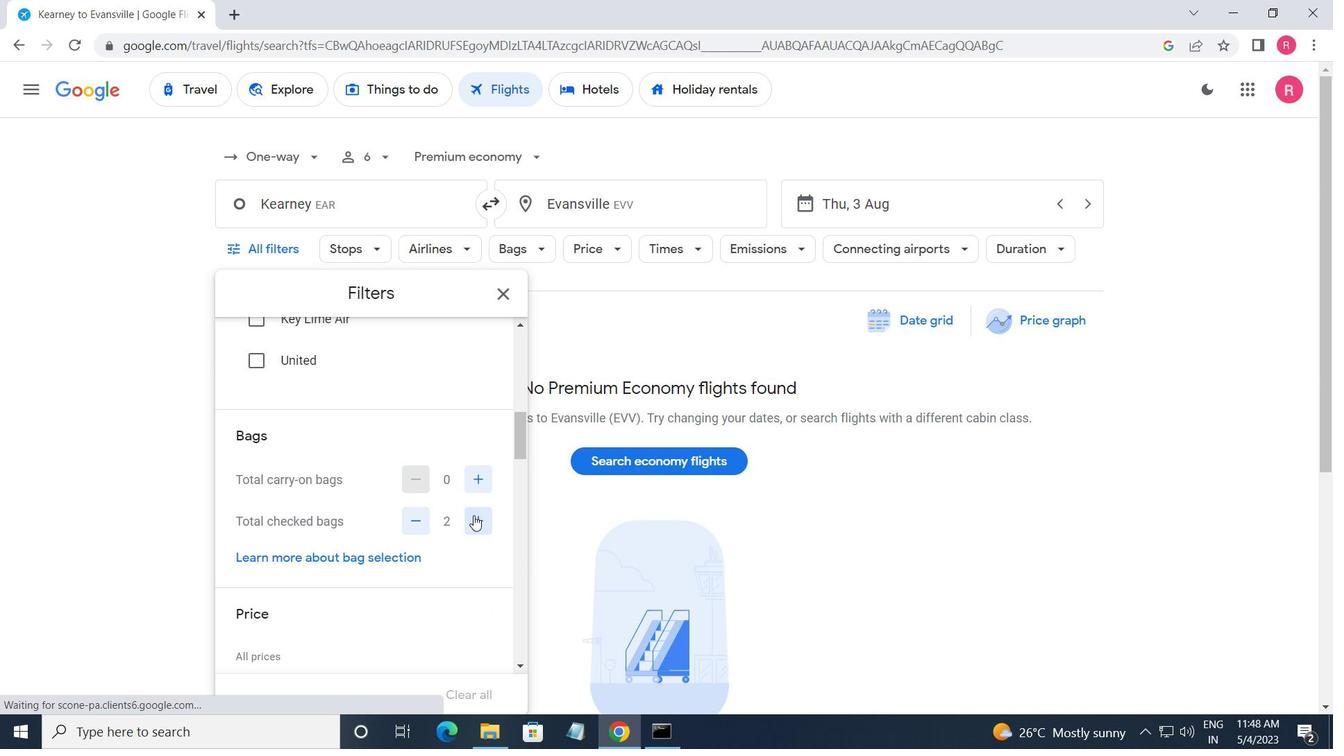 
Action: Mouse pressed left at (473, 516)
Screenshot: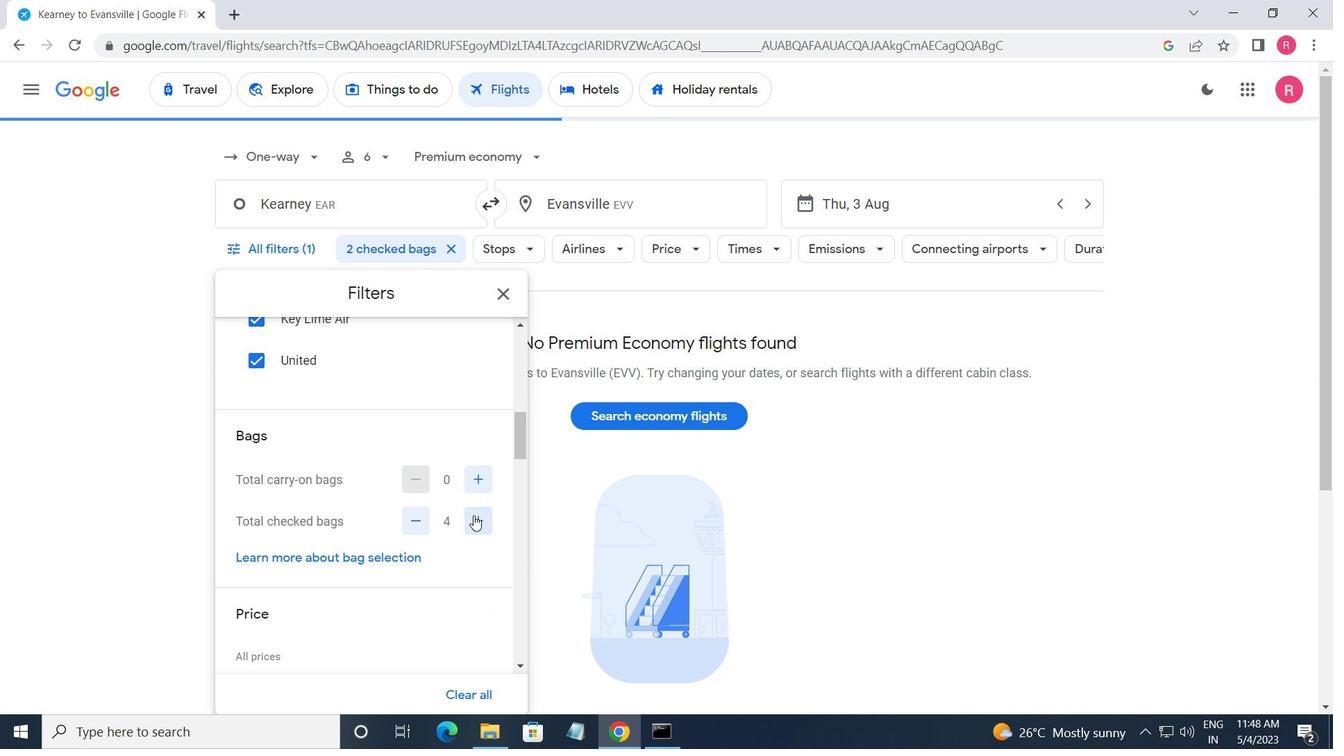 
Action: Mouse moved to (474, 517)
Screenshot: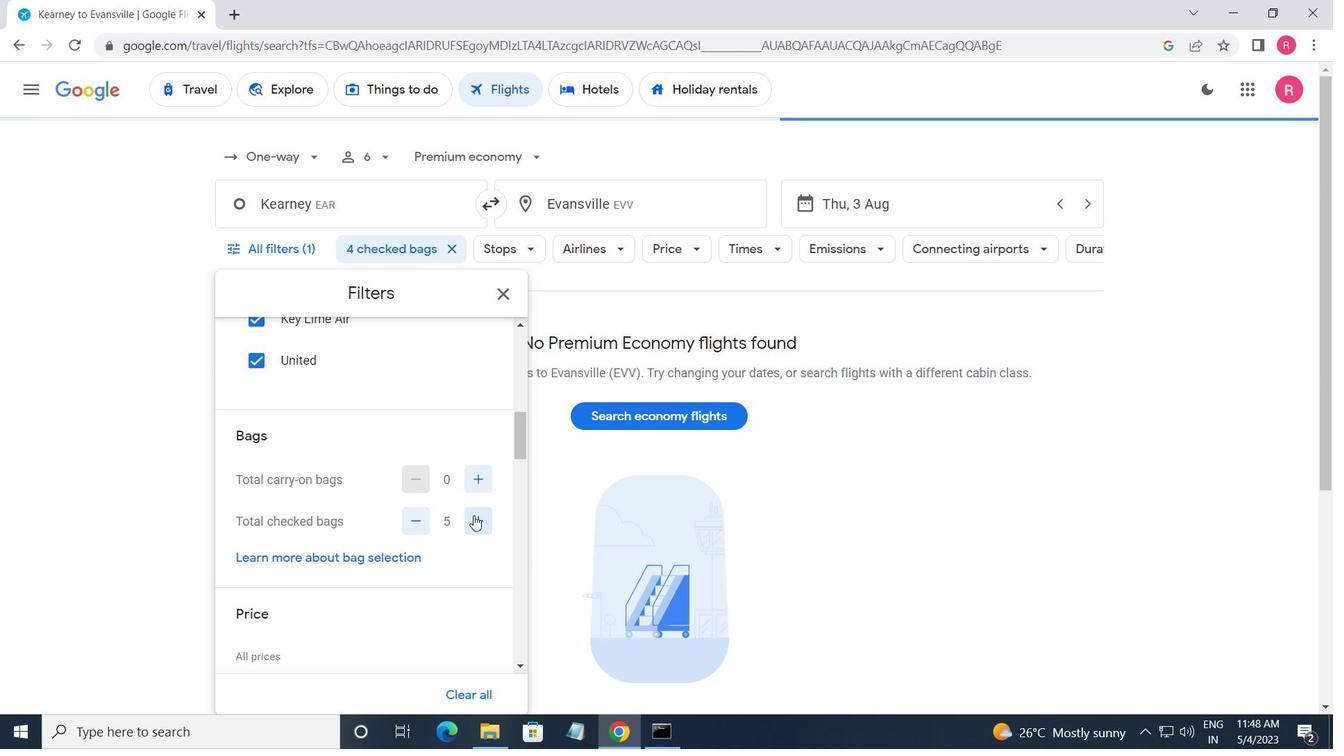 
Action: Mouse pressed left at (474, 517)
Screenshot: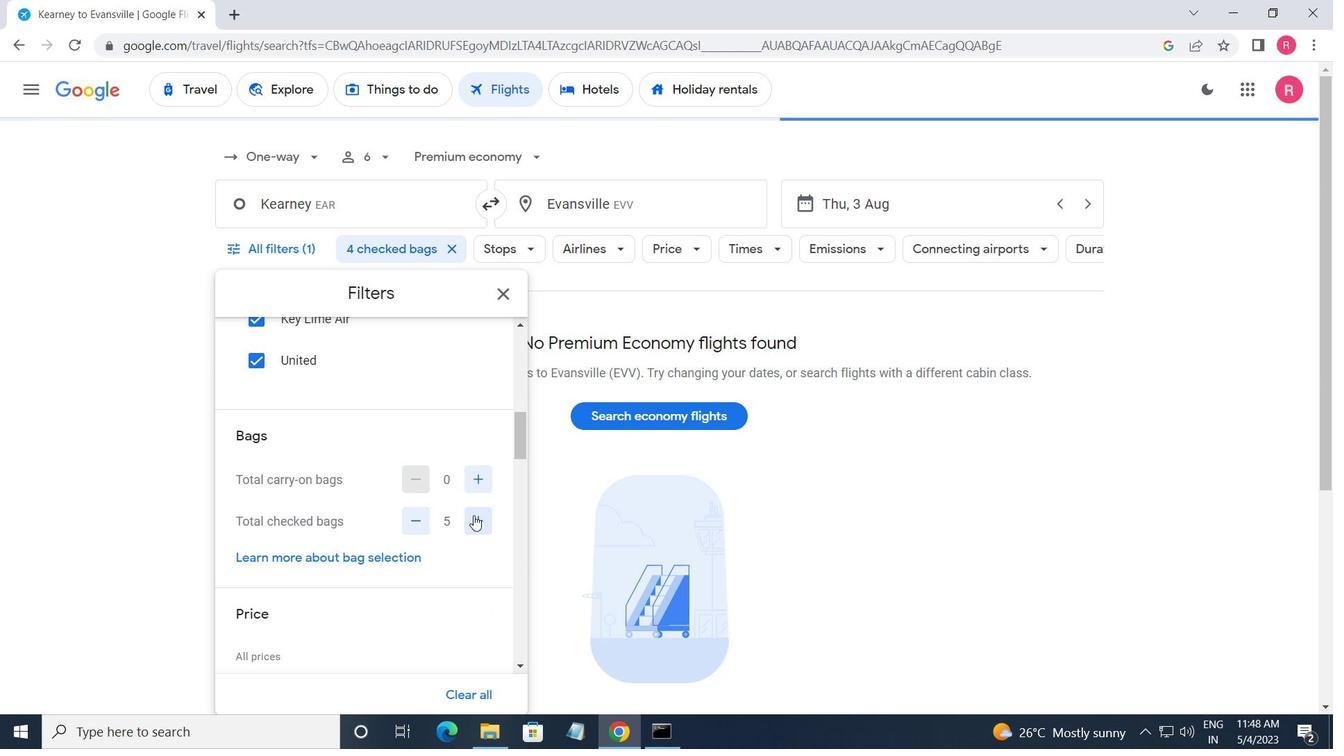 
Action: Mouse moved to (472, 518)
Screenshot: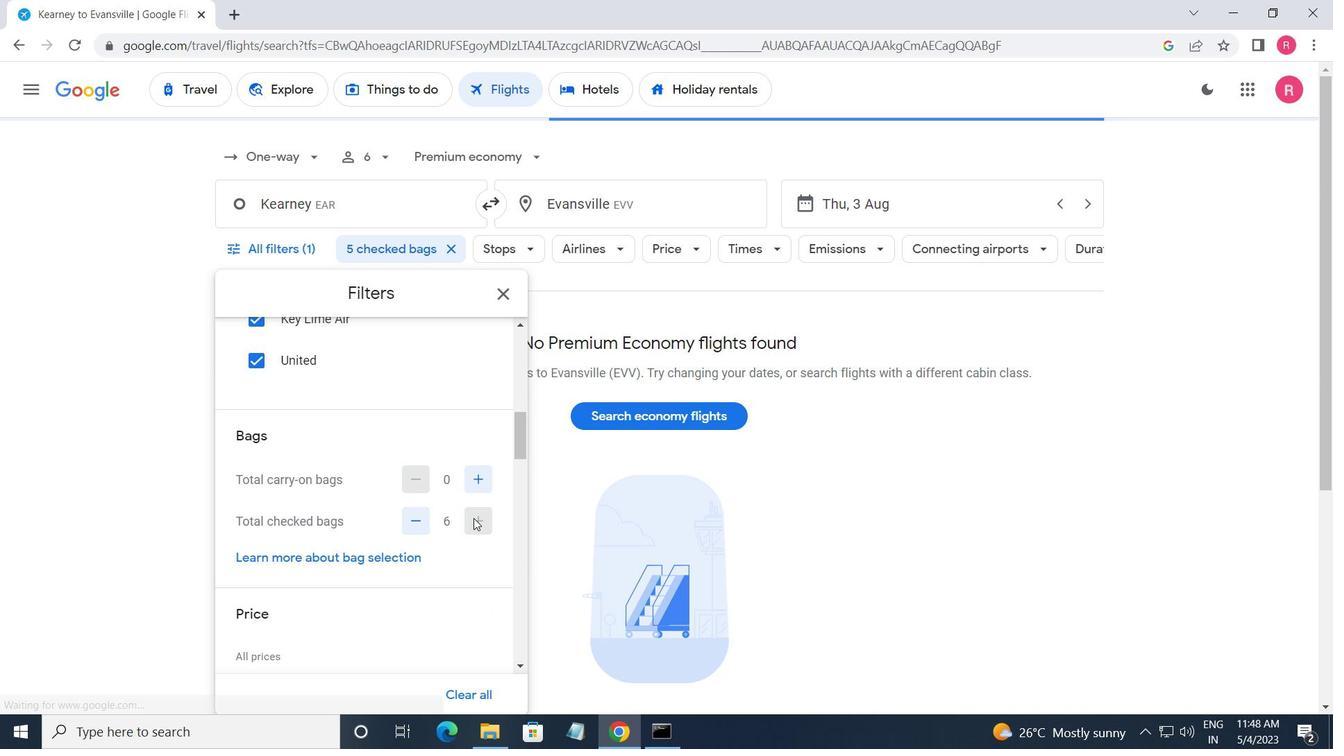 
Action: Mouse pressed left at (472, 518)
Screenshot: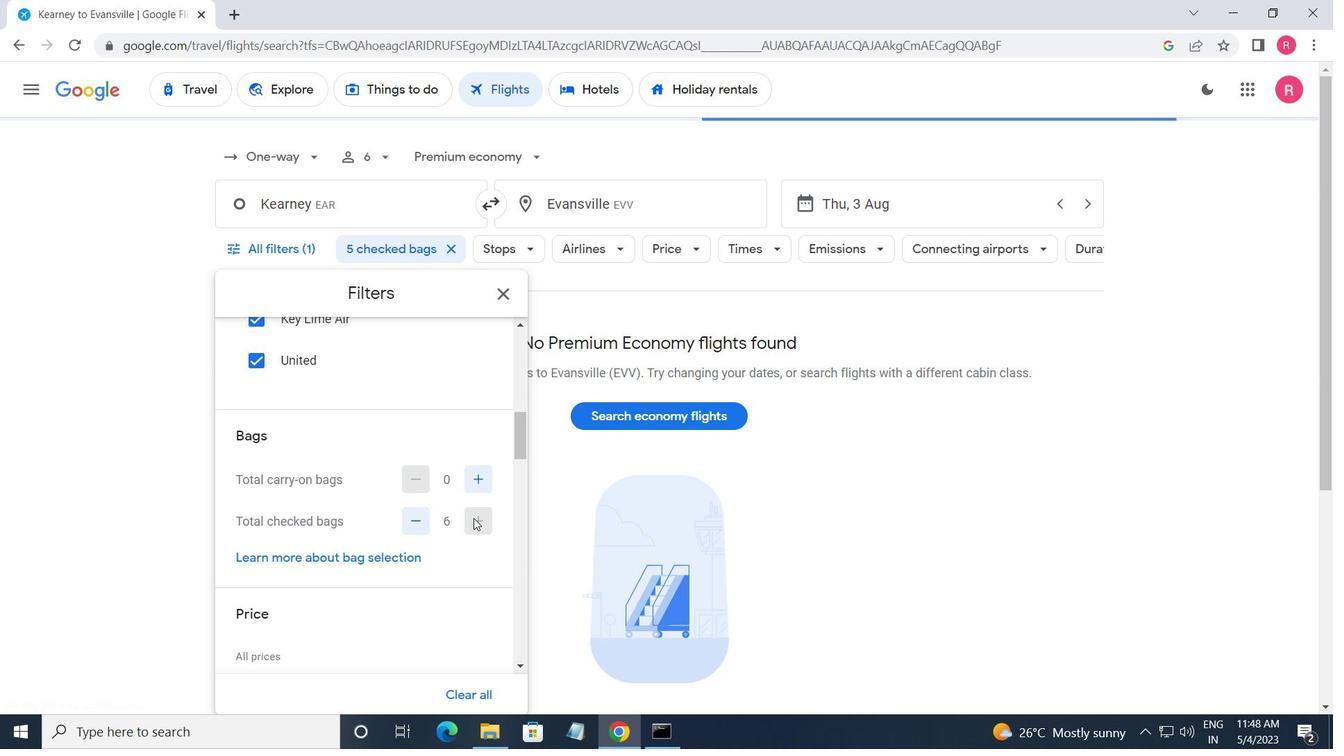 
Action: Mouse moved to (474, 519)
Screenshot: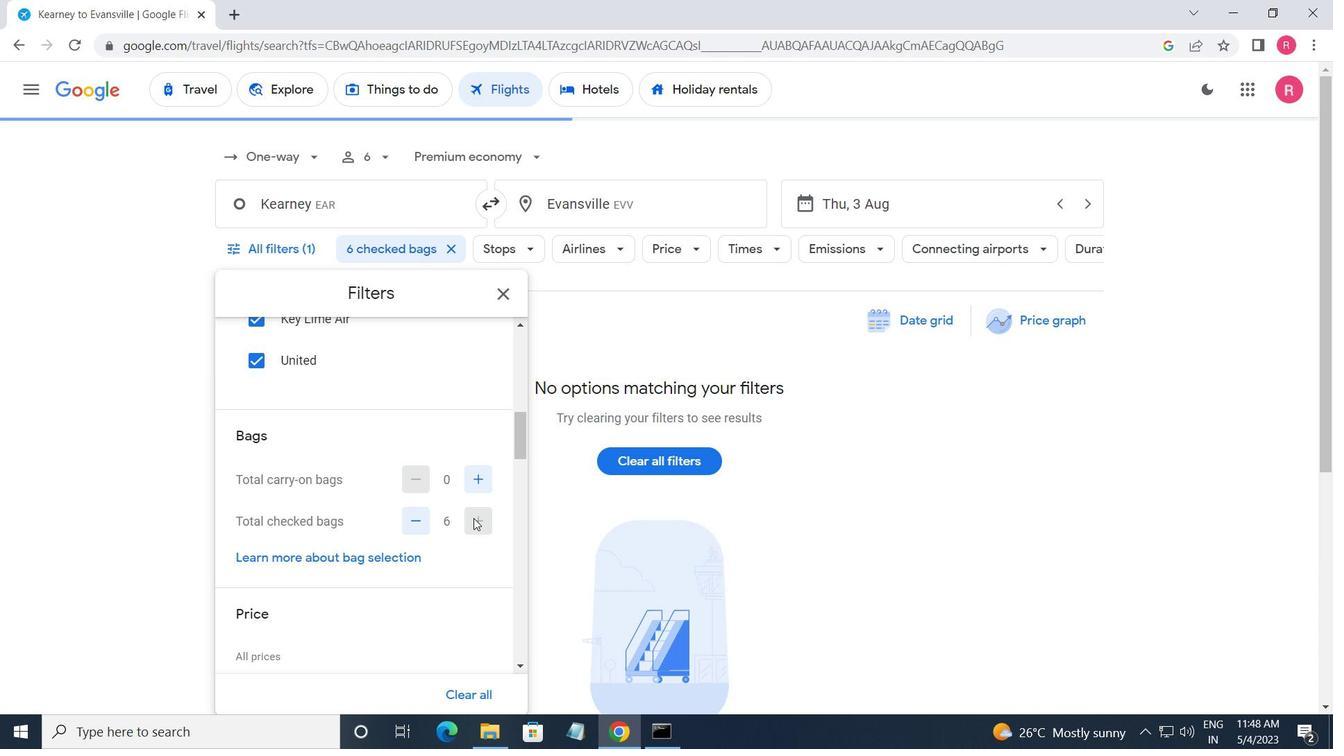 
Action: Mouse scrolled (474, 518) with delta (0, 0)
Screenshot: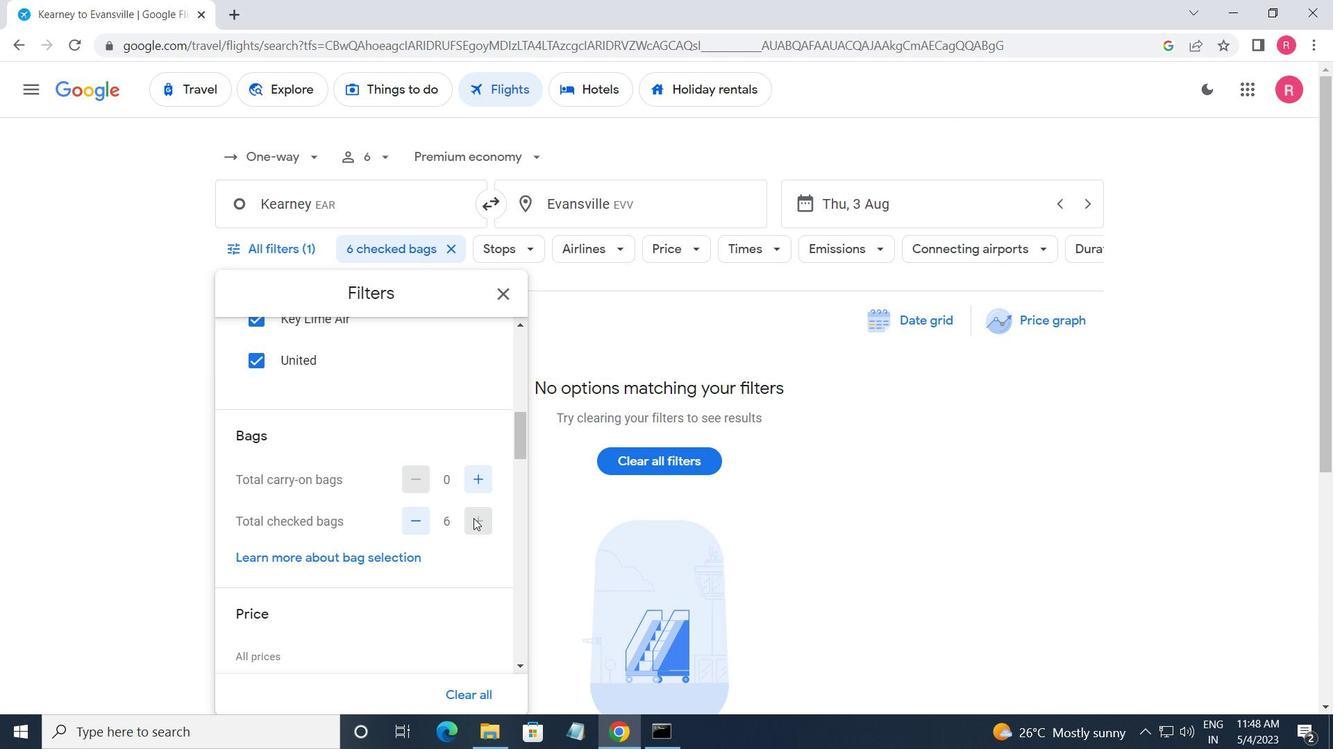 
Action: Mouse scrolled (474, 518) with delta (0, 0)
Screenshot: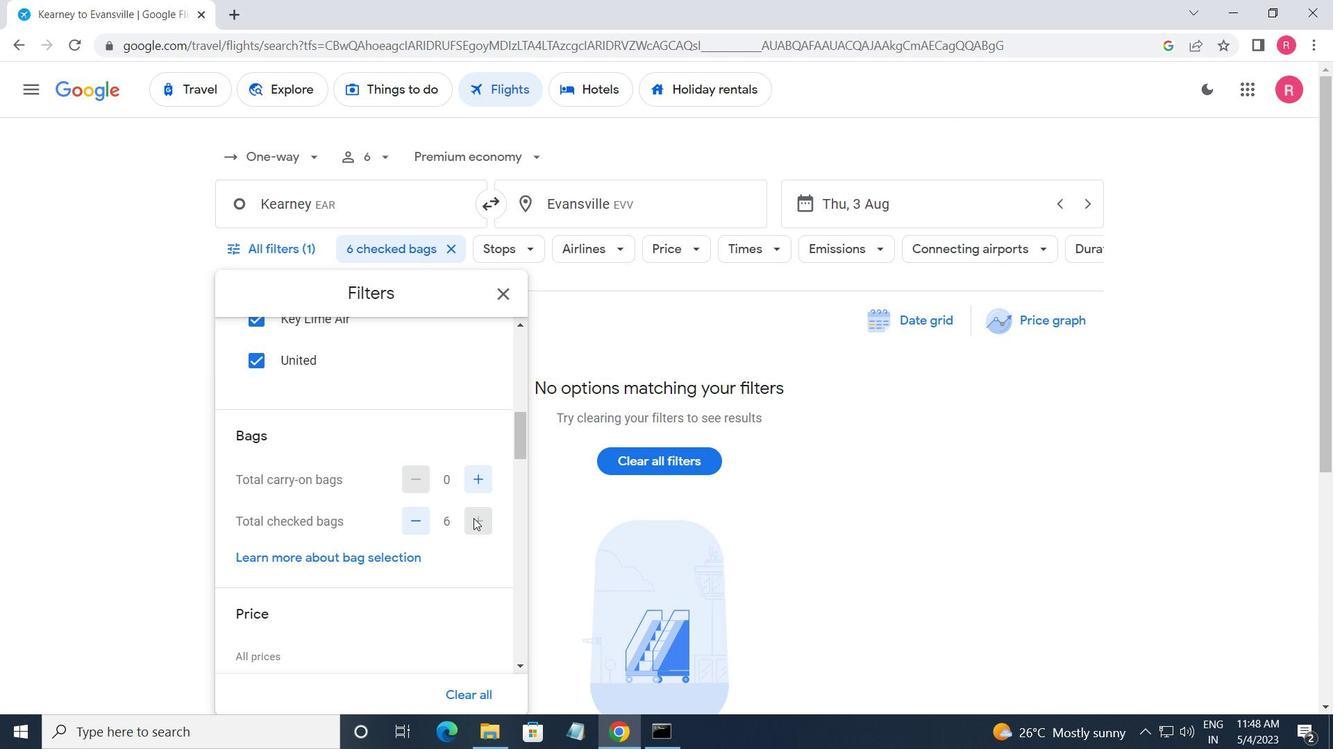 
Action: Mouse moved to (481, 519)
Screenshot: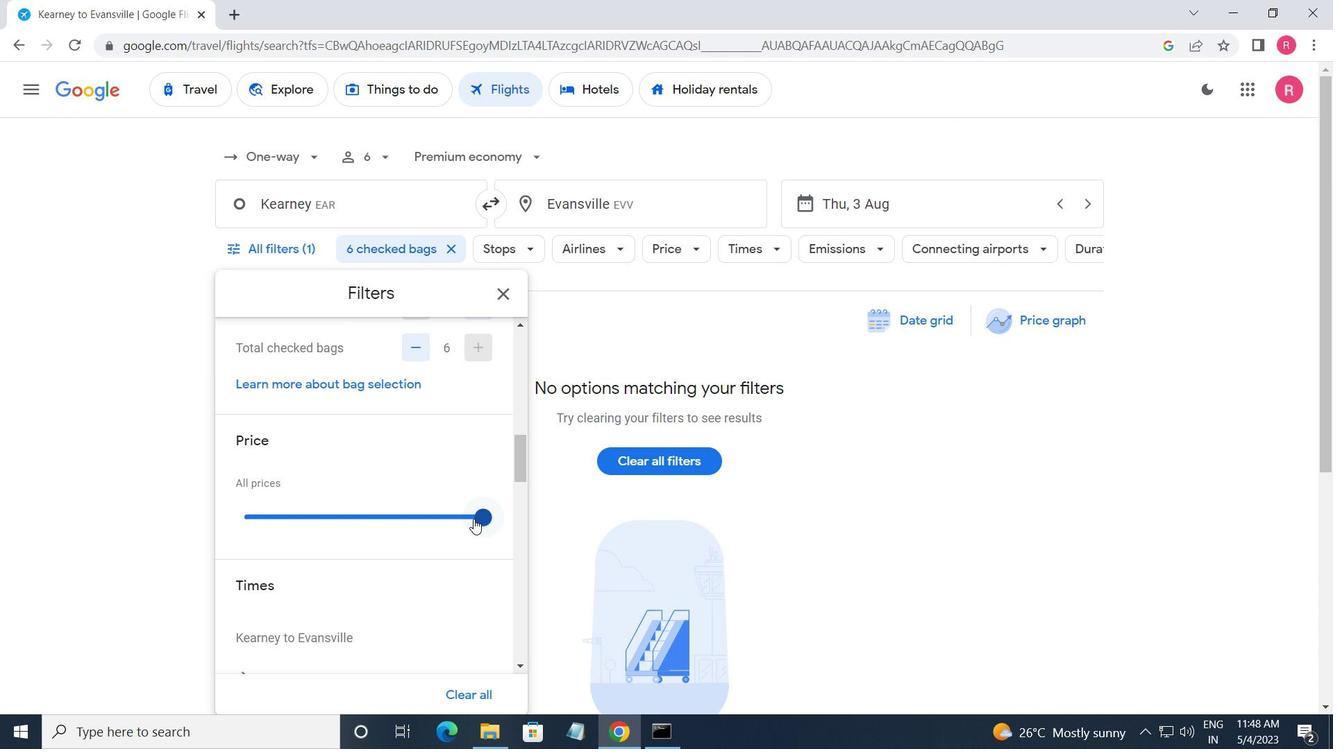 
Action: Mouse pressed left at (481, 519)
Screenshot: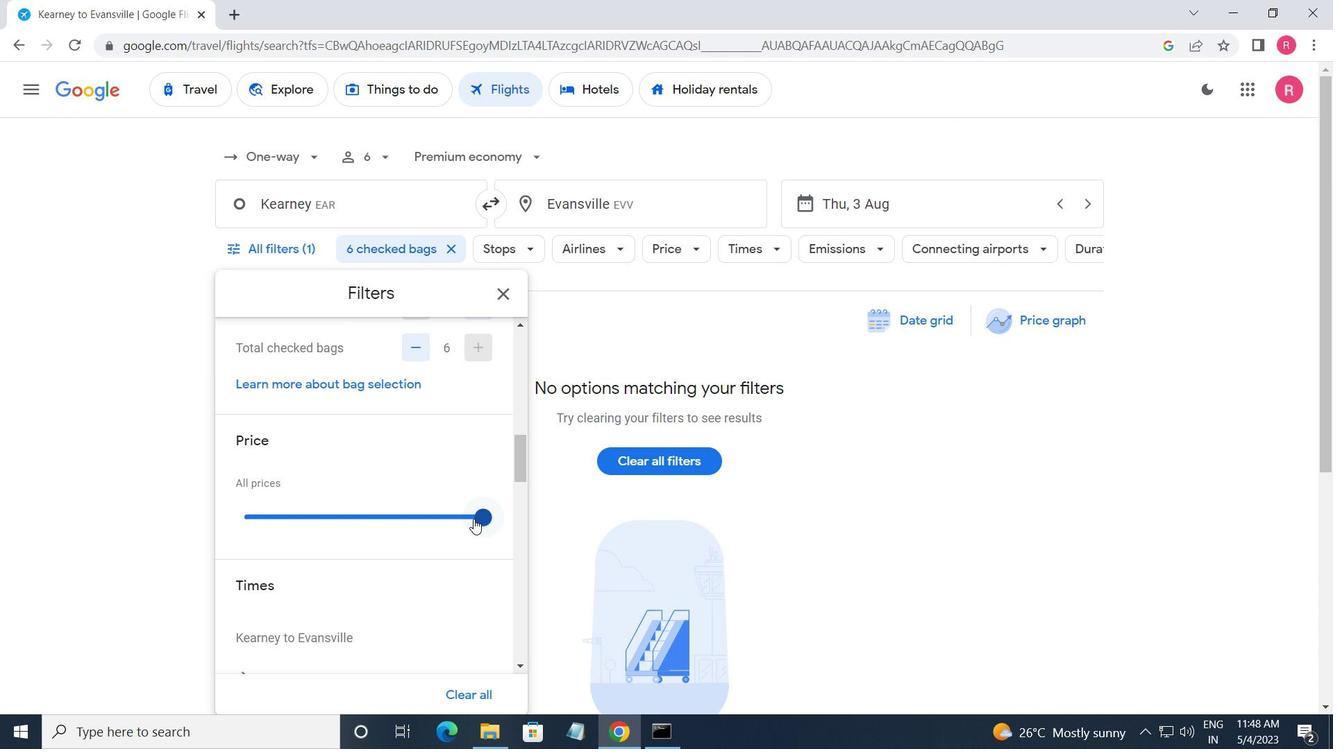 
Action: Mouse moved to (480, 521)
Screenshot: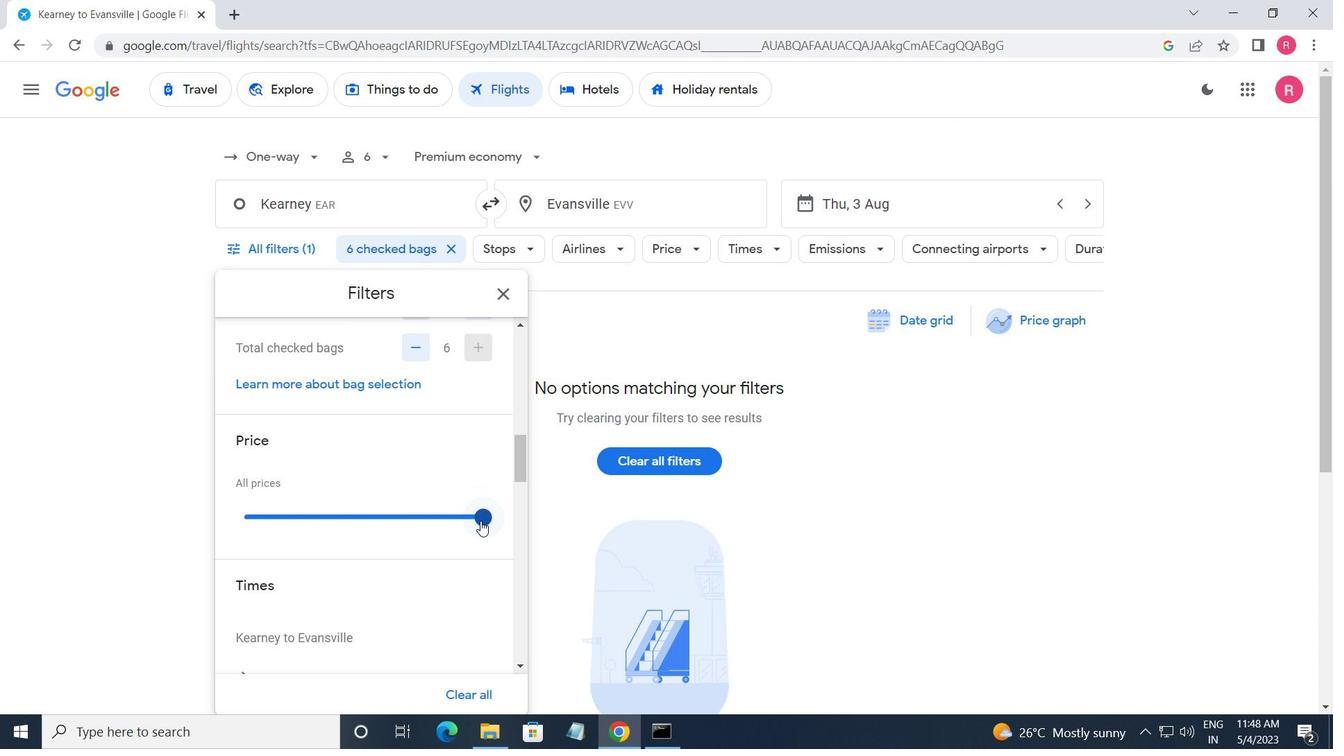 
Action: Mouse scrolled (480, 520) with delta (0, 0)
Screenshot: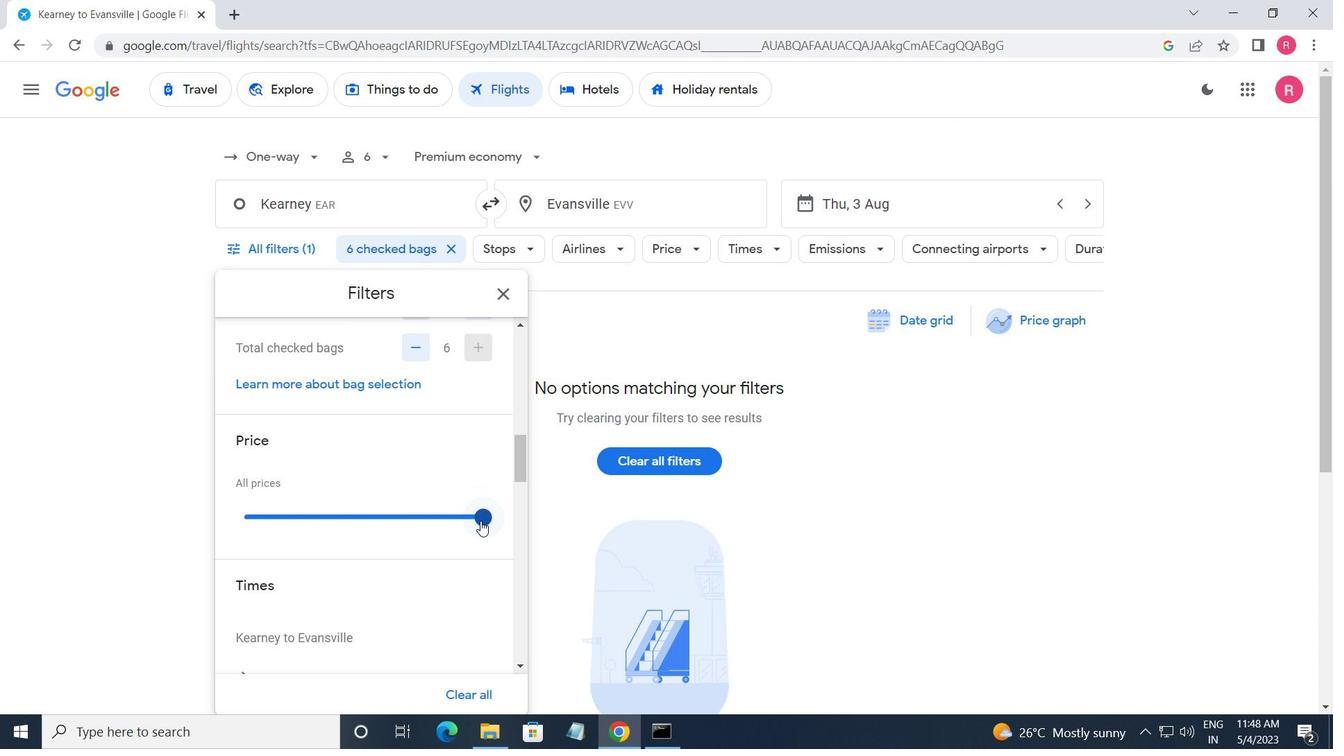 
Action: Mouse moved to (474, 521)
Screenshot: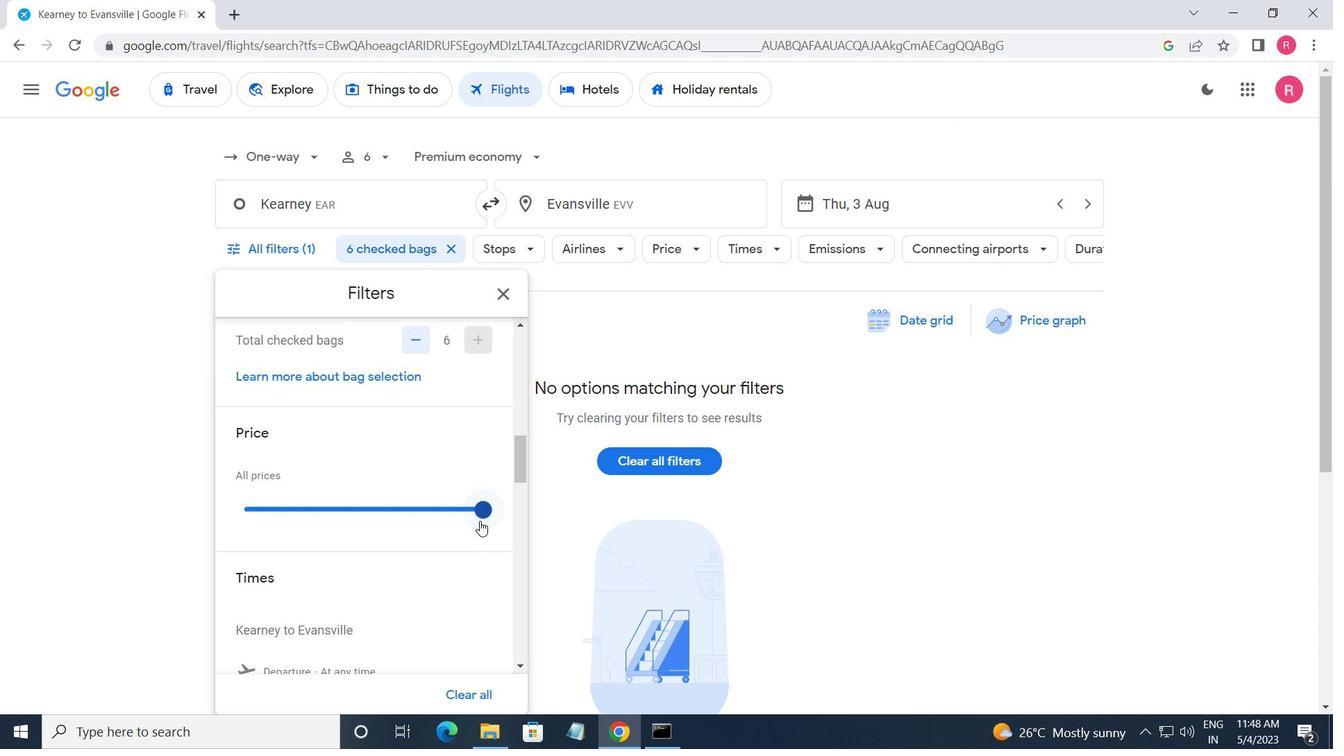 
Action: Mouse scrolled (474, 520) with delta (0, 0)
Screenshot: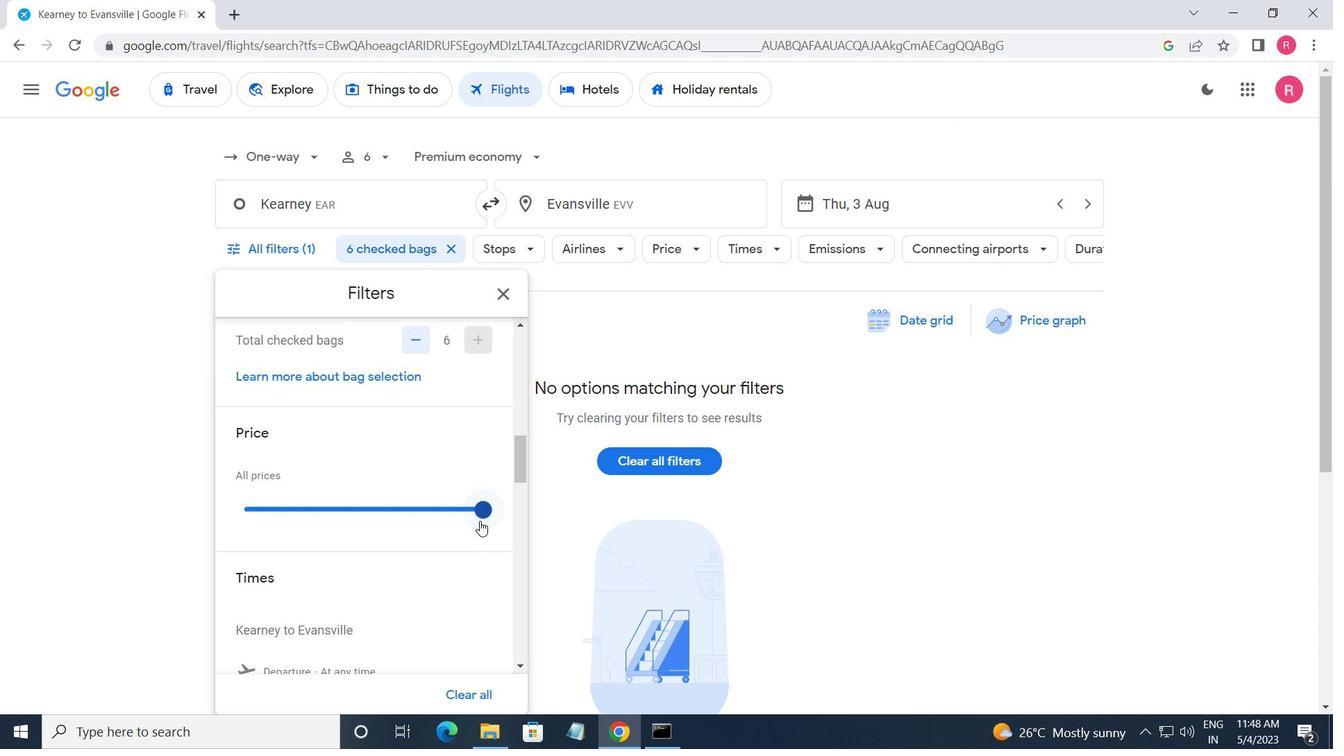 
Action: Mouse moved to (259, 545)
Screenshot: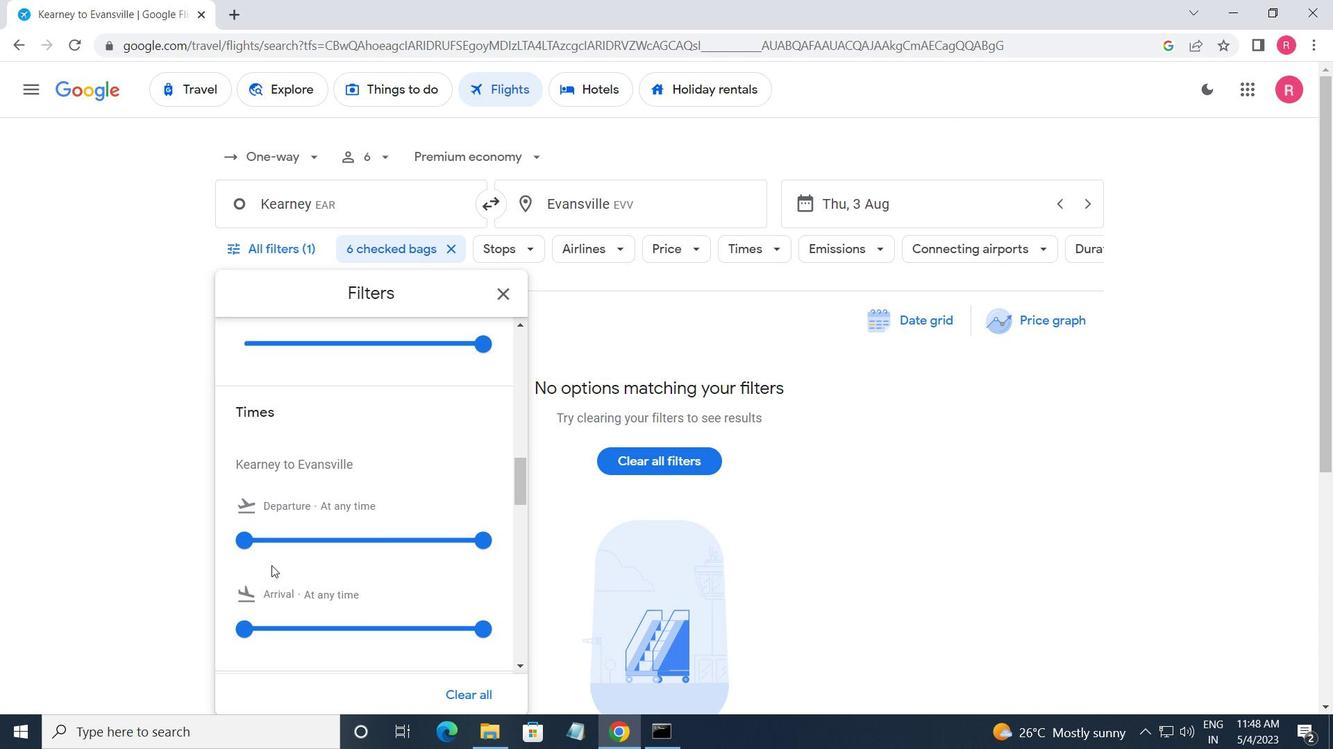 
Action: Mouse pressed left at (259, 545)
Screenshot: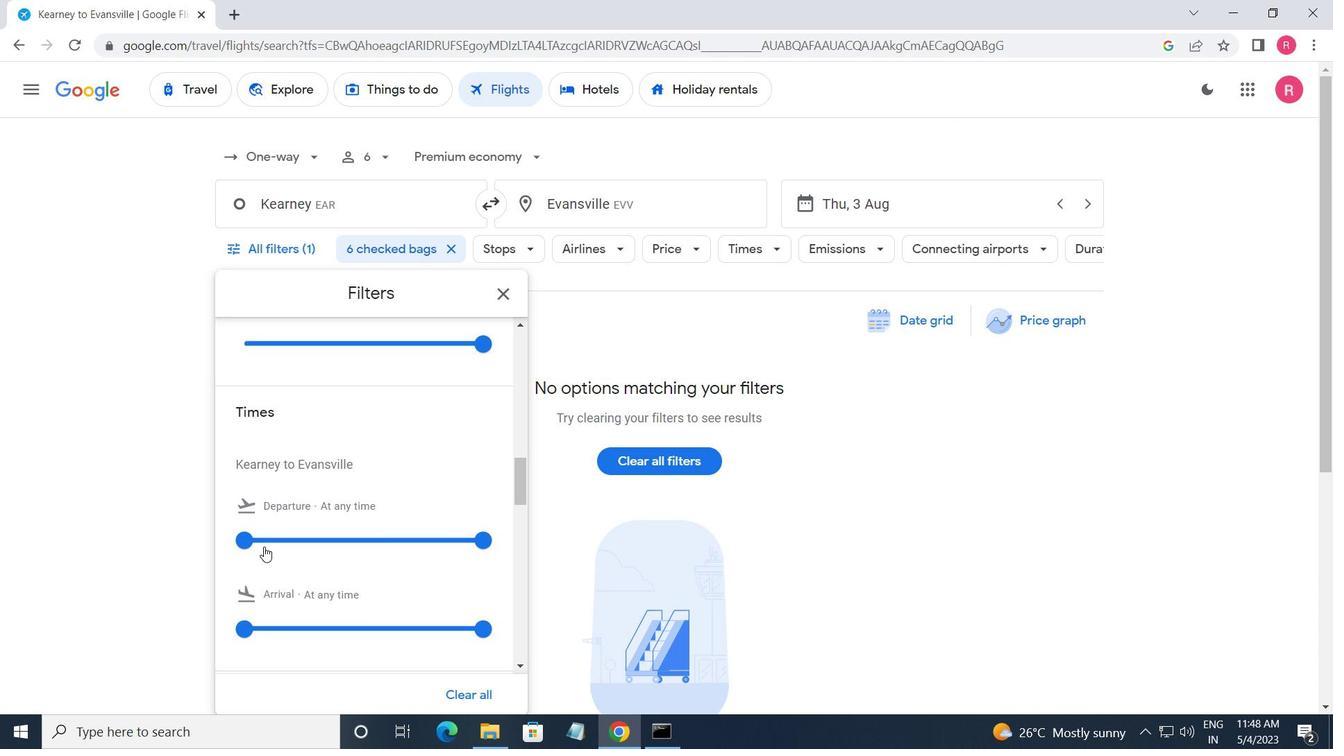 
Action: Mouse moved to (478, 540)
Screenshot: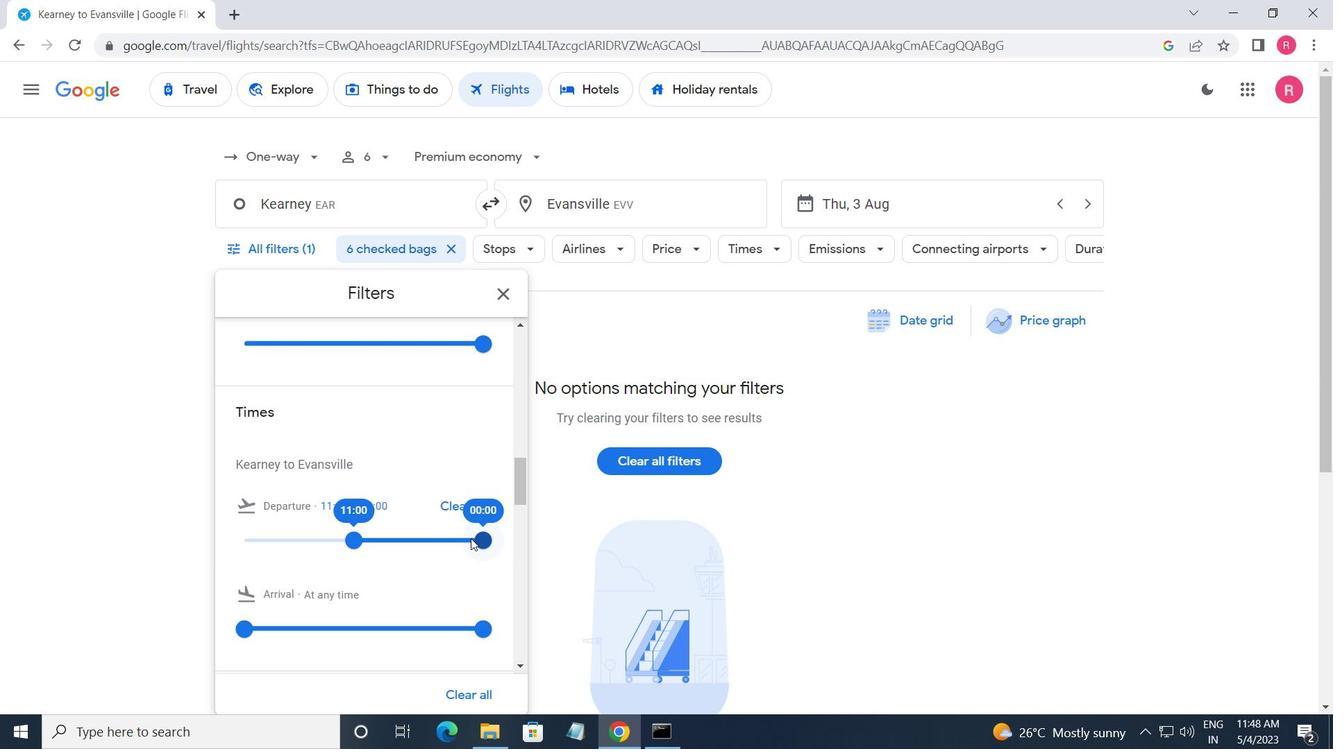 
Action: Mouse pressed left at (478, 540)
Screenshot: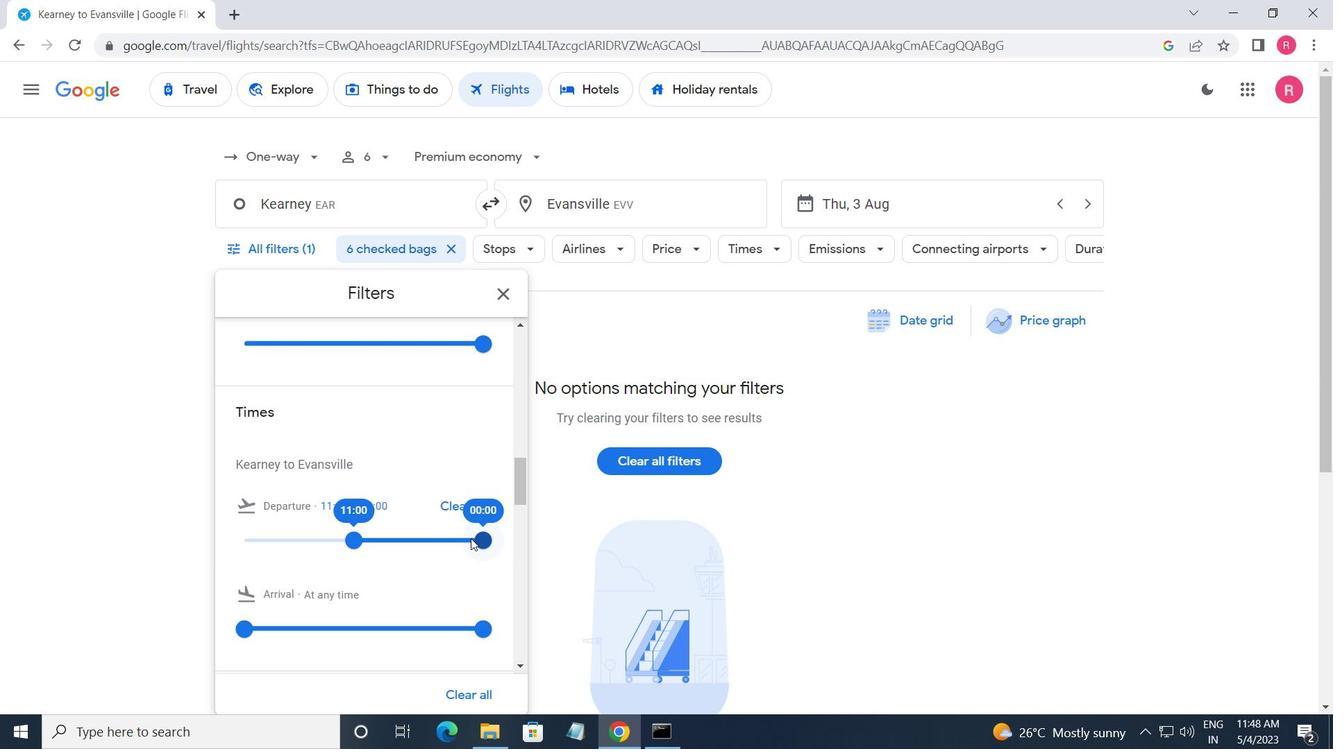 
Action: Mouse moved to (508, 296)
Screenshot: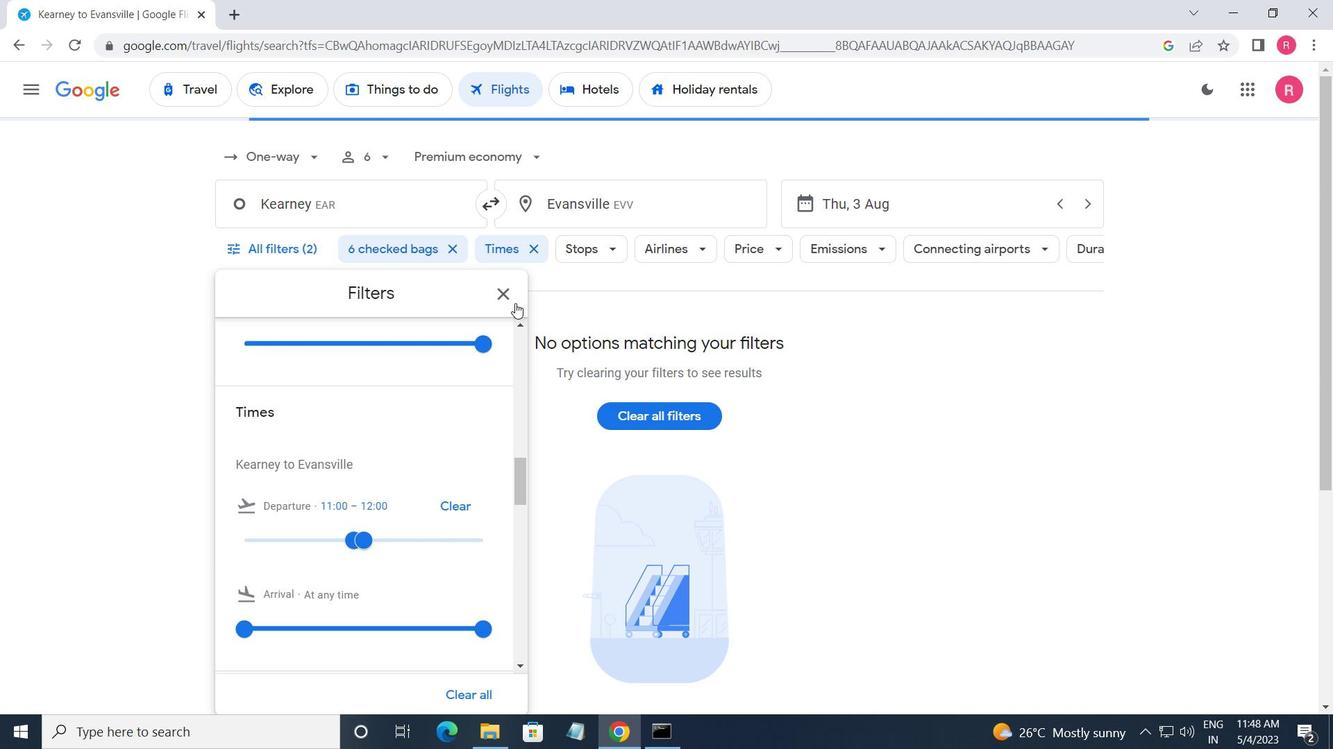 
Action: Mouse pressed left at (508, 296)
Screenshot: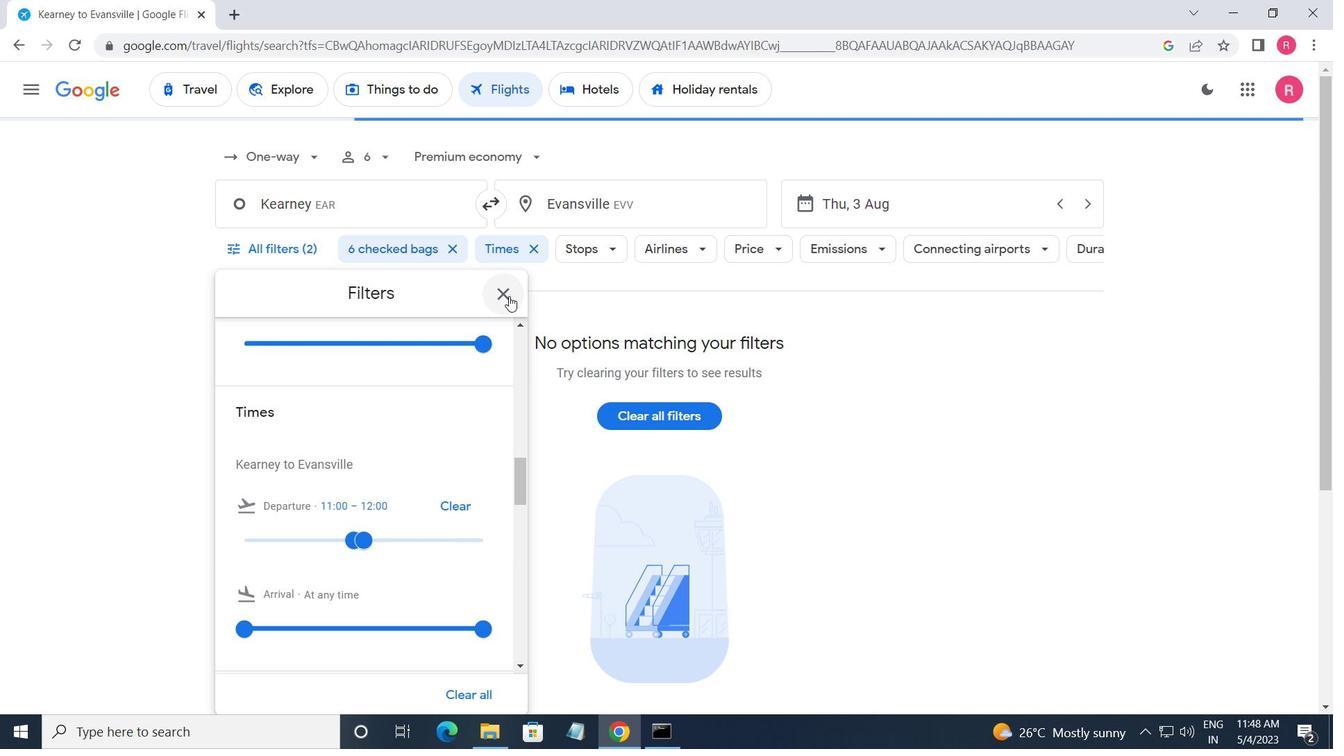 
Action: Mouse moved to (495, 382)
Screenshot: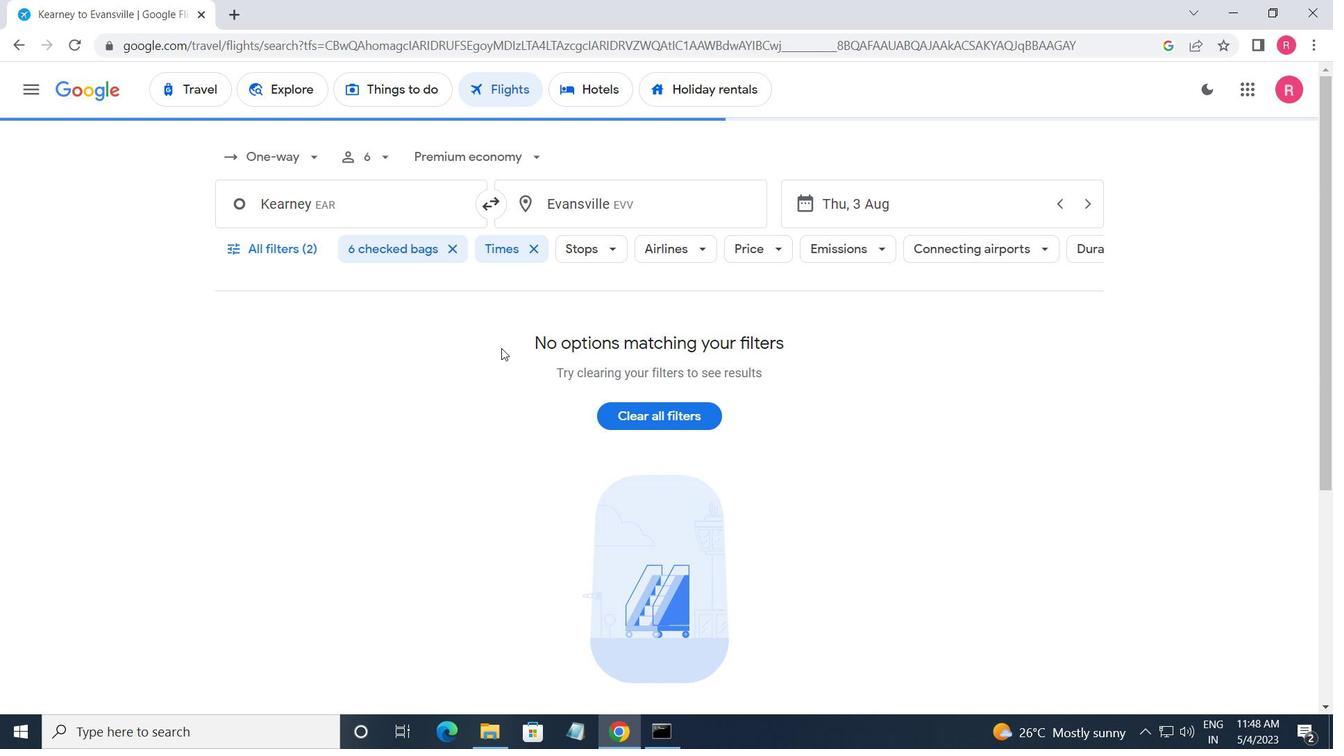 
